 Task: Find an Airbnb in Sangod, India for 7 guests from 10th to 15th July, with a price range of ₹10,000 to ₹15,000, 4 bedrooms, 7 beds, 4 bathrooms, and amenities including Wifi, Free parking, TV, Gym, and Breakfast.
Action: Mouse moved to (444, 177)
Screenshot: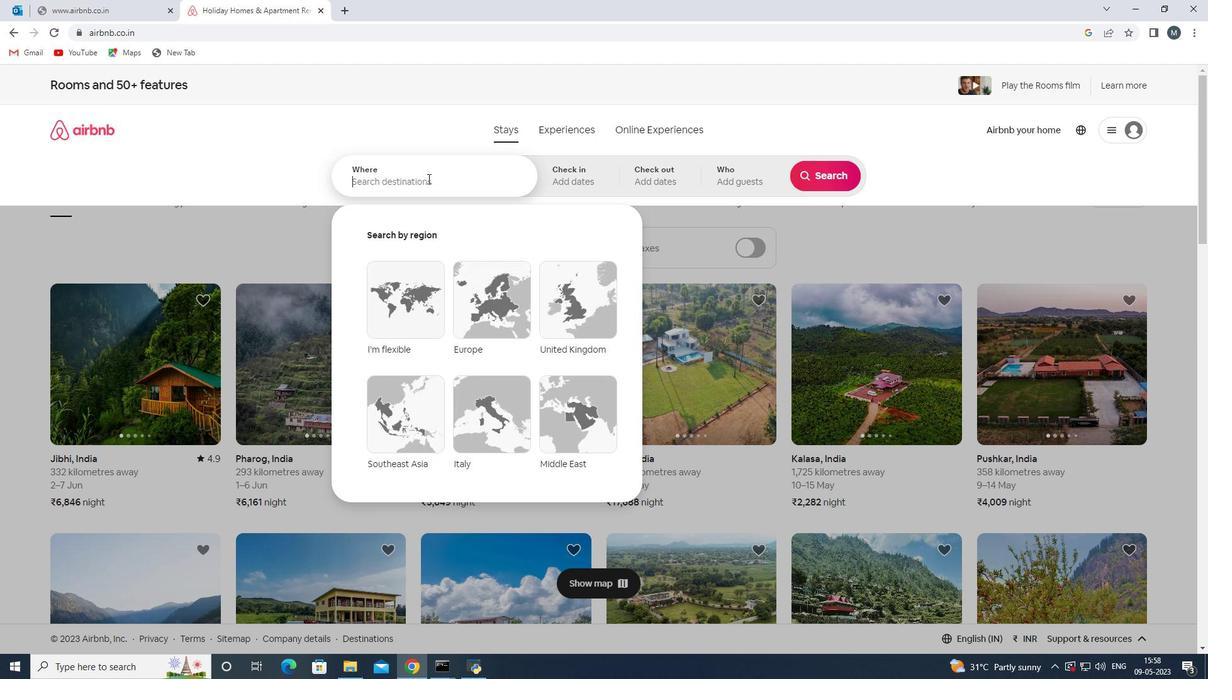 
Action: Mouse pressed left at (444, 177)
Screenshot: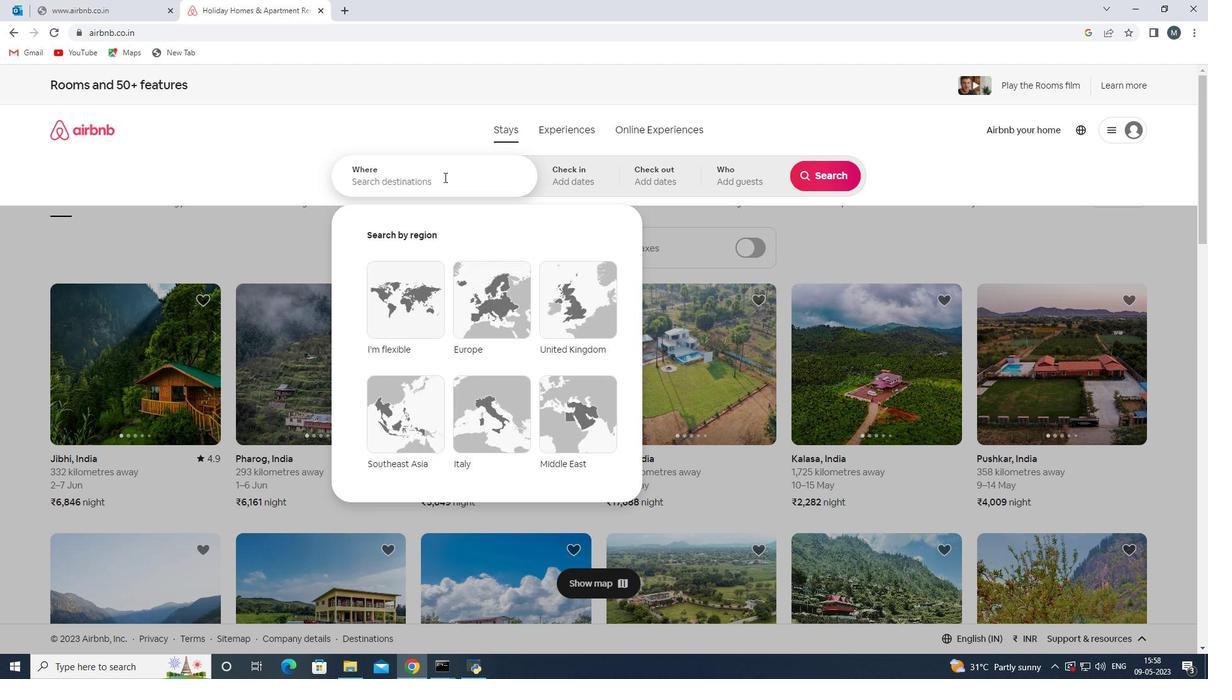 
Action: Key pressed <Key.shift>Sangod,<Key.space><Key.shift>India<Key.enter>
Screenshot: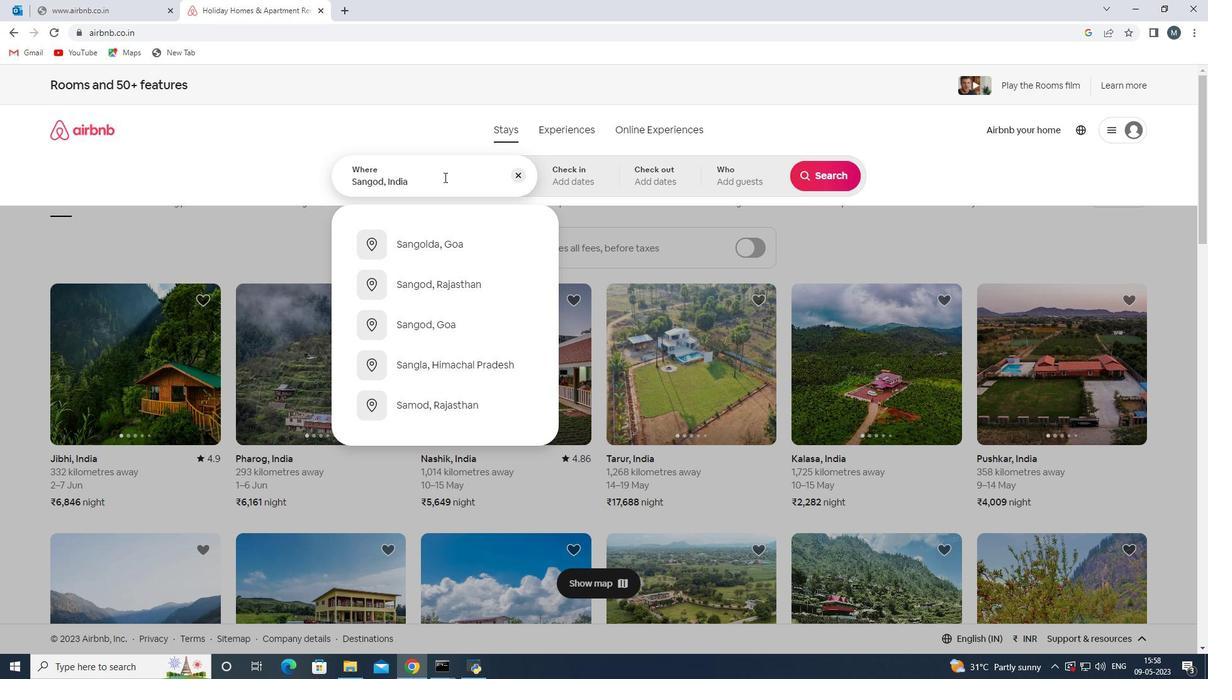 
Action: Mouse moved to (815, 278)
Screenshot: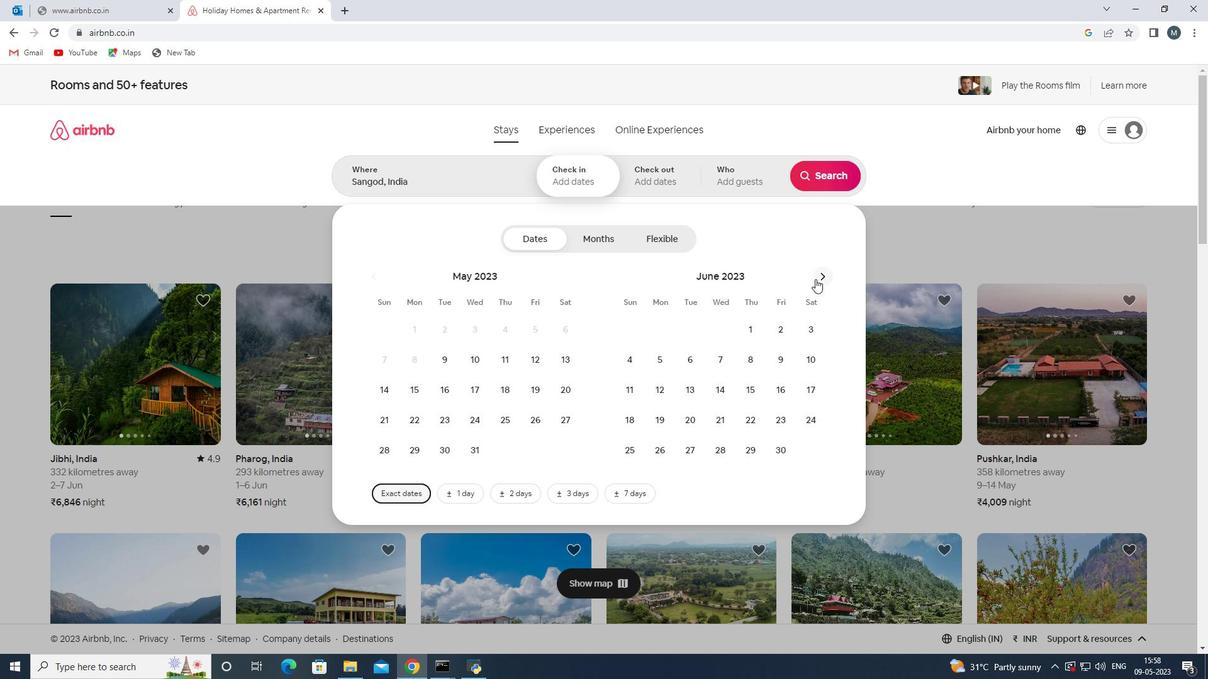 
Action: Mouse pressed left at (815, 278)
Screenshot: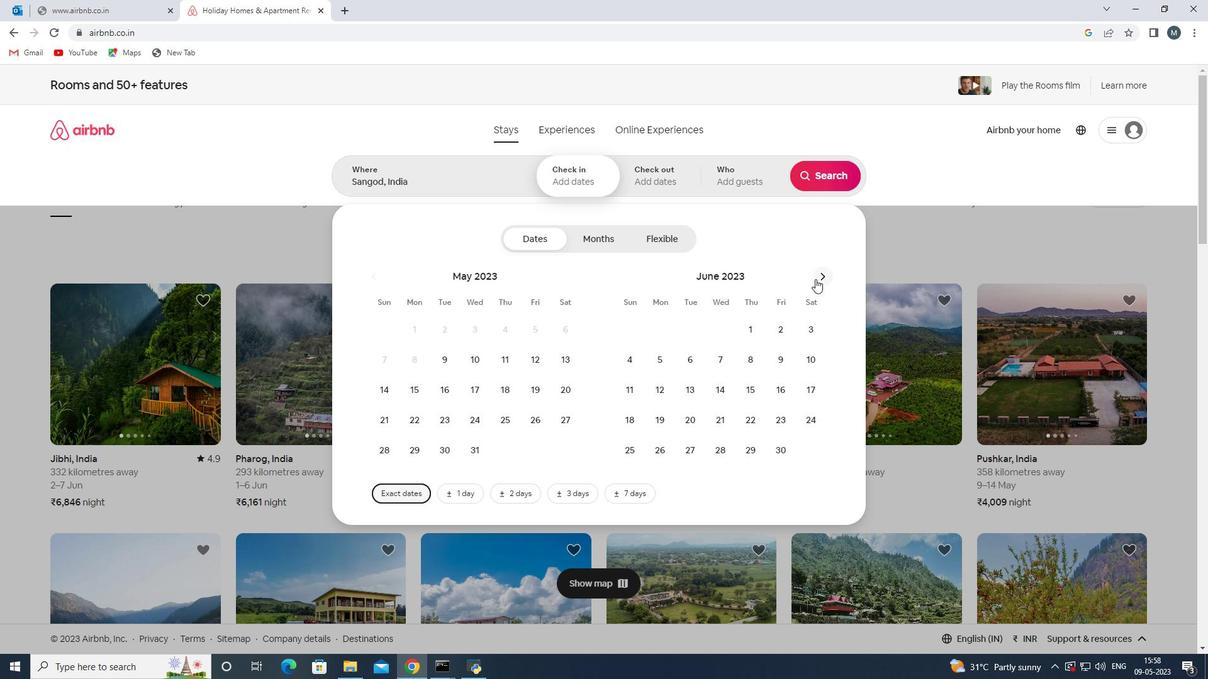 
Action: Mouse moved to (662, 390)
Screenshot: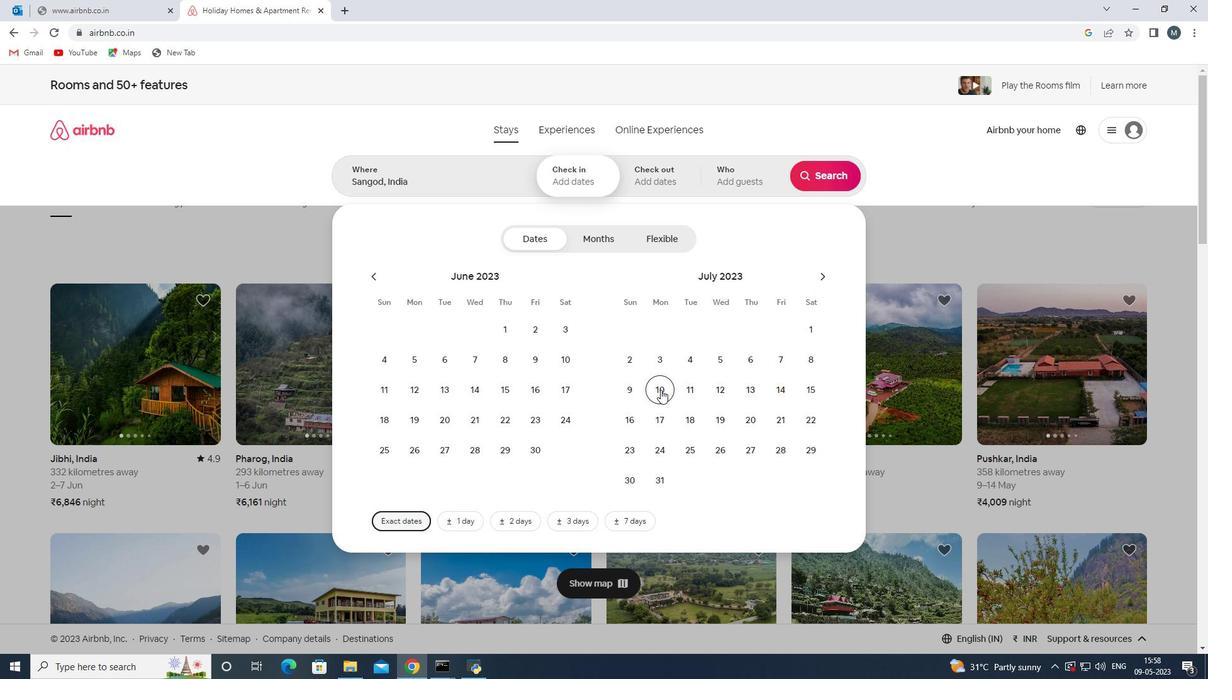 
Action: Mouse pressed left at (662, 390)
Screenshot: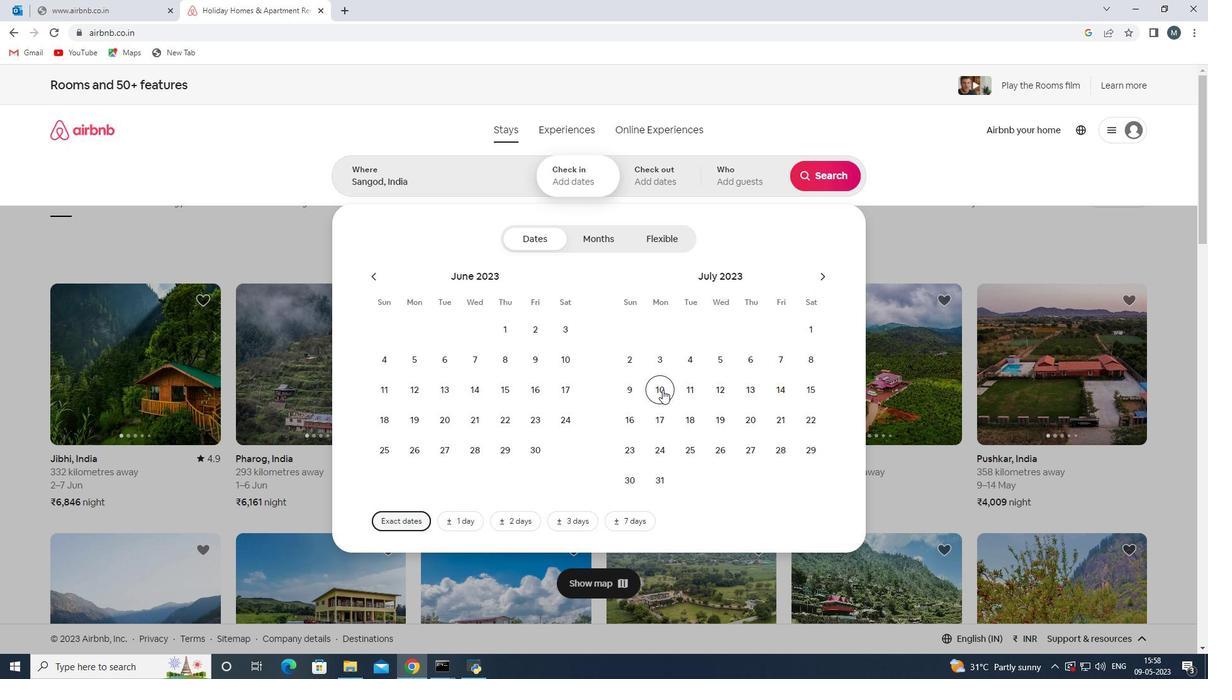 
Action: Mouse moved to (815, 399)
Screenshot: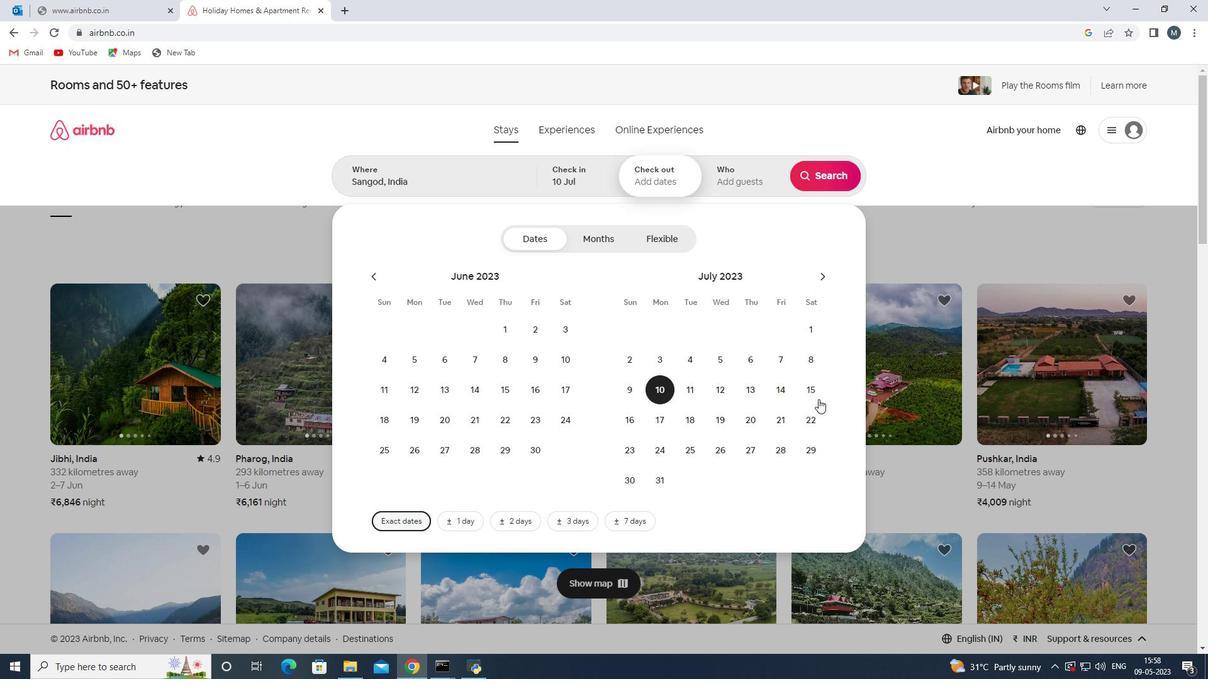 
Action: Mouse pressed left at (815, 399)
Screenshot: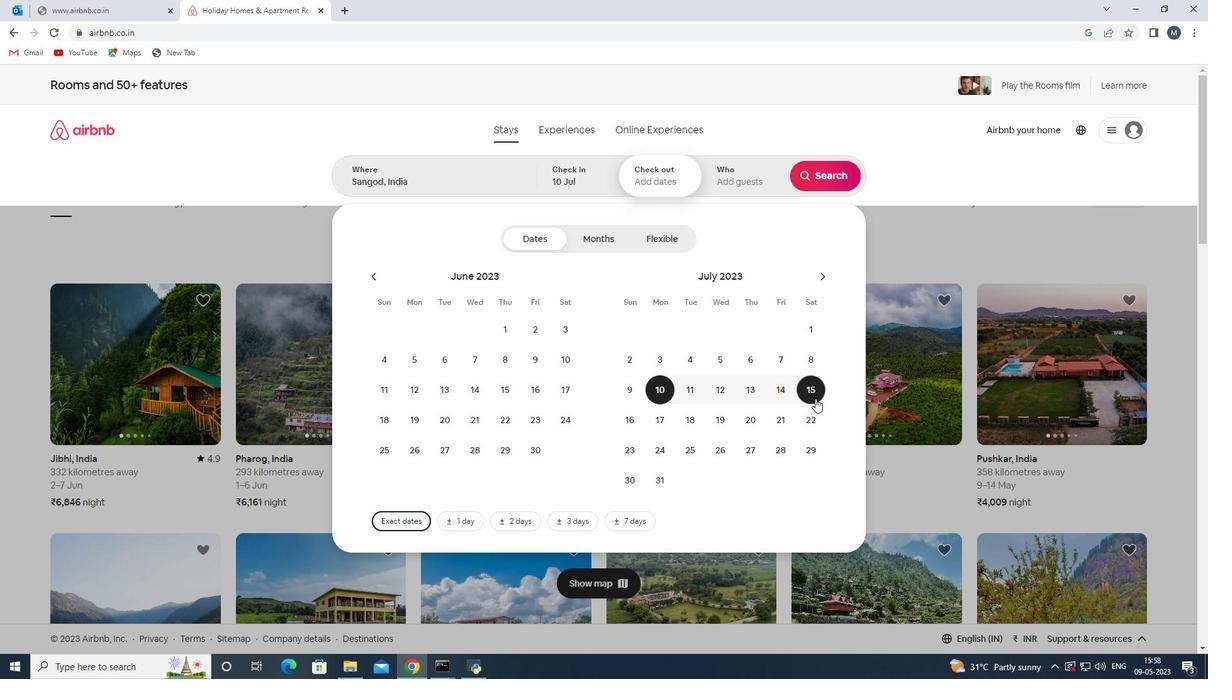 
Action: Mouse moved to (744, 183)
Screenshot: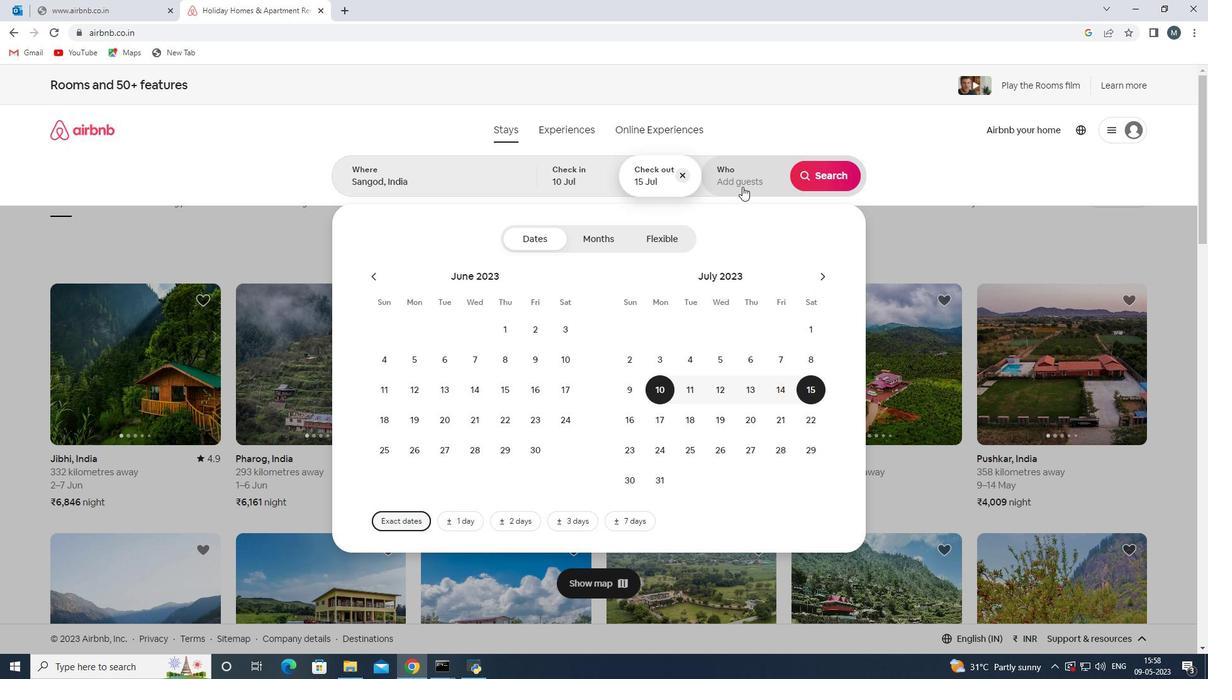 
Action: Mouse pressed left at (744, 183)
Screenshot: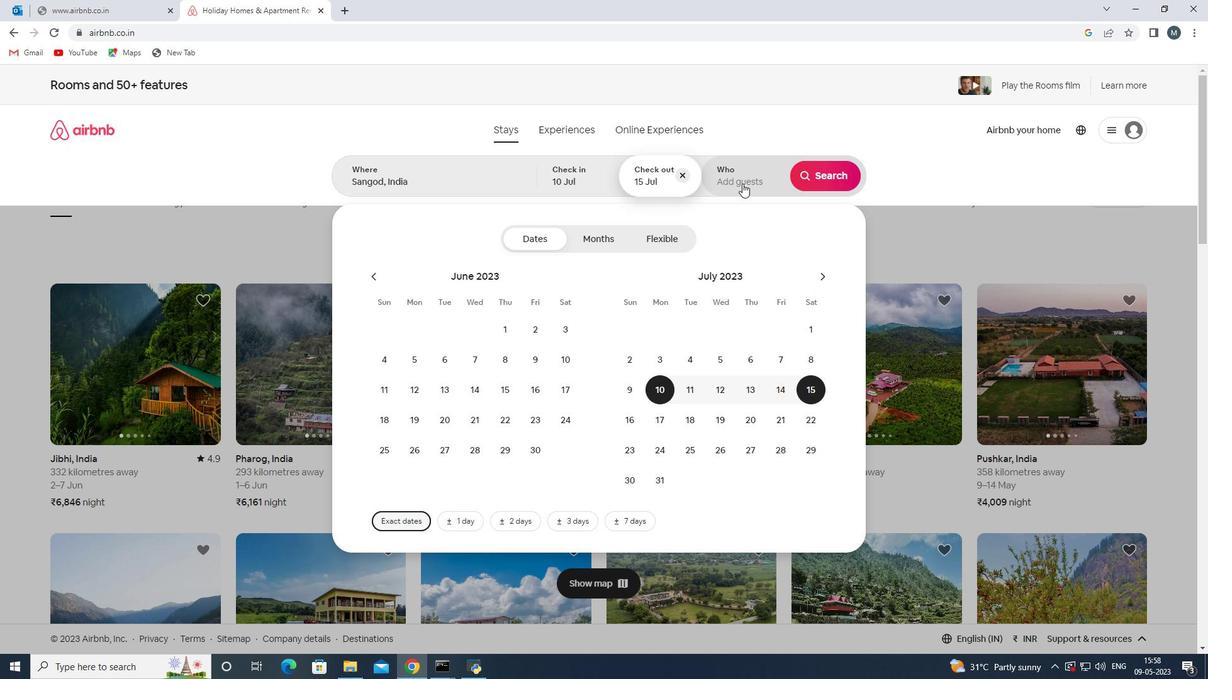 
Action: Mouse moved to (840, 242)
Screenshot: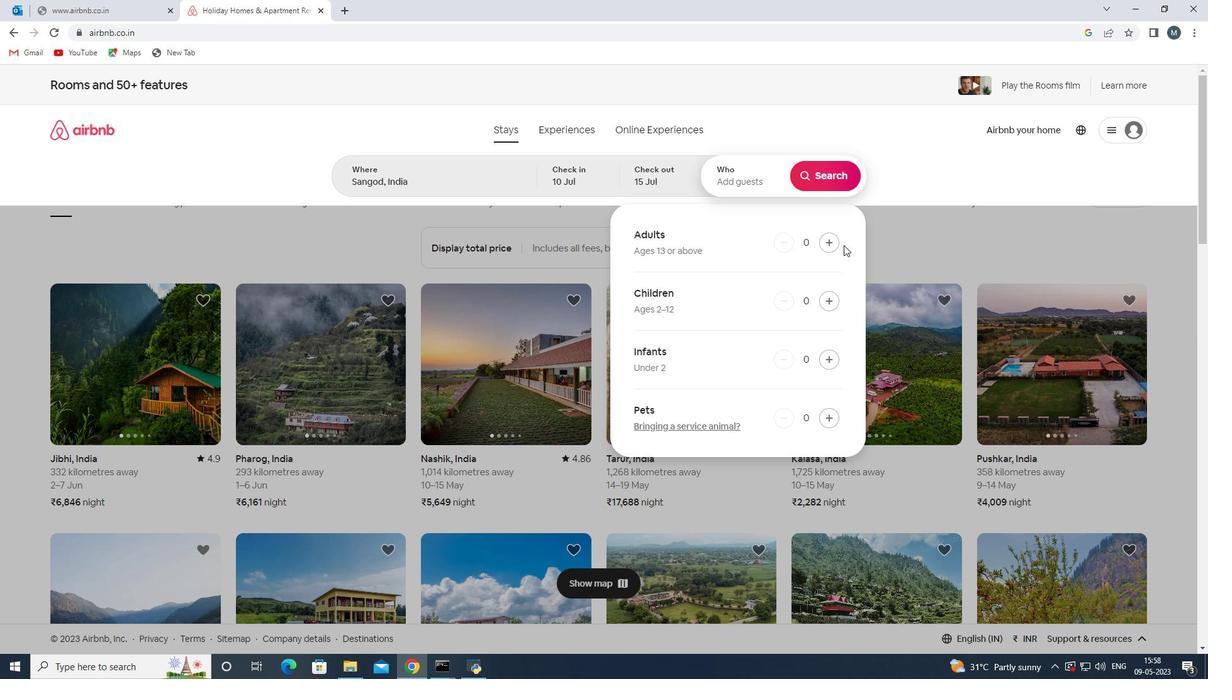 
Action: Mouse pressed left at (840, 242)
Screenshot: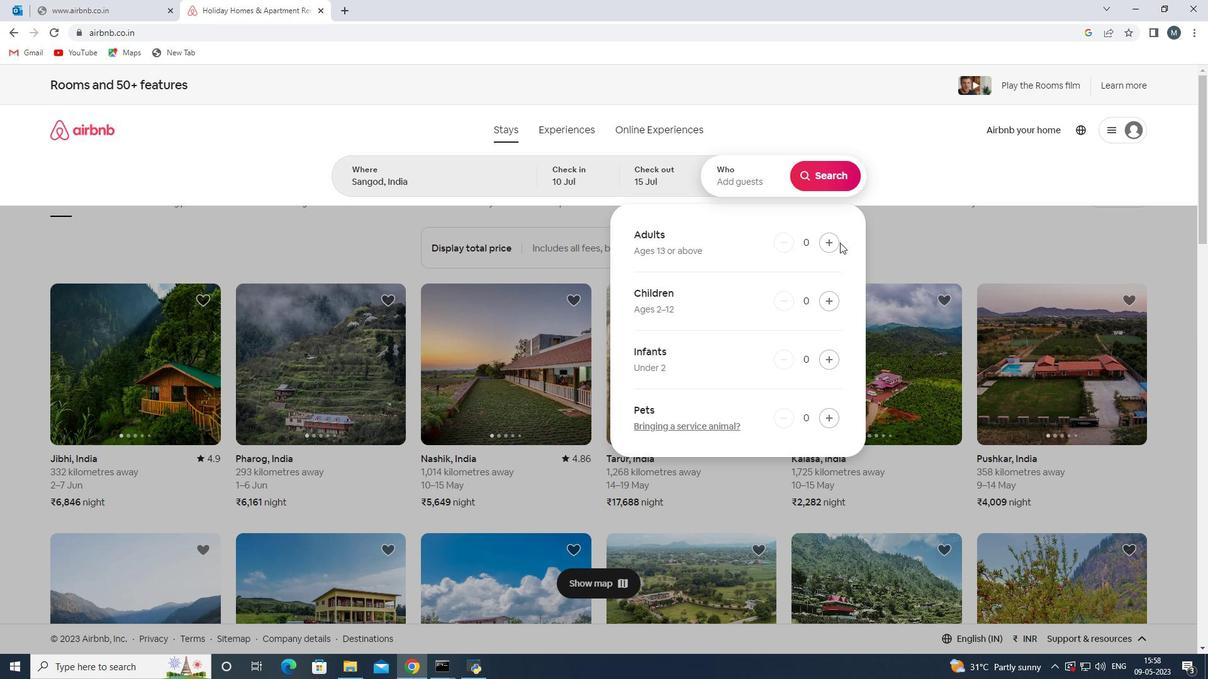 
Action: Mouse moved to (825, 245)
Screenshot: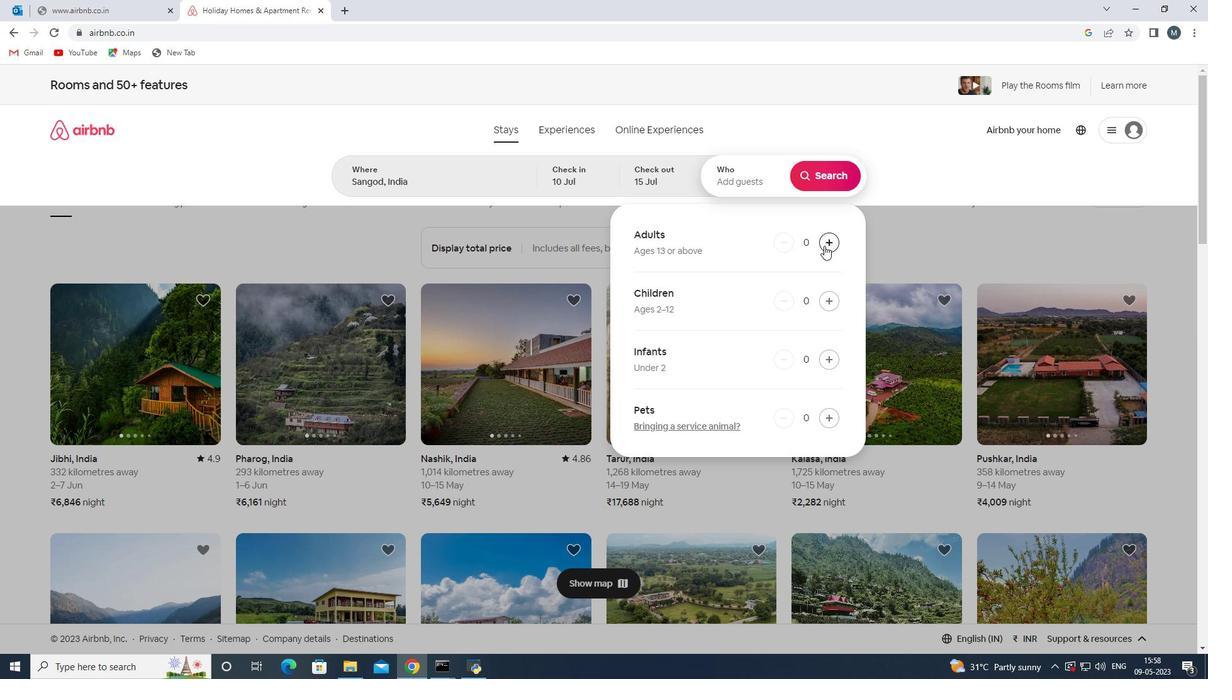 
Action: Mouse pressed left at (825, 245)
Screenshot: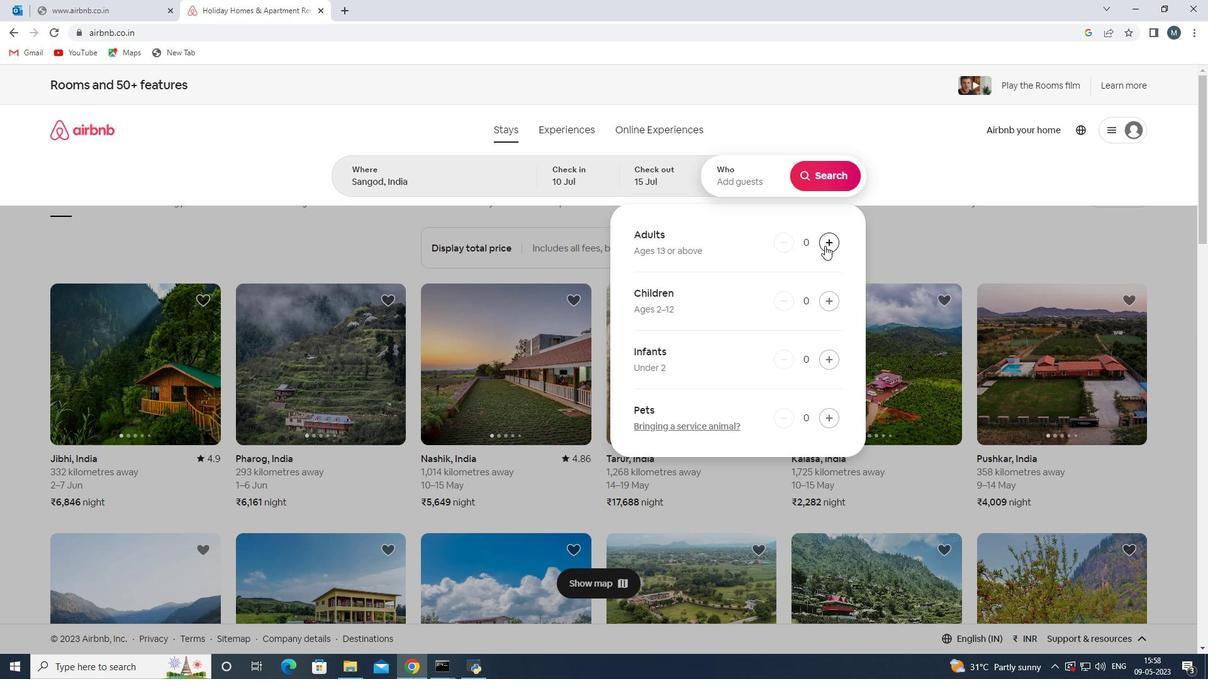 
Action: Mouse pressed left at (825, 245)
Screenshot: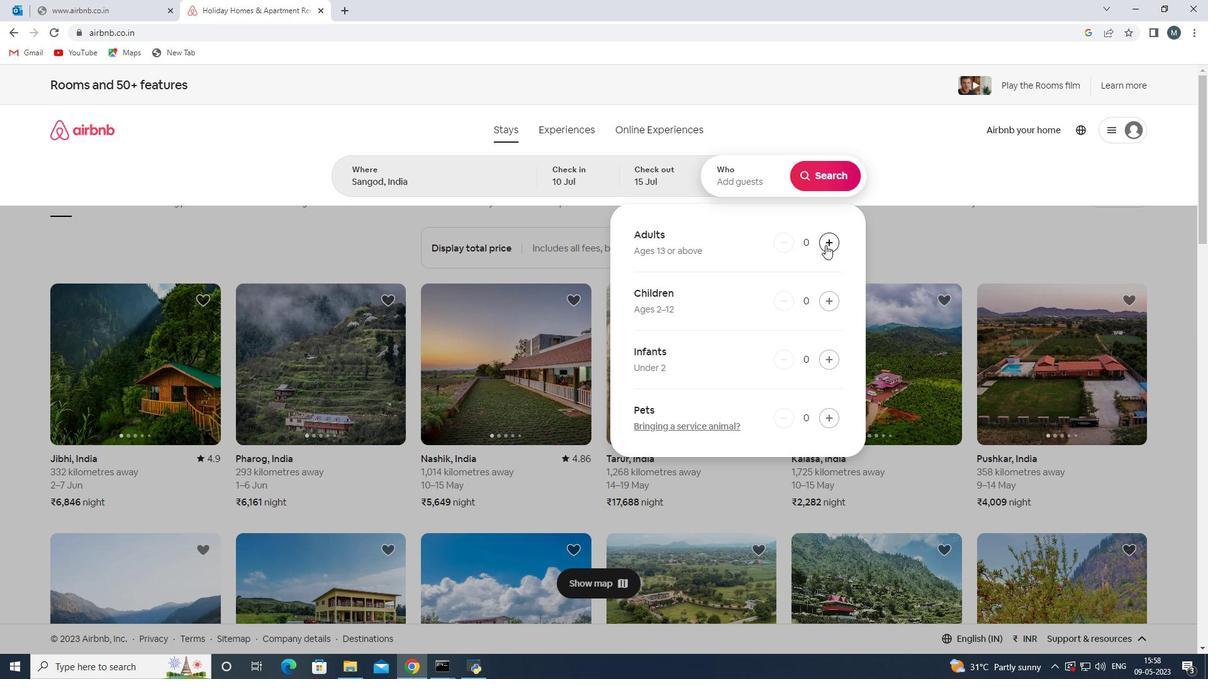 
Action: Mouse moved to (825, 244)
Screenshot: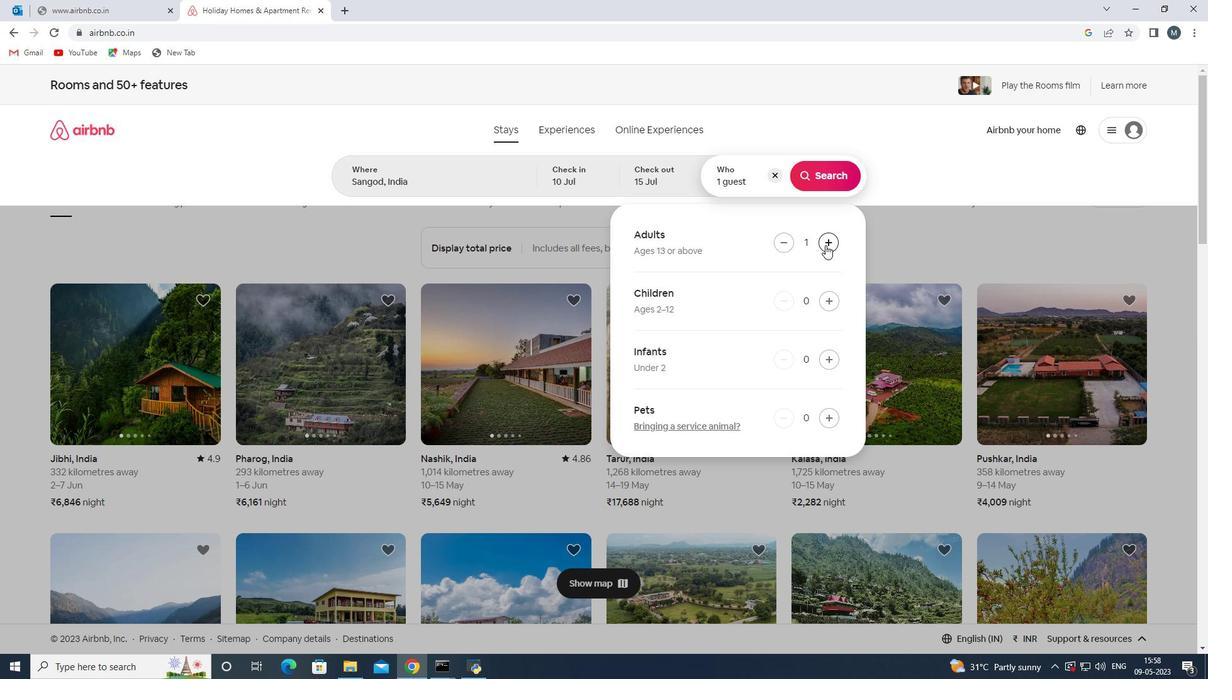 
Action: Mouse pressed left at (825, 244)
Screenshot: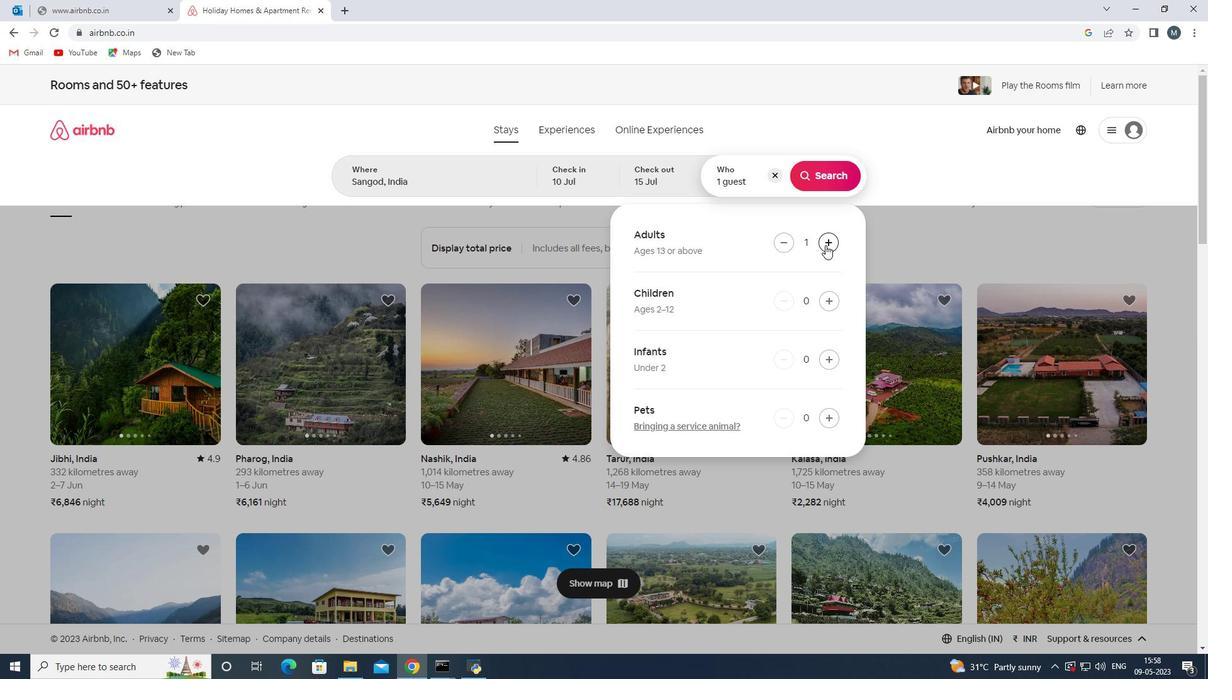 
Action: Mouse pressed left at (825, 244)
Screenshot: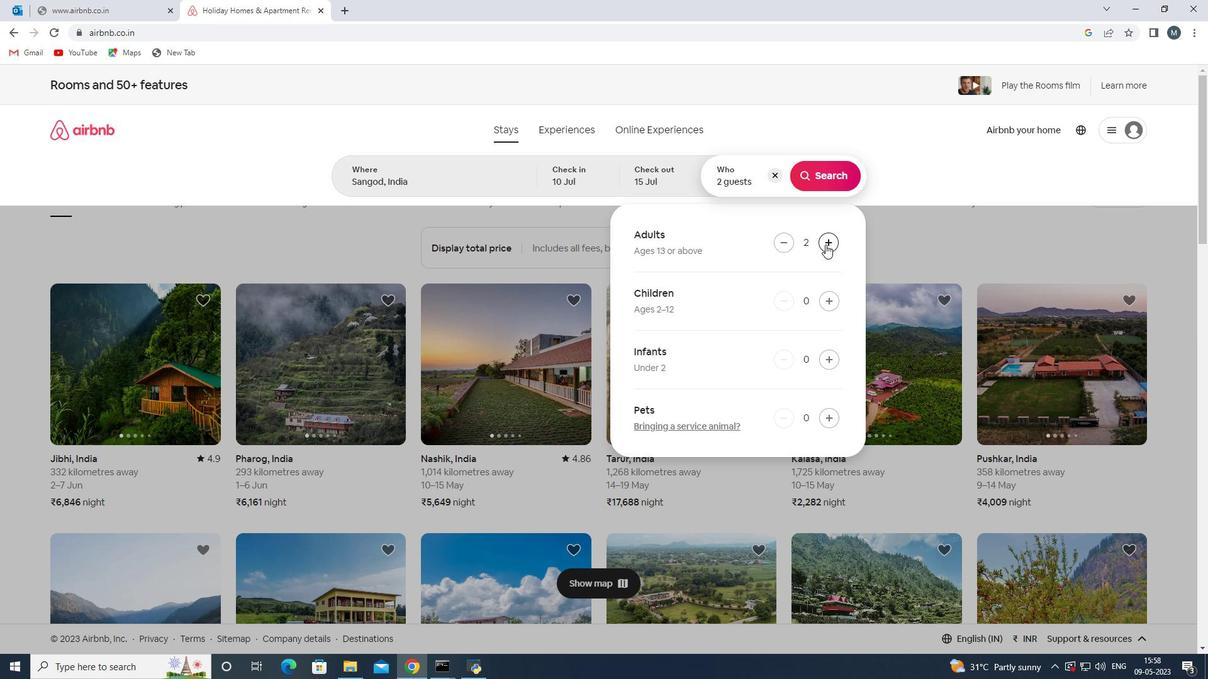 
Action: Mouse moved to (826, 244)
Screenshot: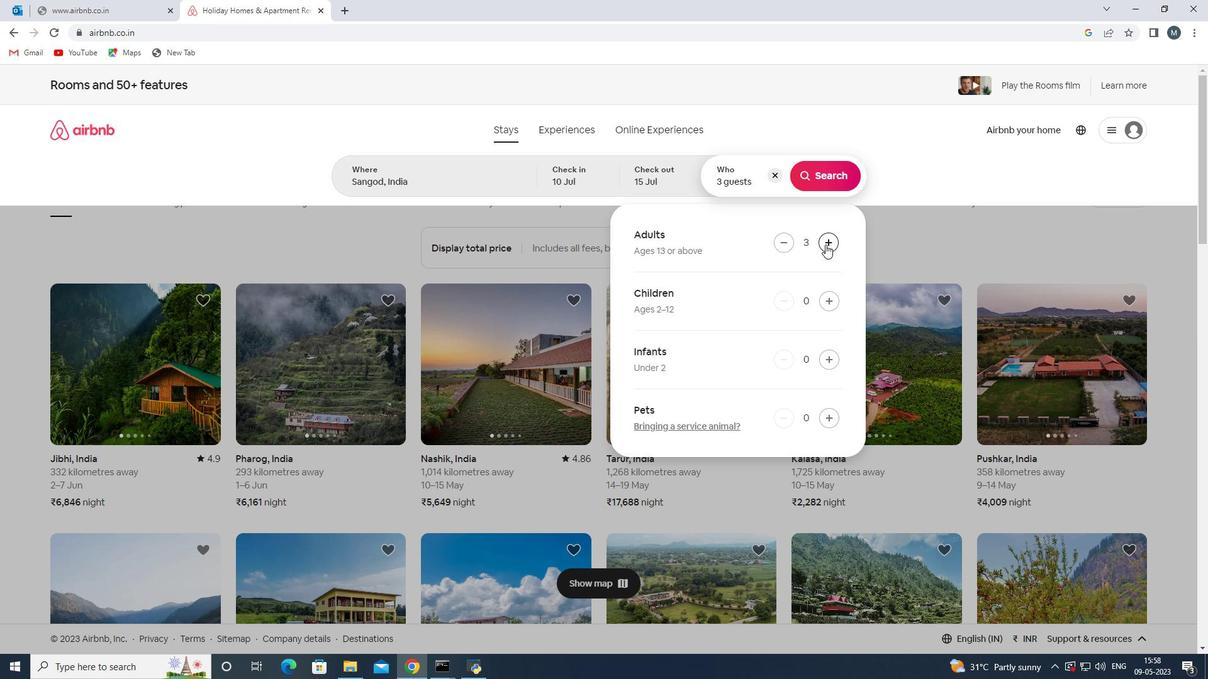 
Action: Mouse pressed left at (826, 244)
Screenshot: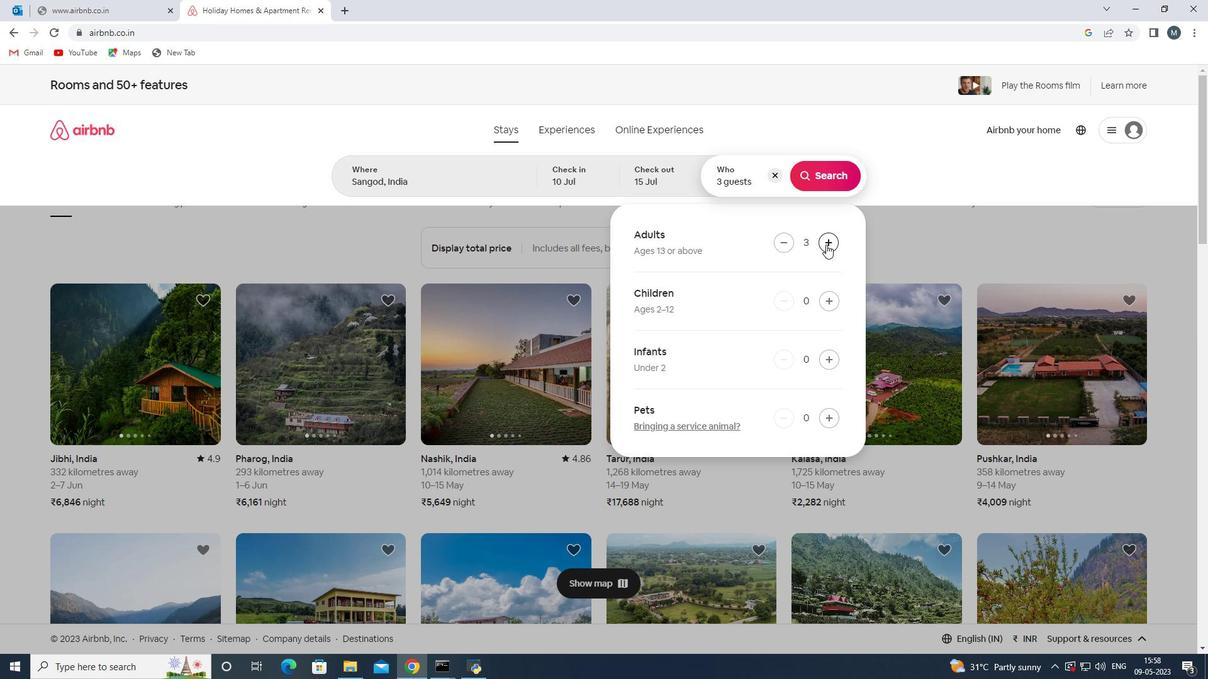 
Action: Mouse pressed left at (826, 244)
Screenshot: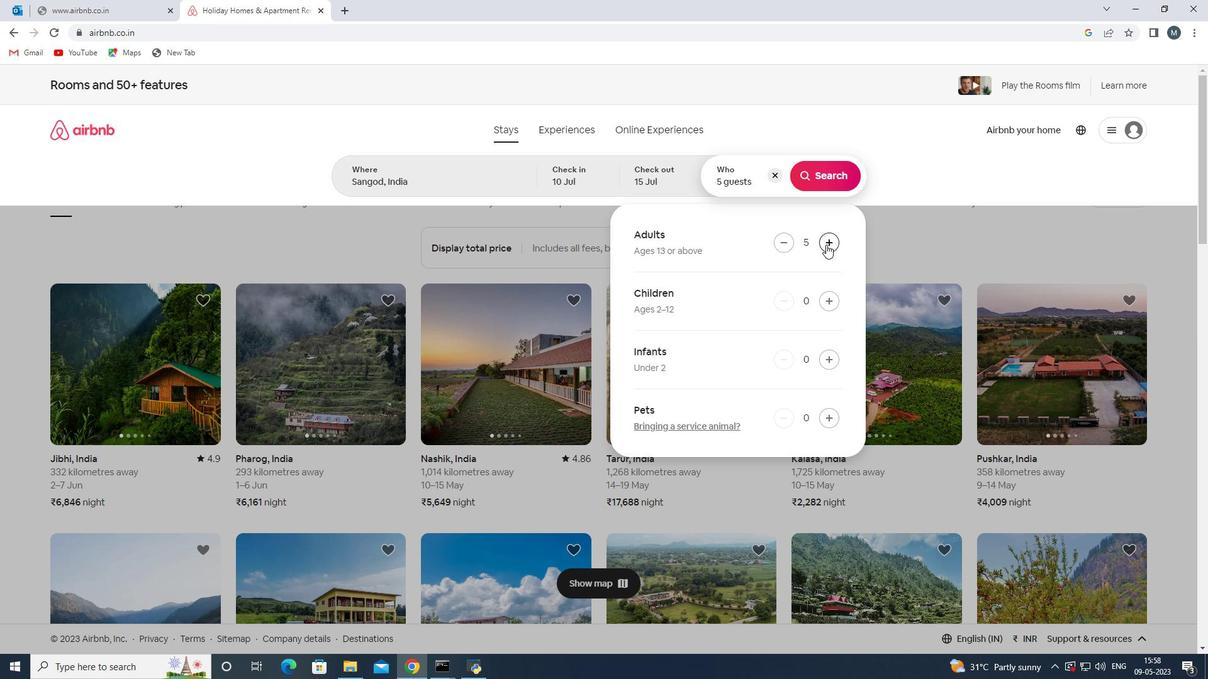 
Action: Mouse pressed left at (826, 244)
Screenshot: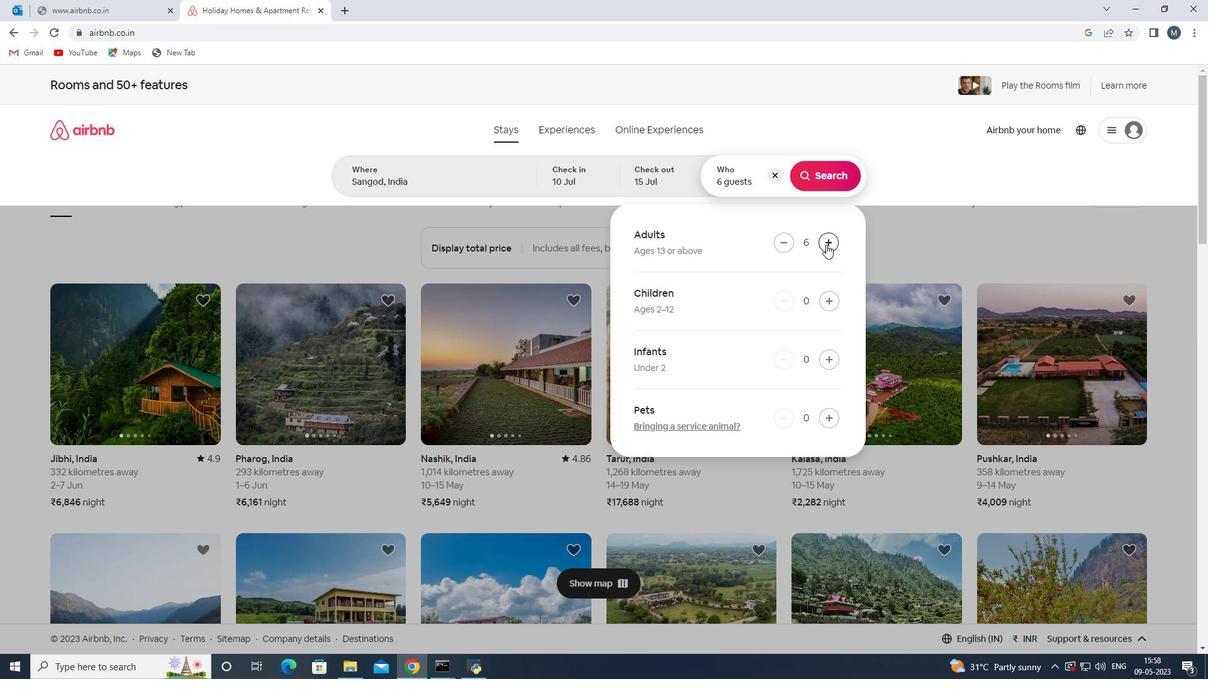
Action: Mouse moved to (829, 178)
Screenshot: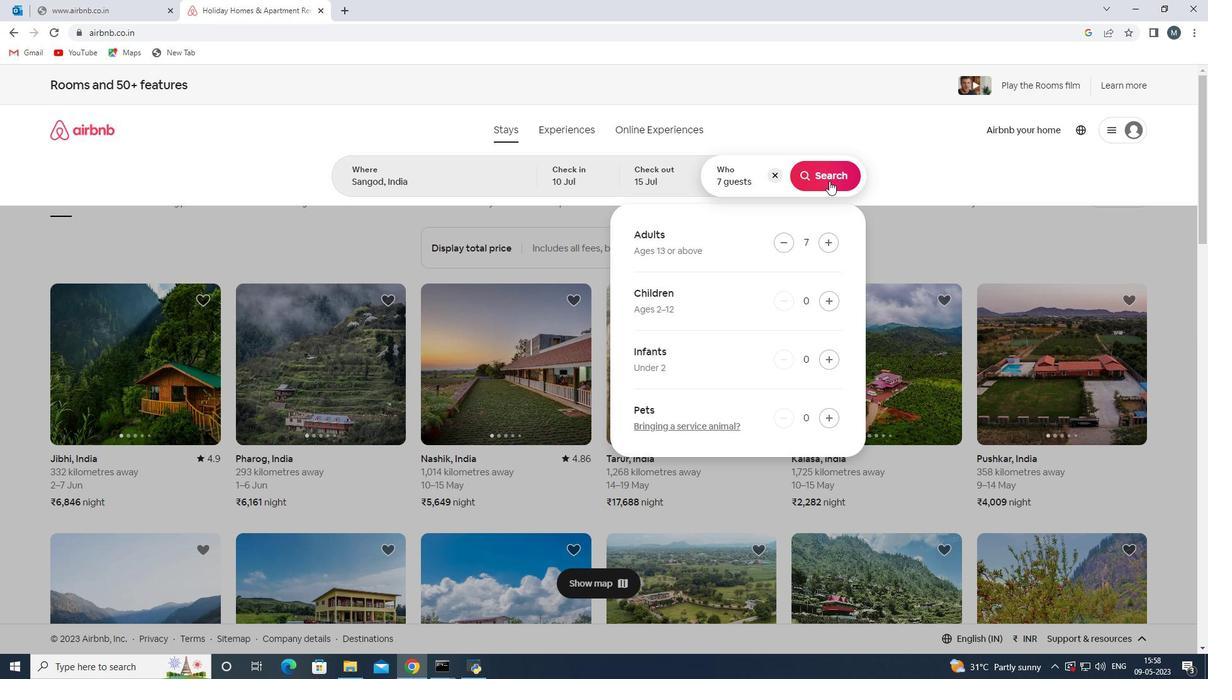 
Action: Mouse pressed left at (829, 178)
Screenshot: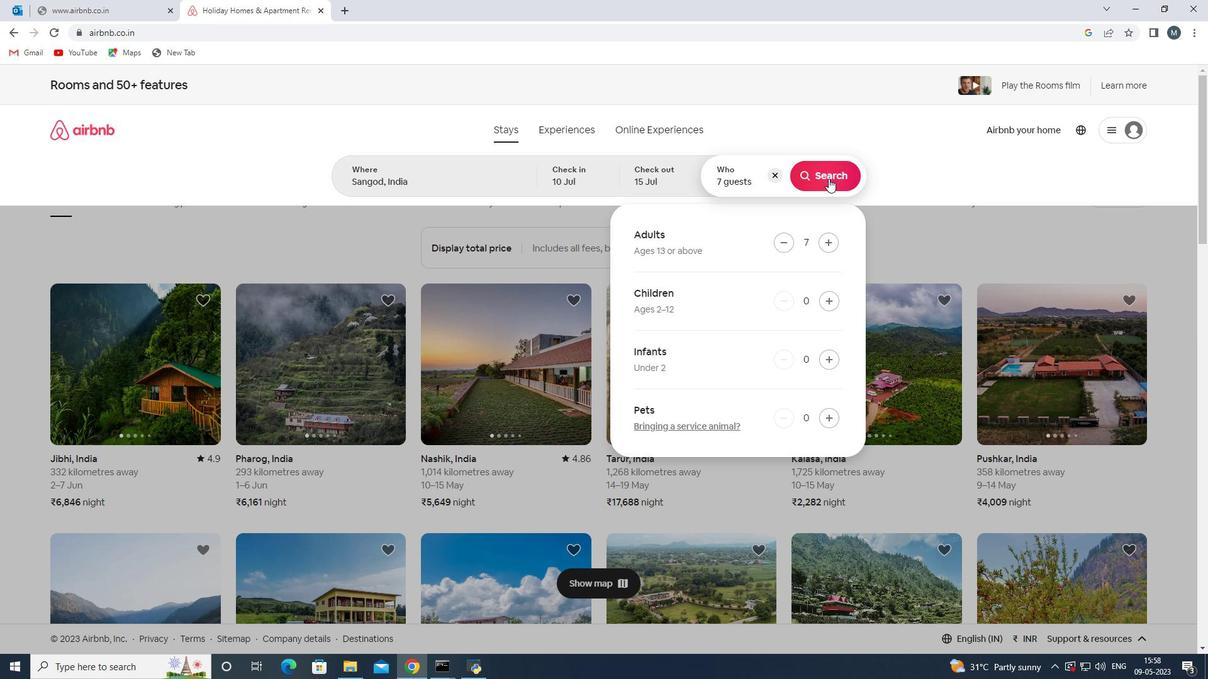 
Action: Mouse moved to (1124, 136)
Screenshot: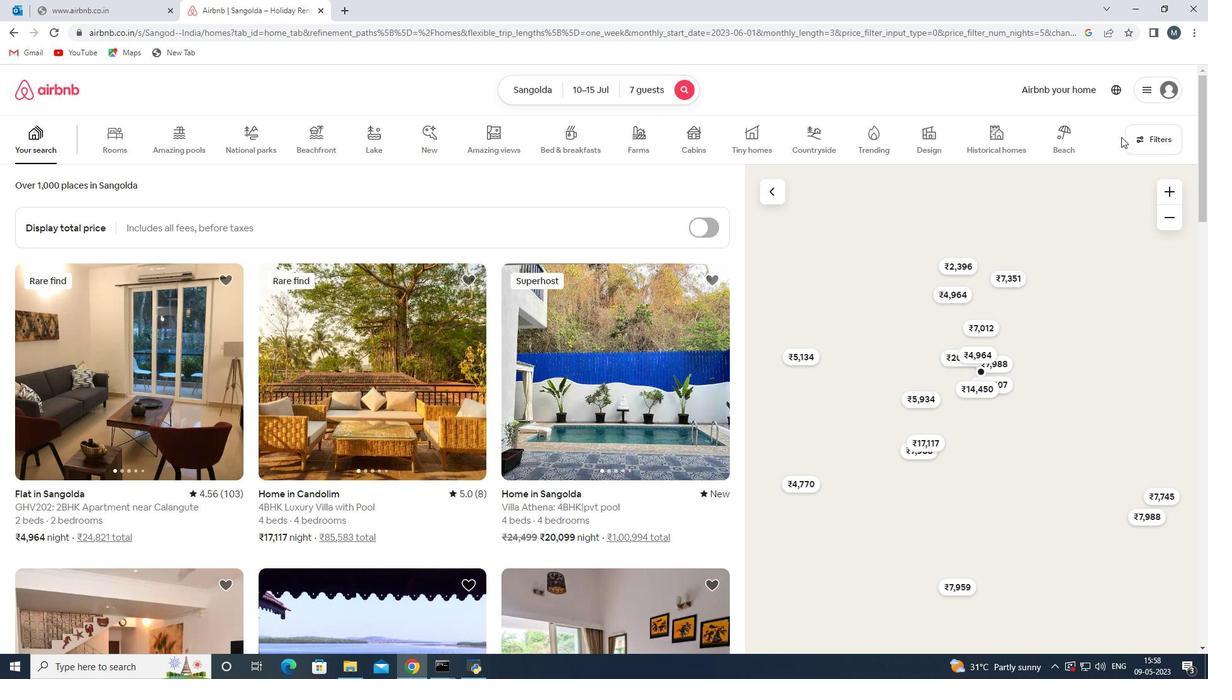 
Action: Mouse pressed left at (1124, 136)
Screenshot: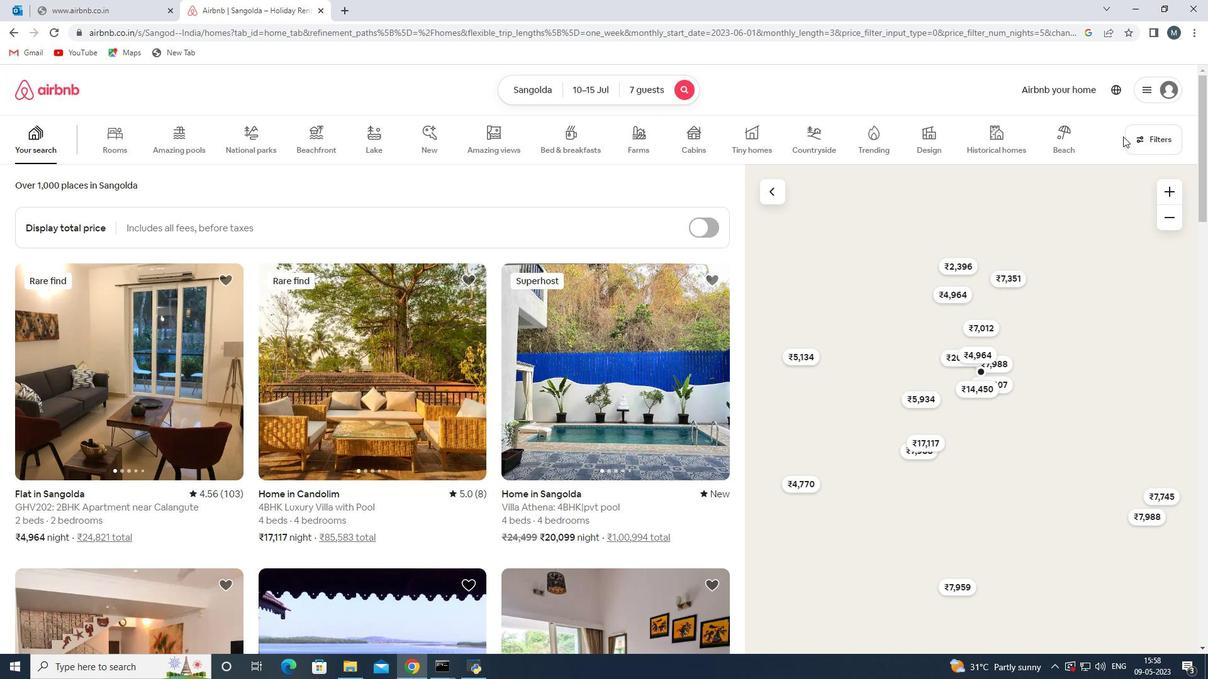 
Action: Mouse moved to (1140, 137)
Screenshot: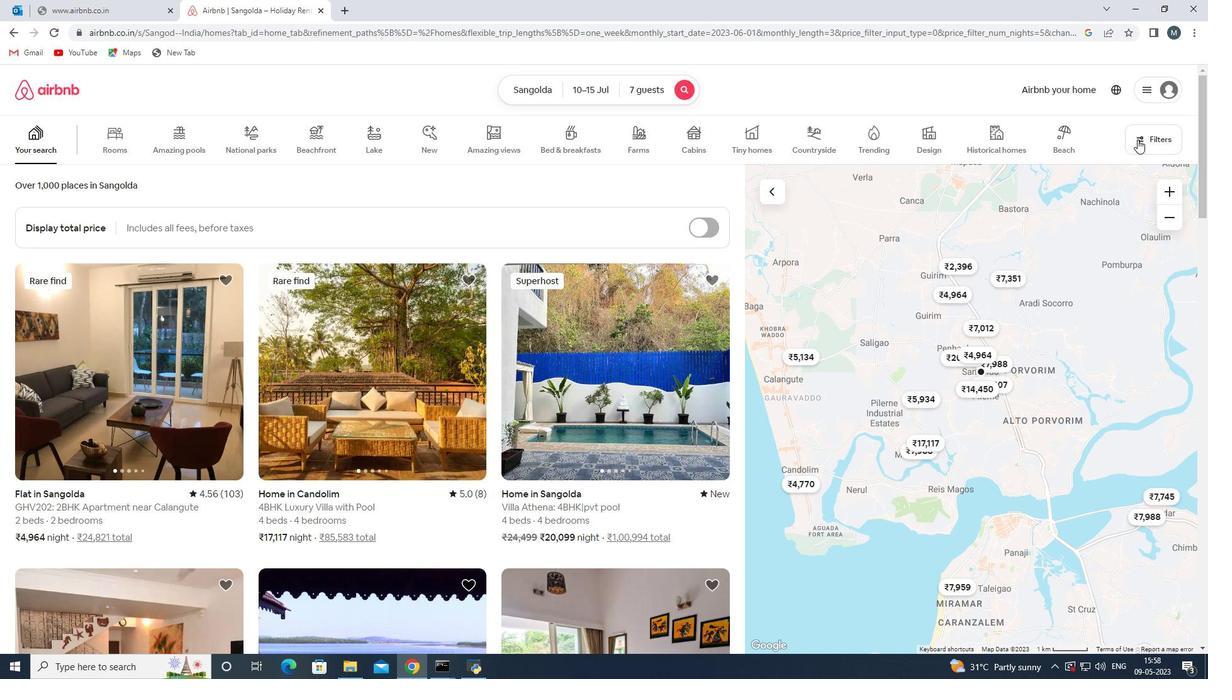
Action: Mouse pressed left at (1140, 137)
Screenshot: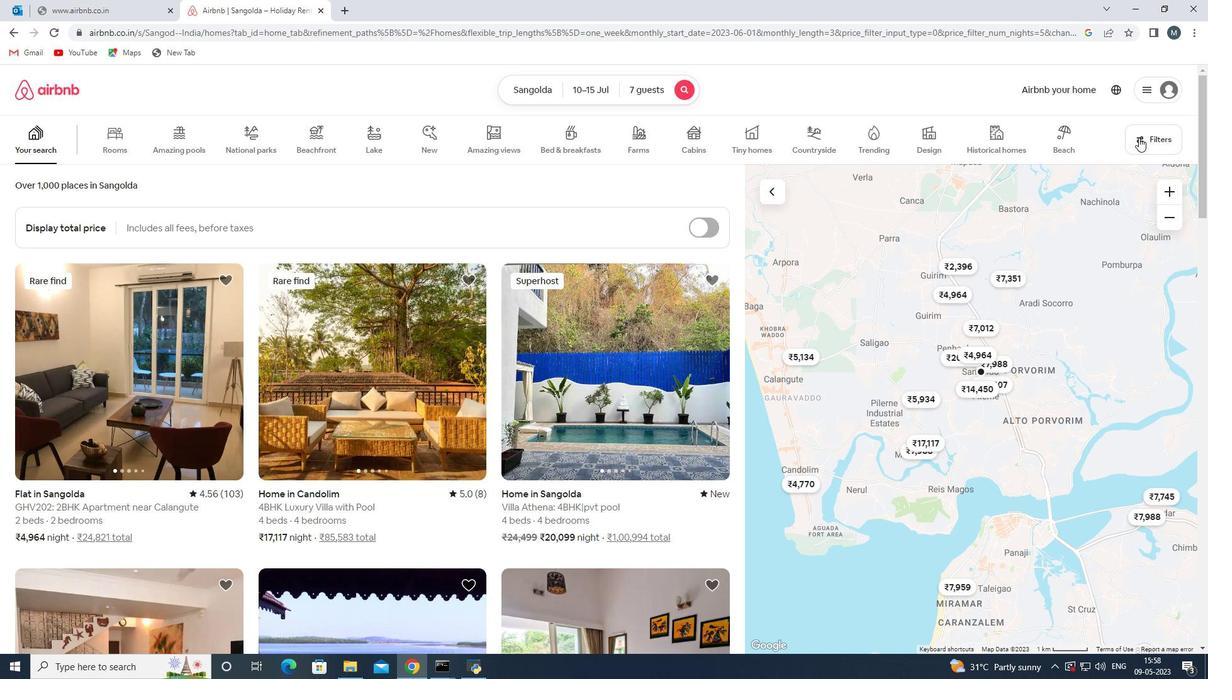 
Action: Mouse moved to (464, 446)
Screenshot: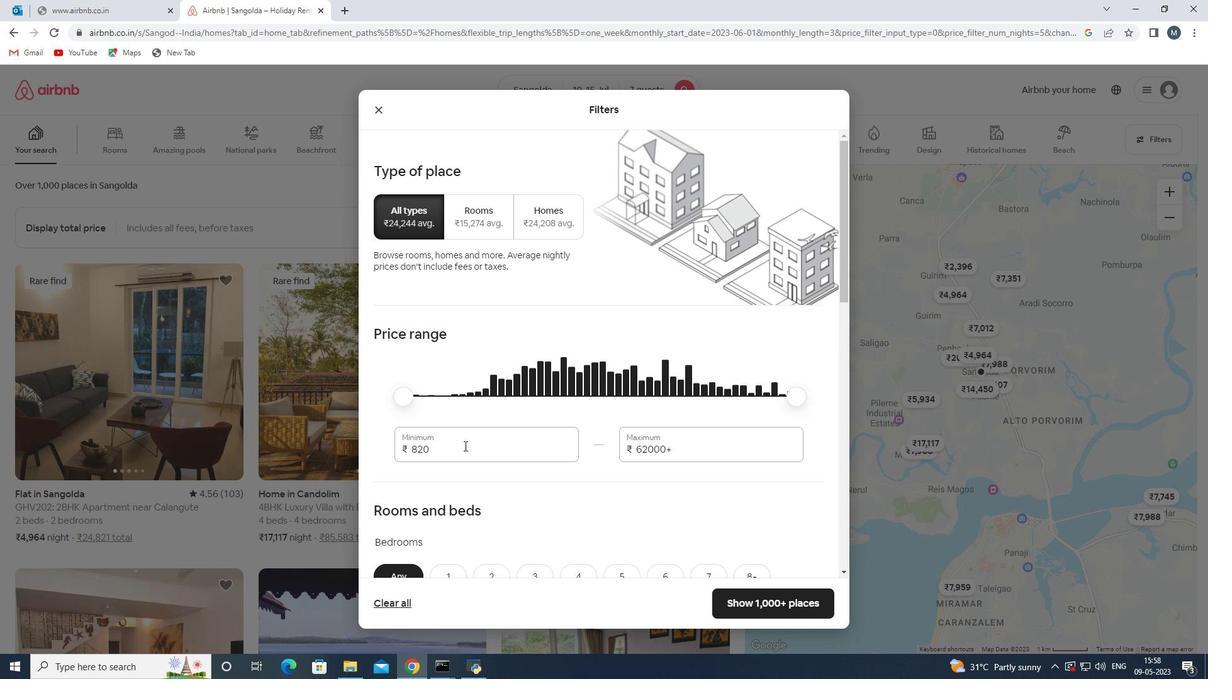 
Action: Mouse pressed left at (464, 446)
Screenshot: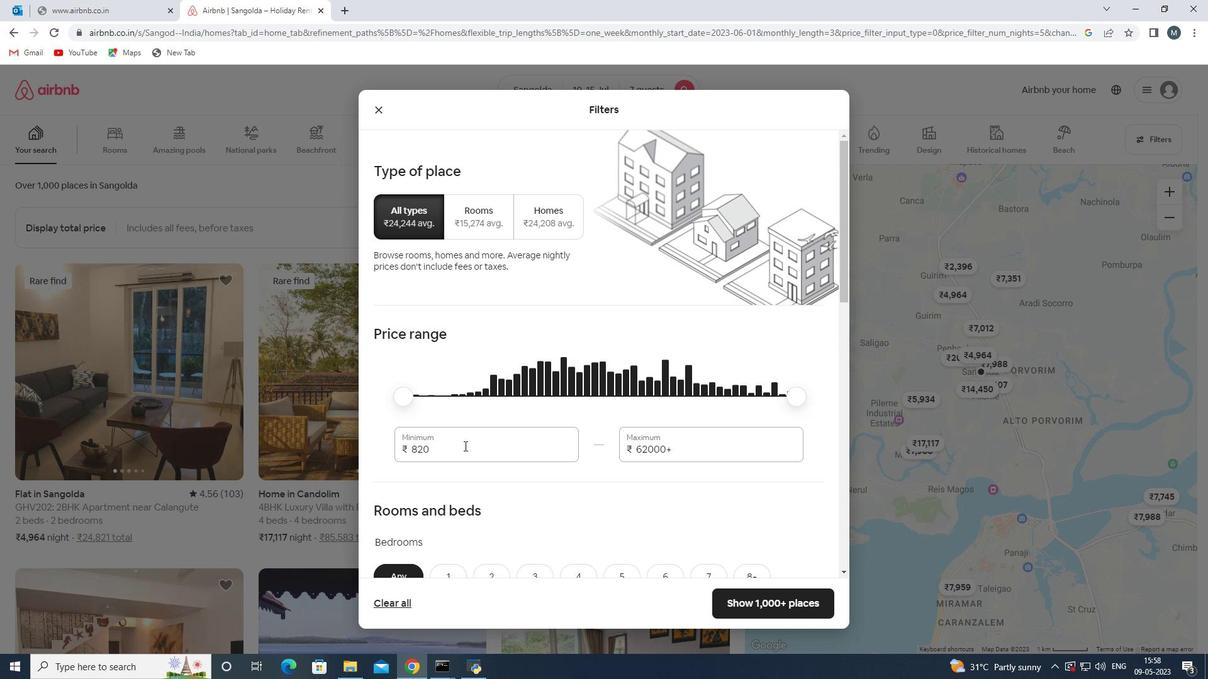 
Action: Mouse moved to (380, 445)
Screenshot: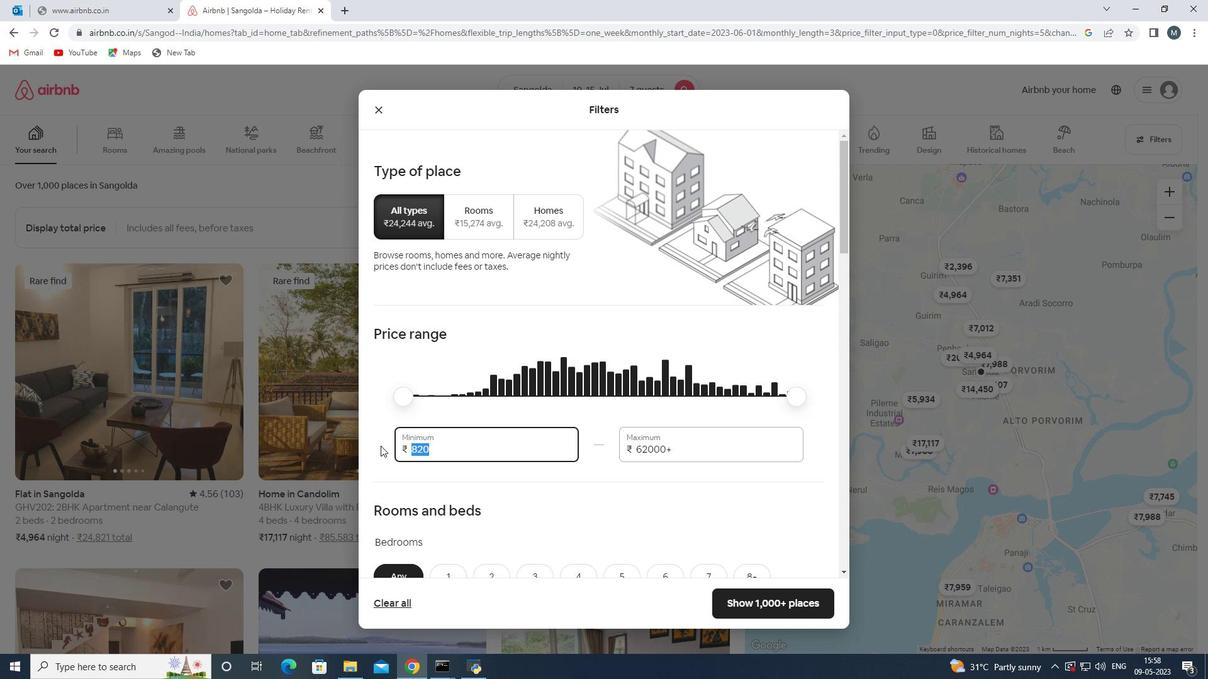 
Action: Key pressed 10000
Screenshot: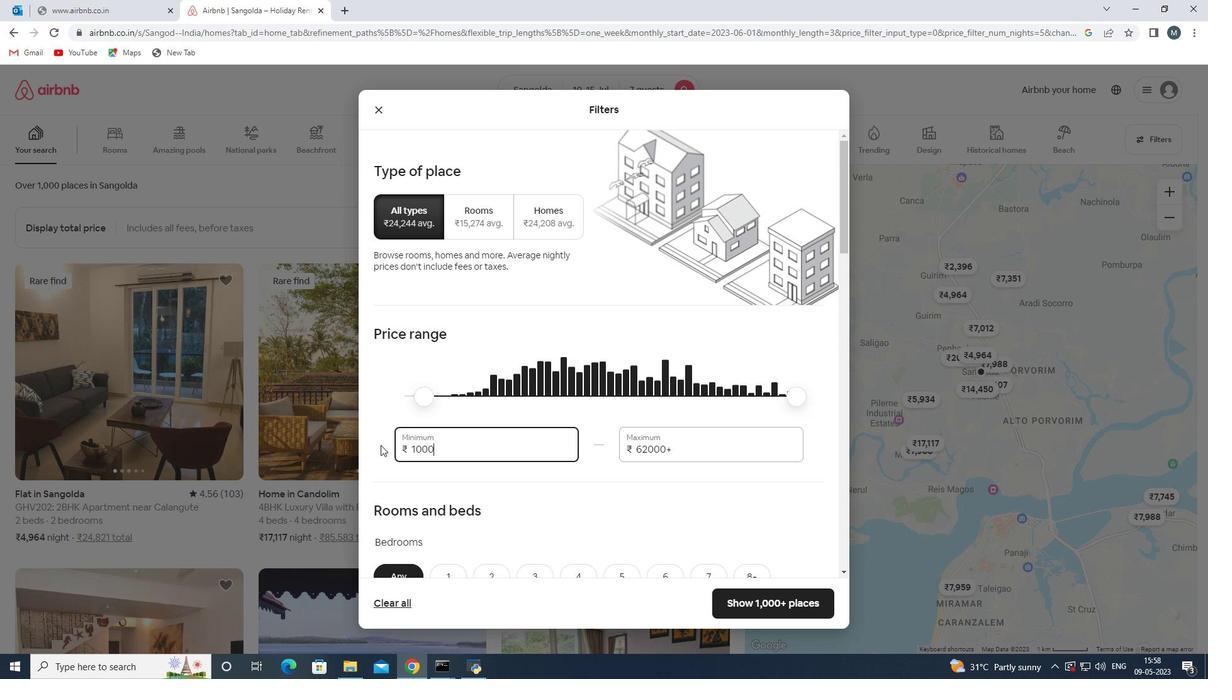 
Action: Mouse moved to (674, 448)
Screenshot: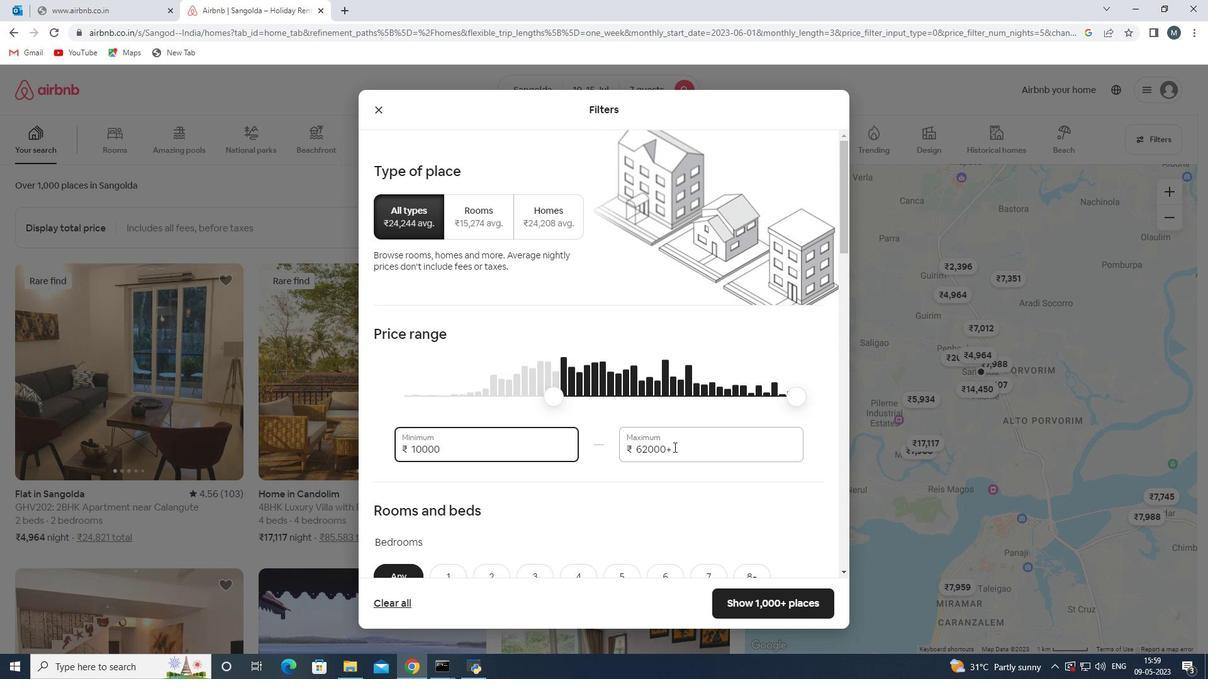 
Action: Mouse pressed left at (674, 448)
Screenshot: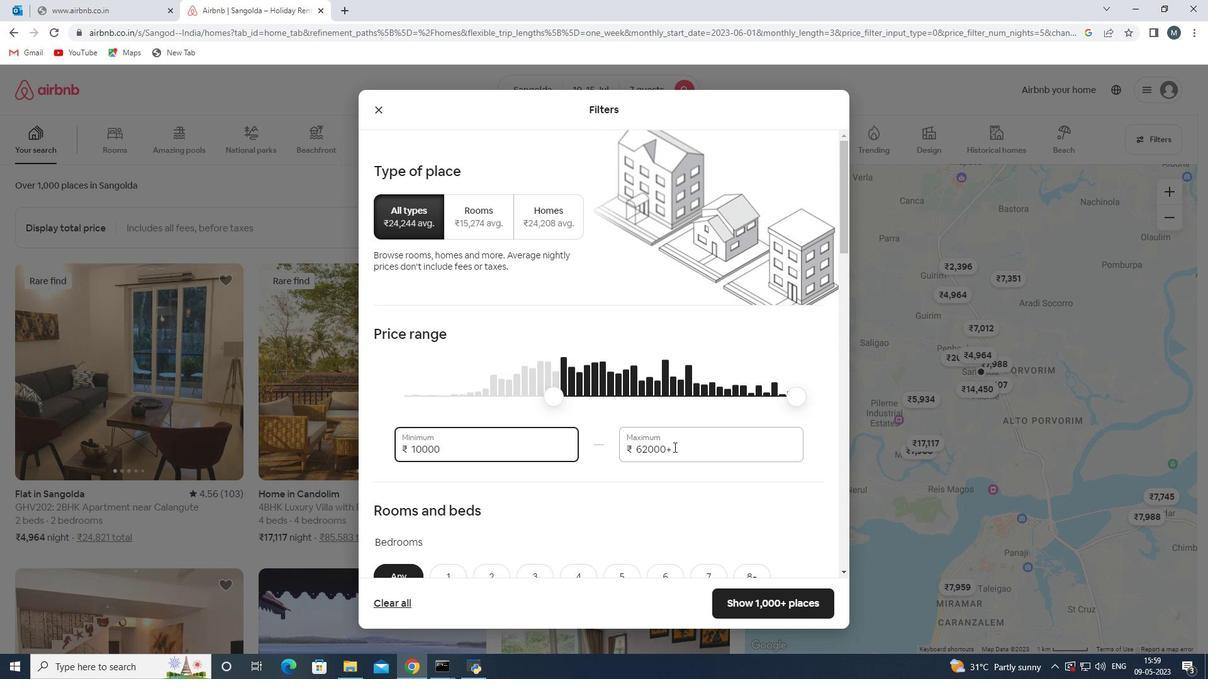 
Action: Mouse moved to (611, 462)
Screenshot: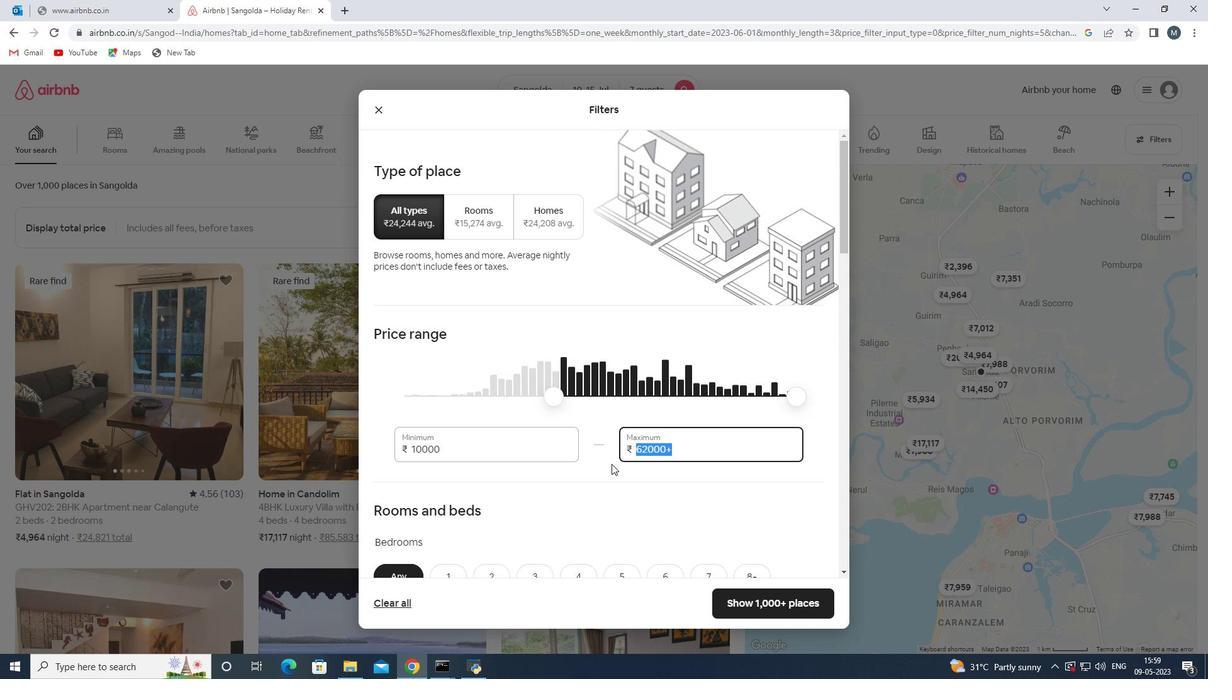 
Action: Key pressed 1
Screenshot: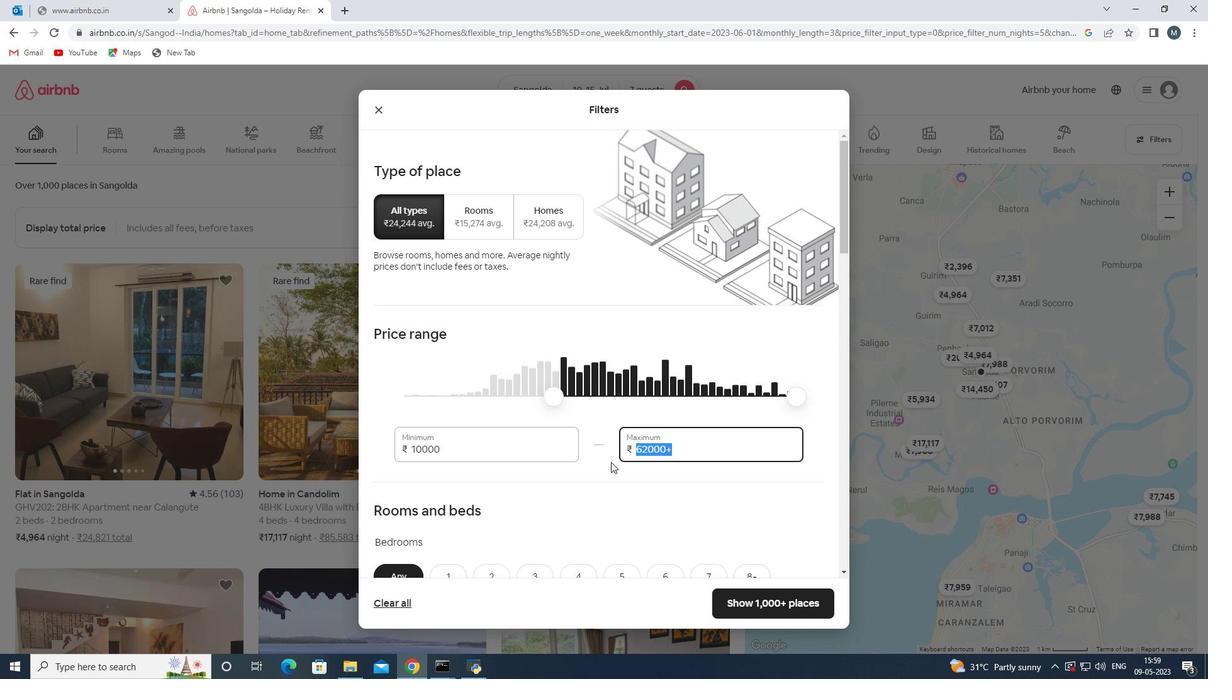 
Action: Mouse moved to (610, 462)
Screenshot: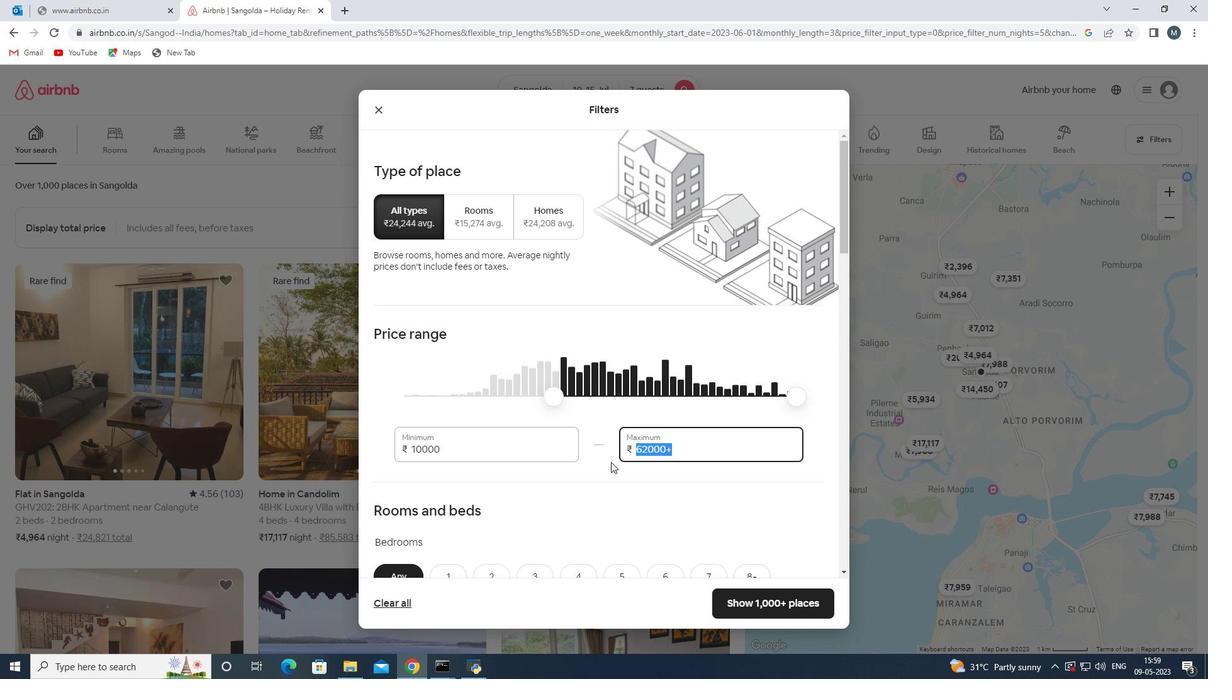 
Action: Key pressed 5000
Screenshot: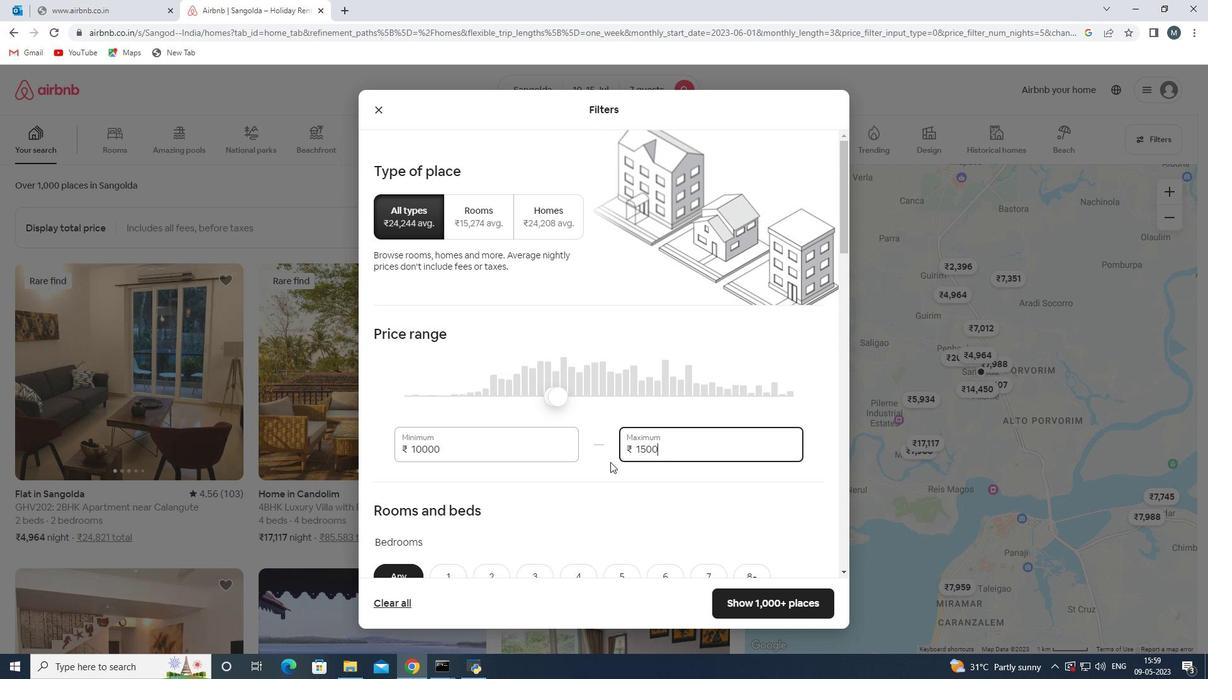
Action: Mouse moved to (591, 404)
Screenshot: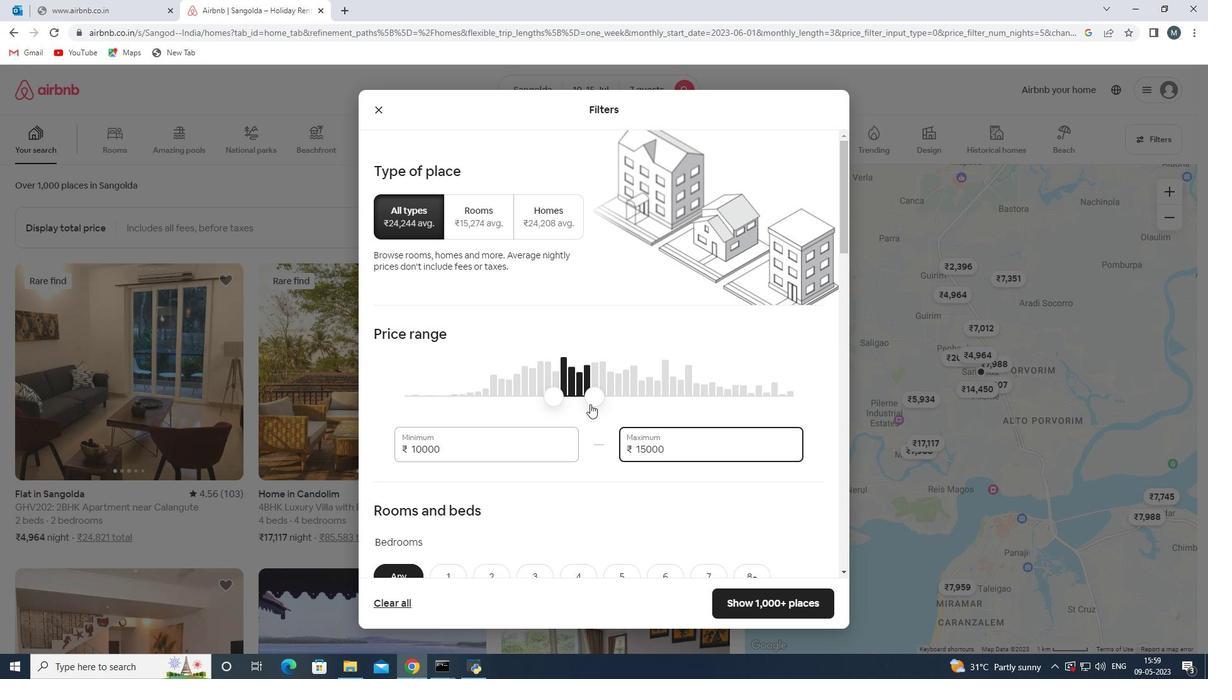
Action: Mouse scrolled (591, 404) with delta (0, 0)
Screenshot: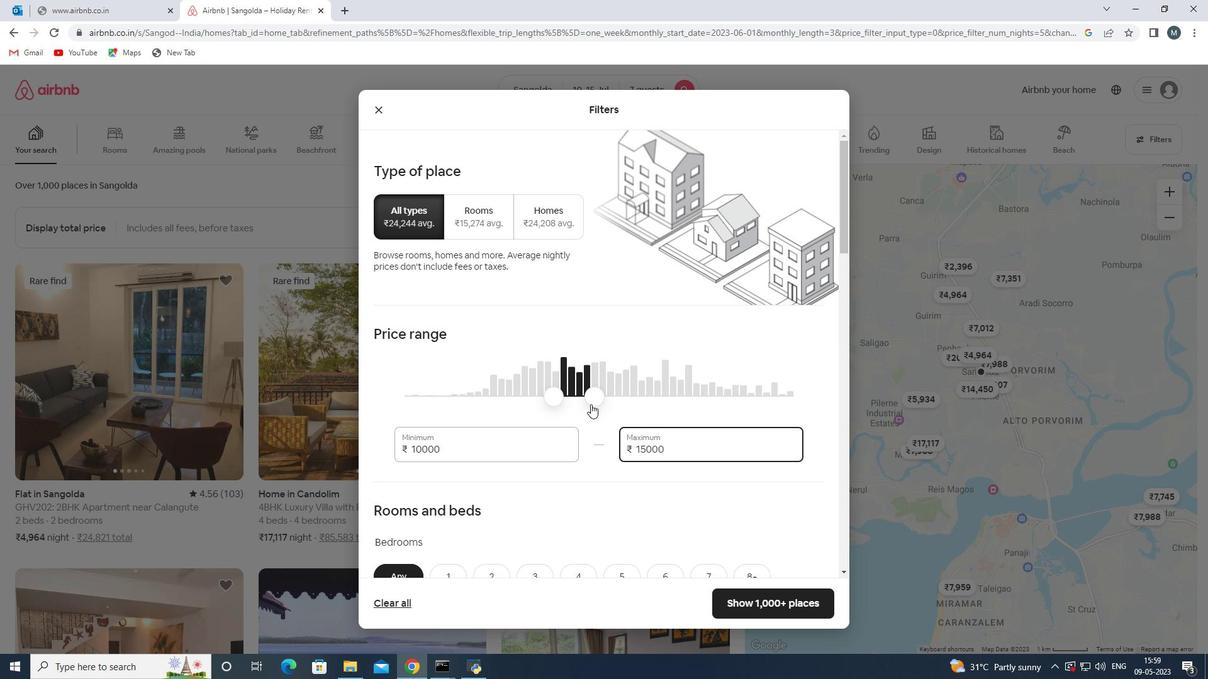 
Action: Mouse moved to (587, 388)
Screenshot: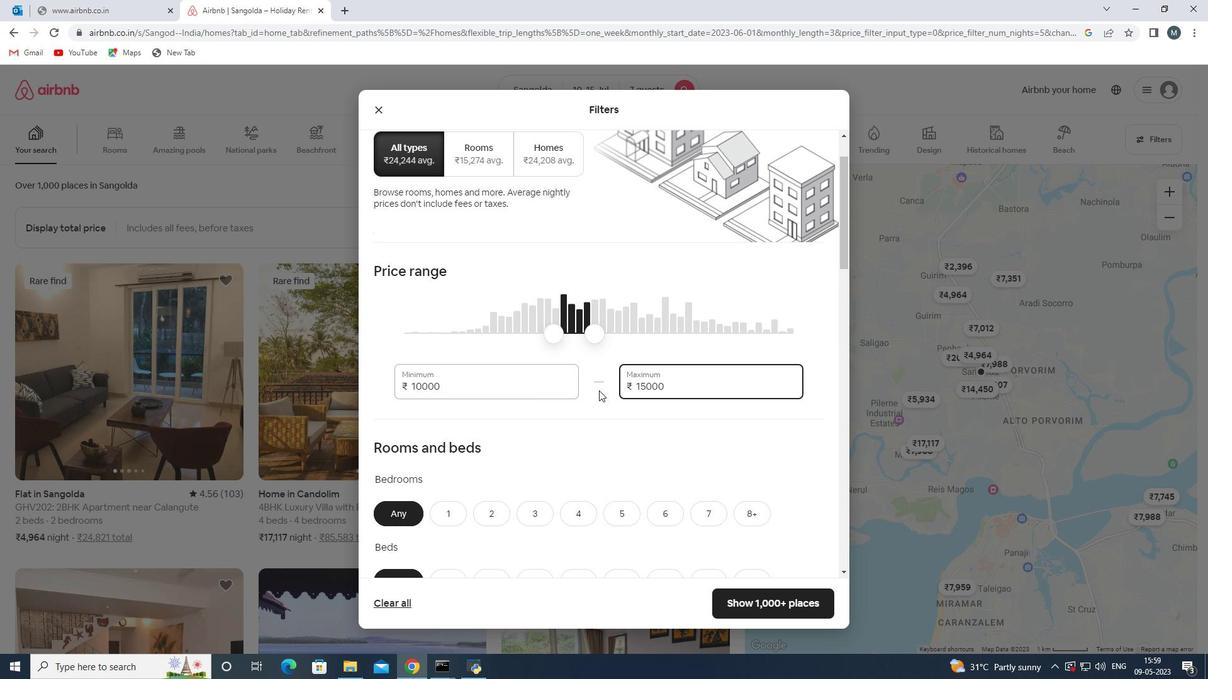 
Action: Mouse scrolled (587, 387) with delta (0, 0)
Screenshot: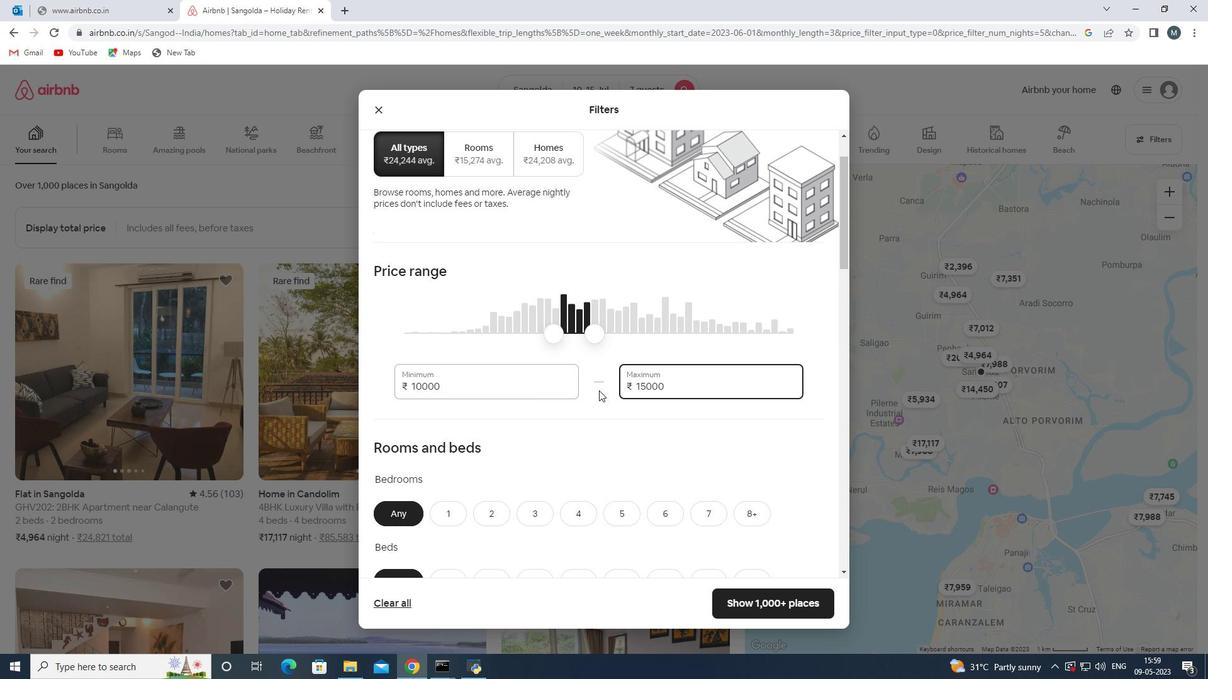 
Action: Mouse moved to (577, 450)
Screenshot: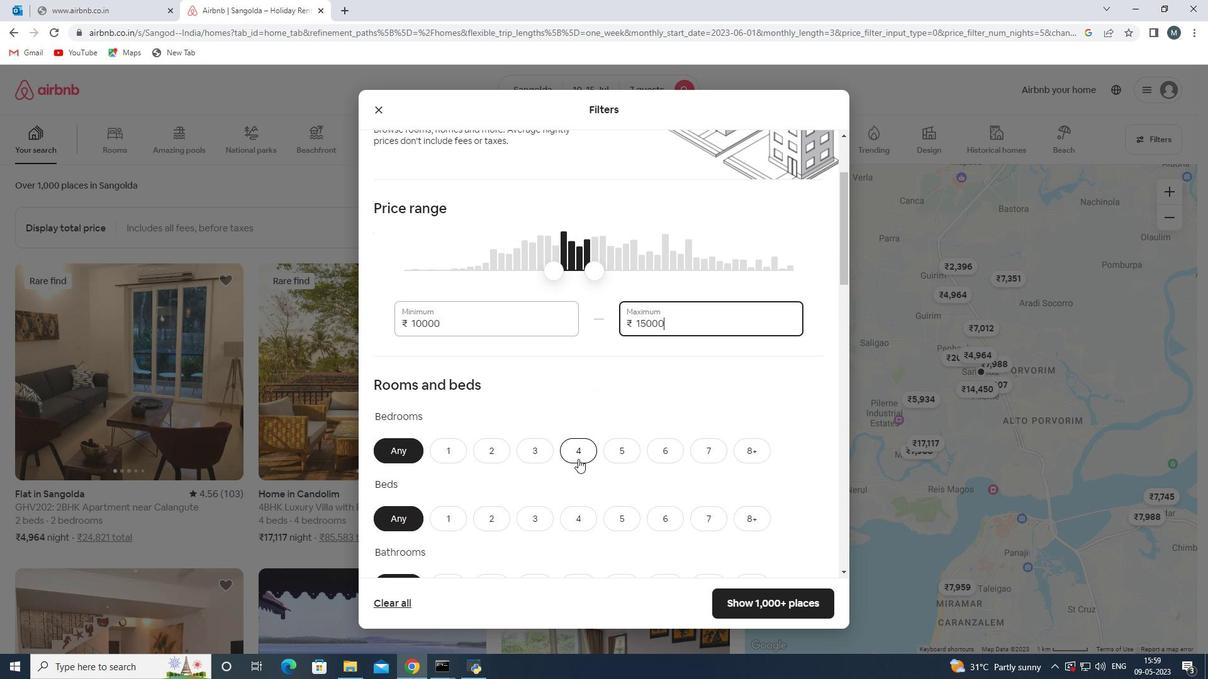 
Action: Mouse pressed left at (577, 450)
Screenshot: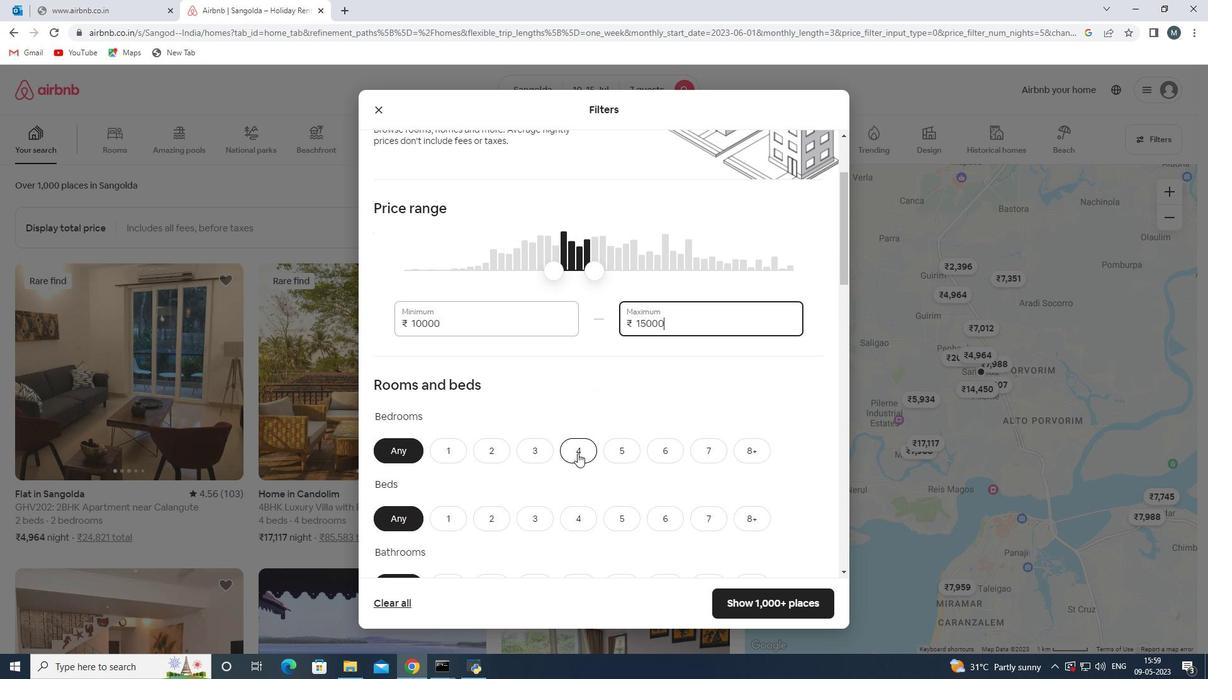 
Action: Mouse moved to (701, 517)
Screenshot: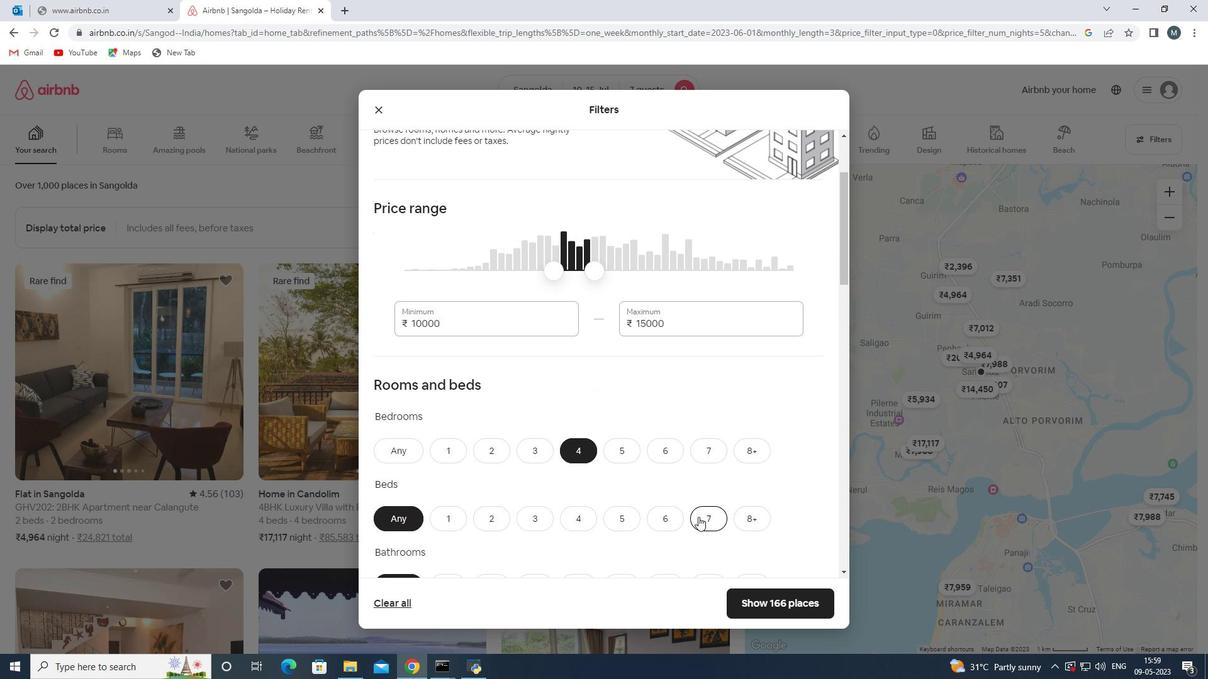 
Action: Mouse pressed left at (701, 517)
Screenshot: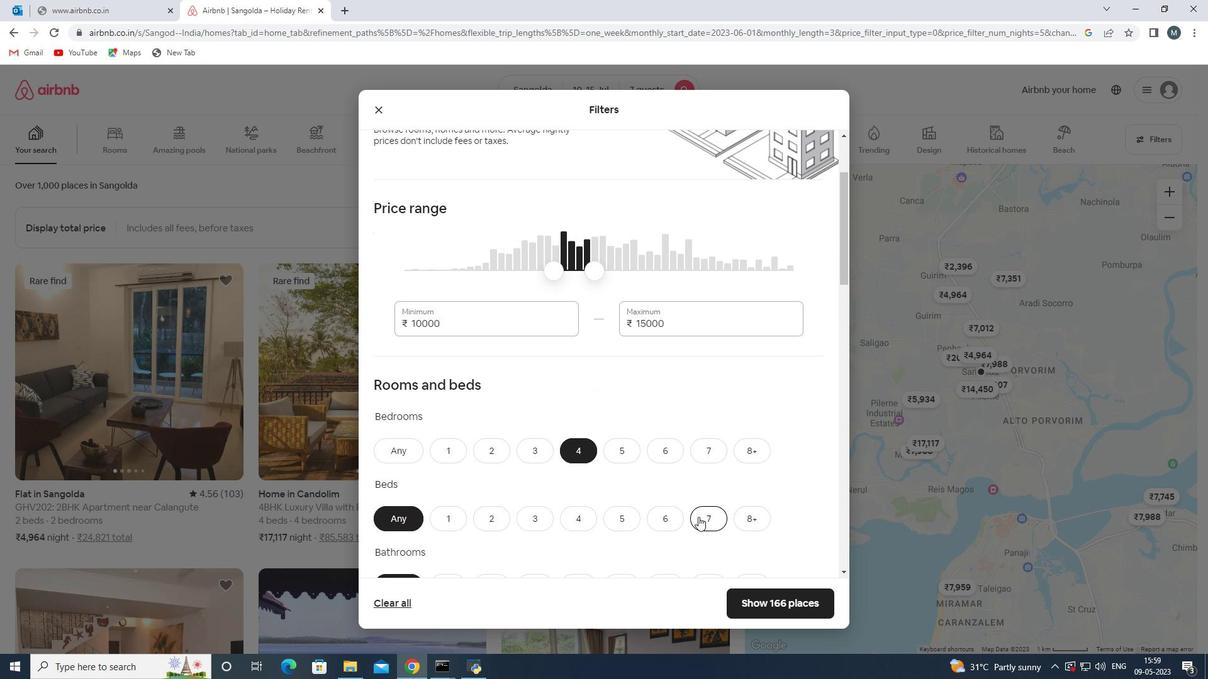 
Action: Mouse moved to (592, 473)
Screenshot: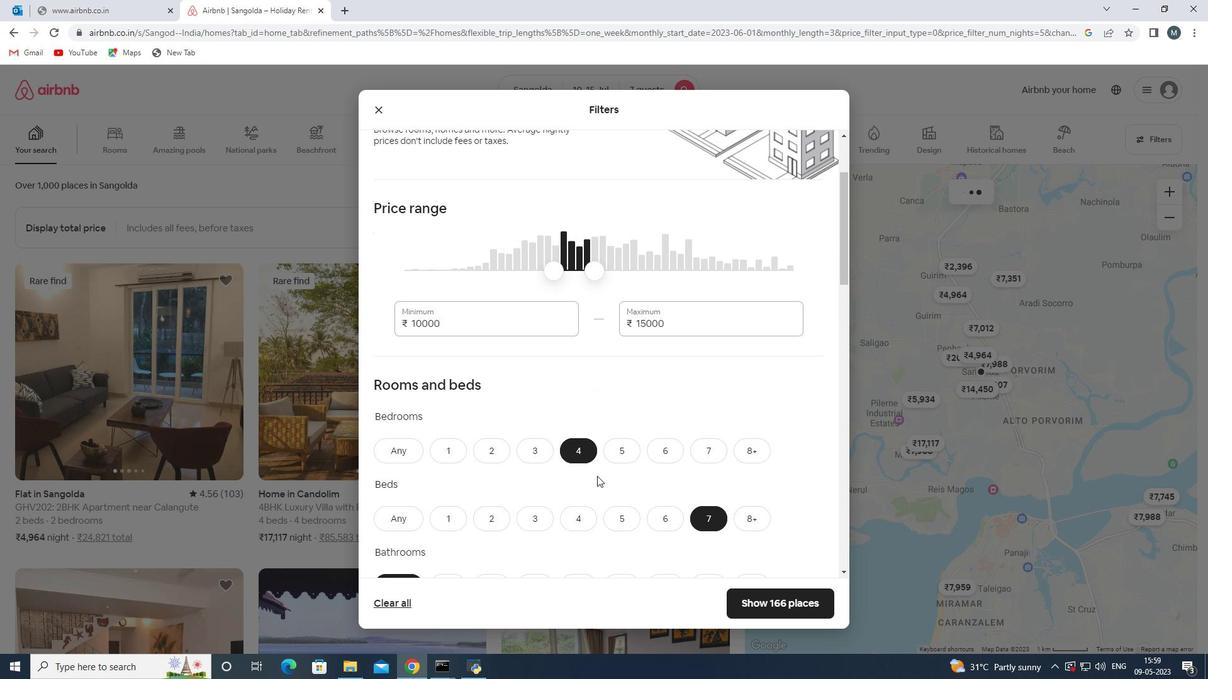 
Action: Mouse scrolled (592, 472) with delta (0, 0)
Screenshot: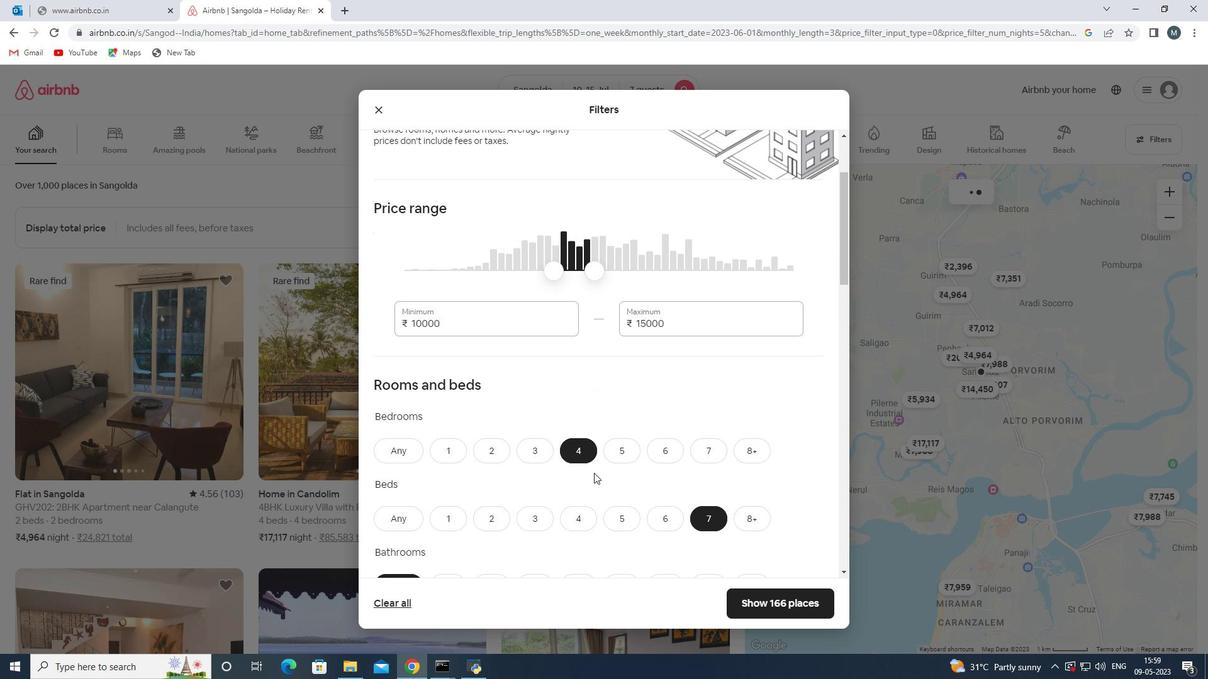
Action: Mouse moved to (569, 523)
Screenshot: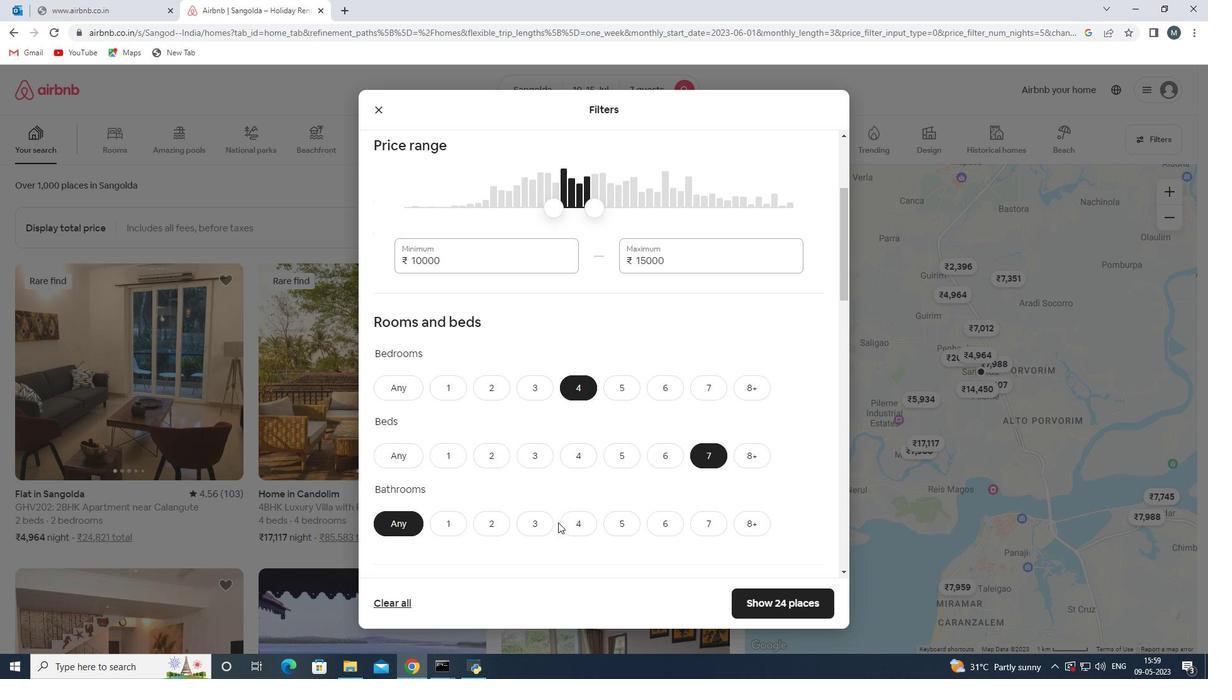 
Action: Mouse pressed left at (569, 523)
Screenshot: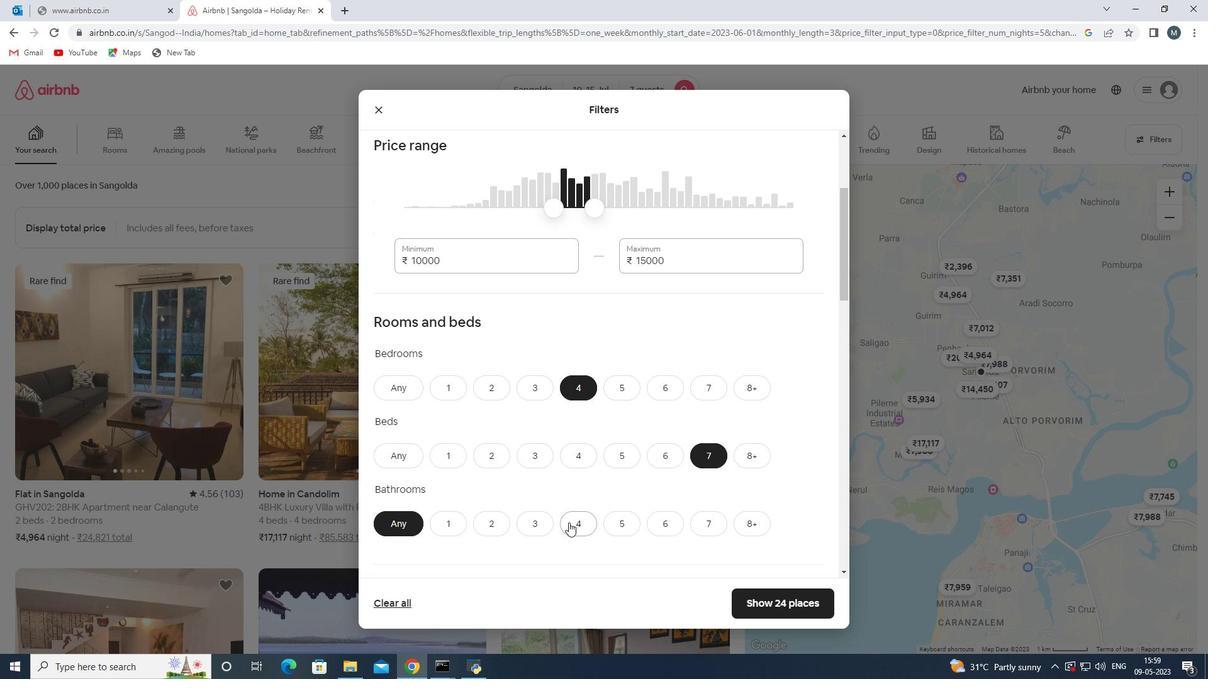 
Action: Mouse moved to (564, 449)
Screenshot: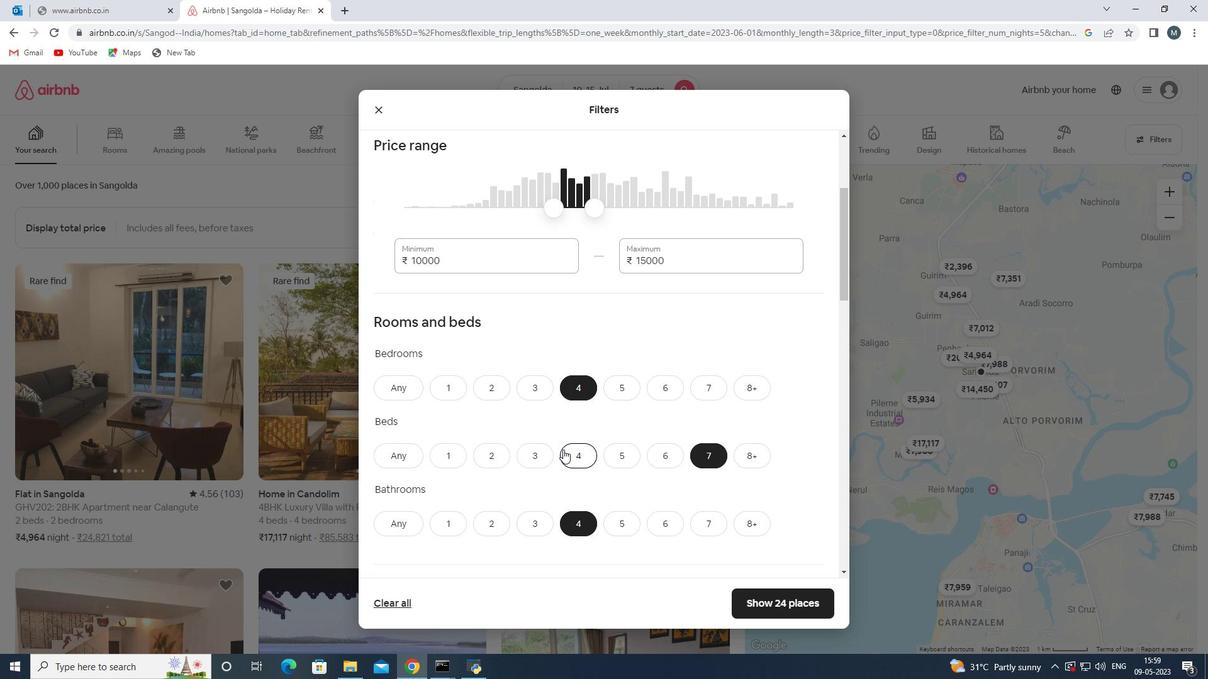 
Action: Mouse scrolled (564, 448) with delta (0, 0)
Screenshot: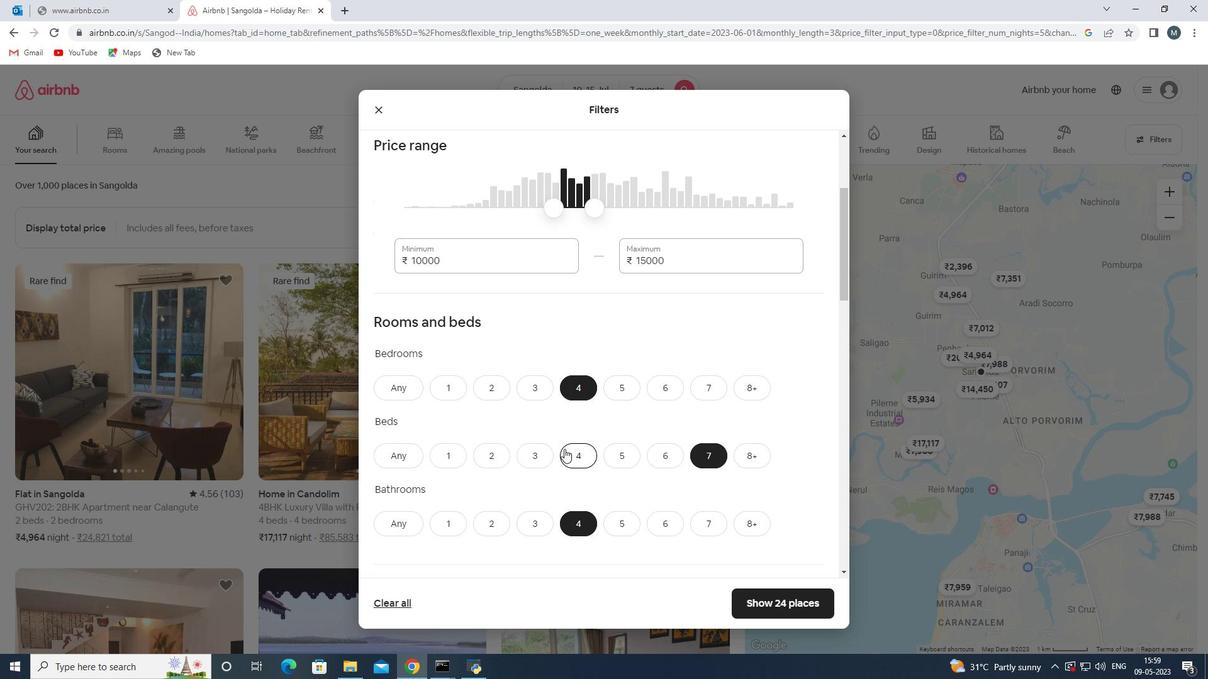 
Action: Mouse moved to (537, 445)
Screenshot: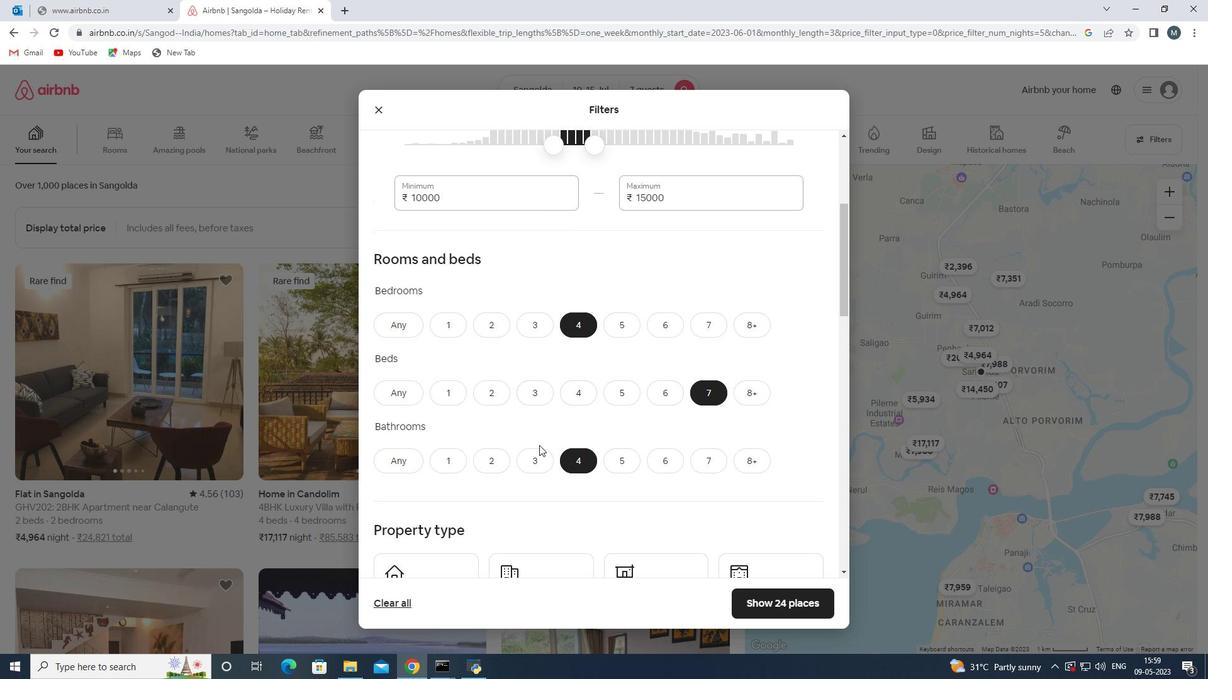 
Action: Mouse scrolled (537, 445) with delta (0, 0)
Screenshot: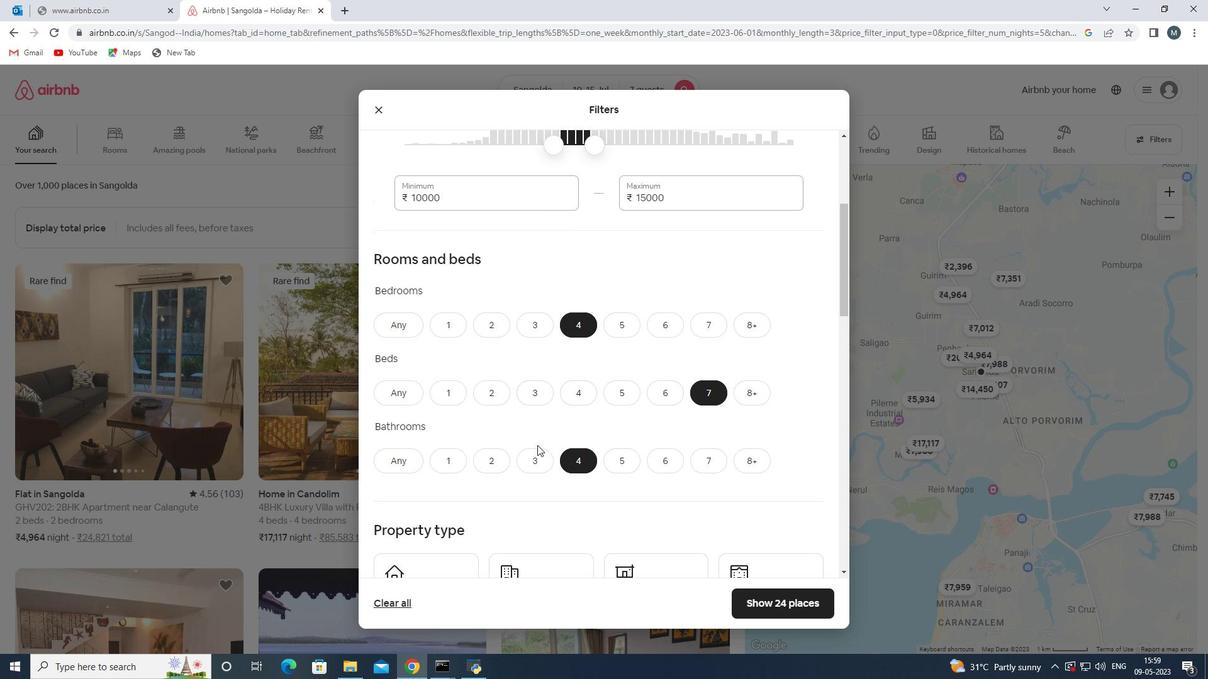 
Action: Mouse moved to (536, 445)
Screenshot: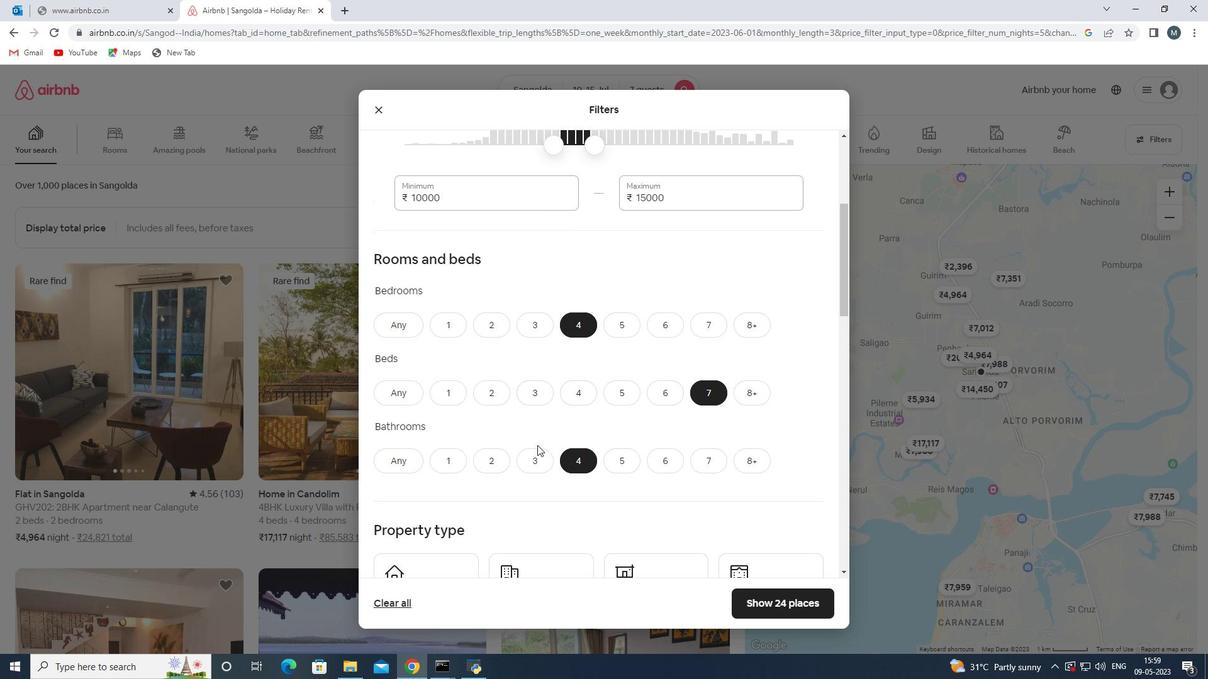 
Action: Mouse scrolled (536, 444) with delta (0, 0)
Screenshot: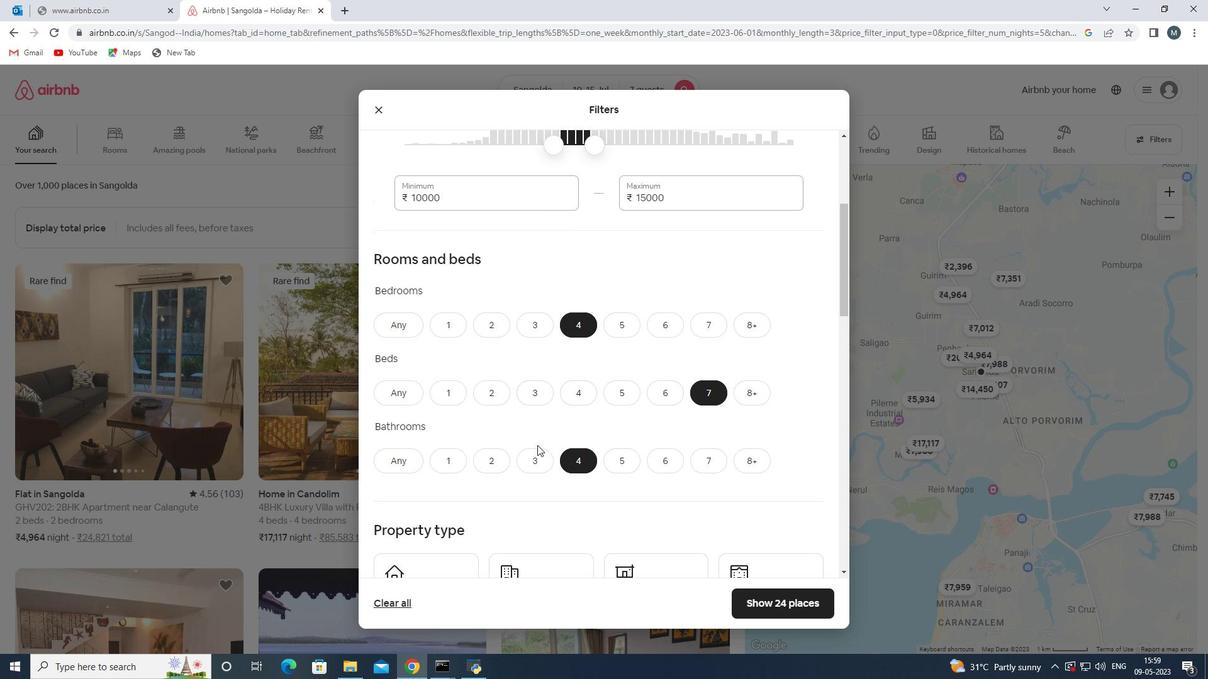 
Action: Mouse moved to (446, 482)
Screenshot: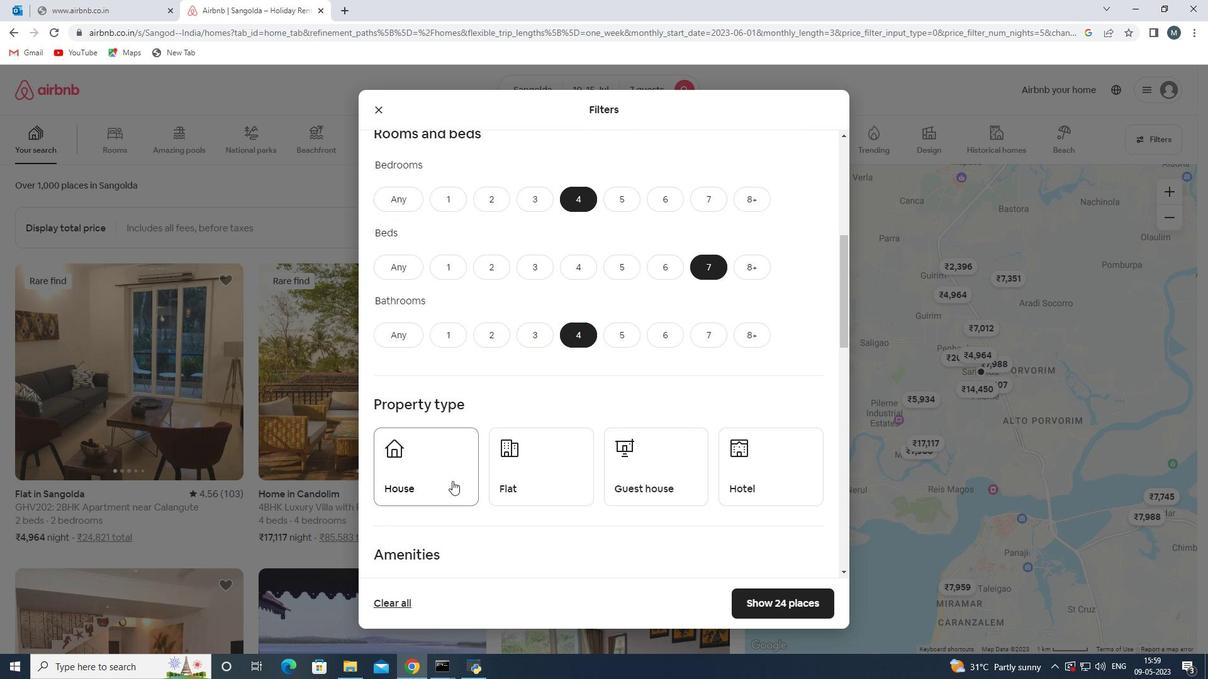 
Action: Mouse pressed left at (446, 482)
Screenshot: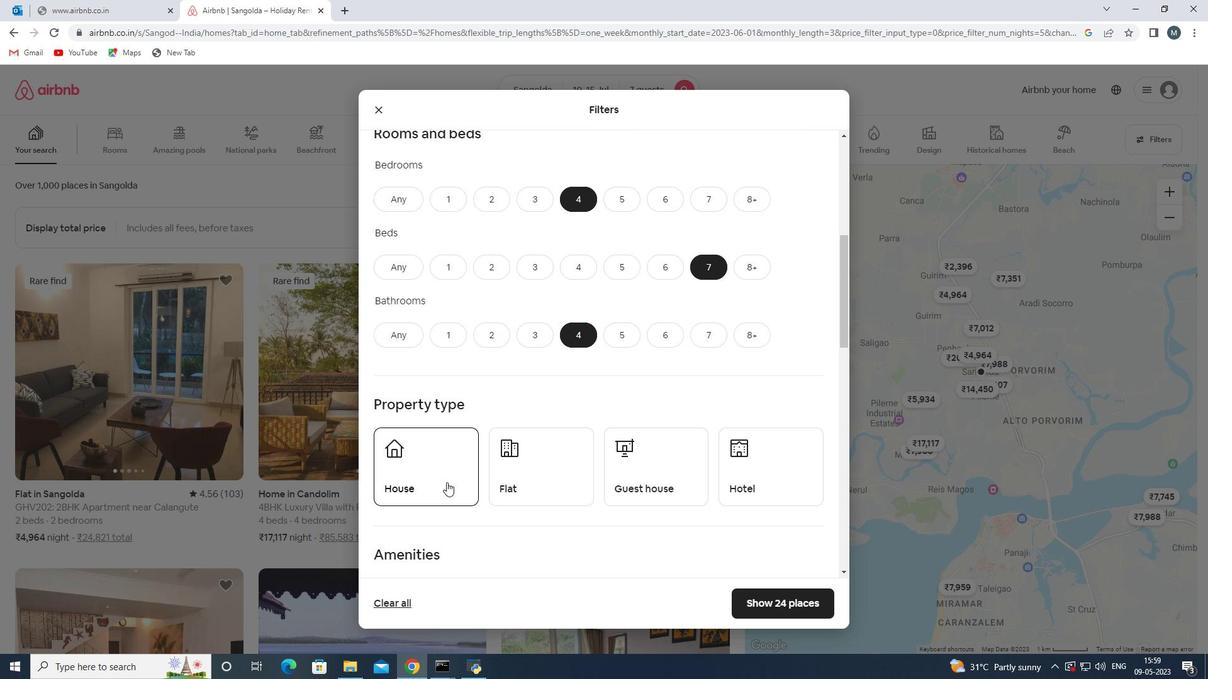 
Action: Mouse moved to (541, 468)
Screenshot: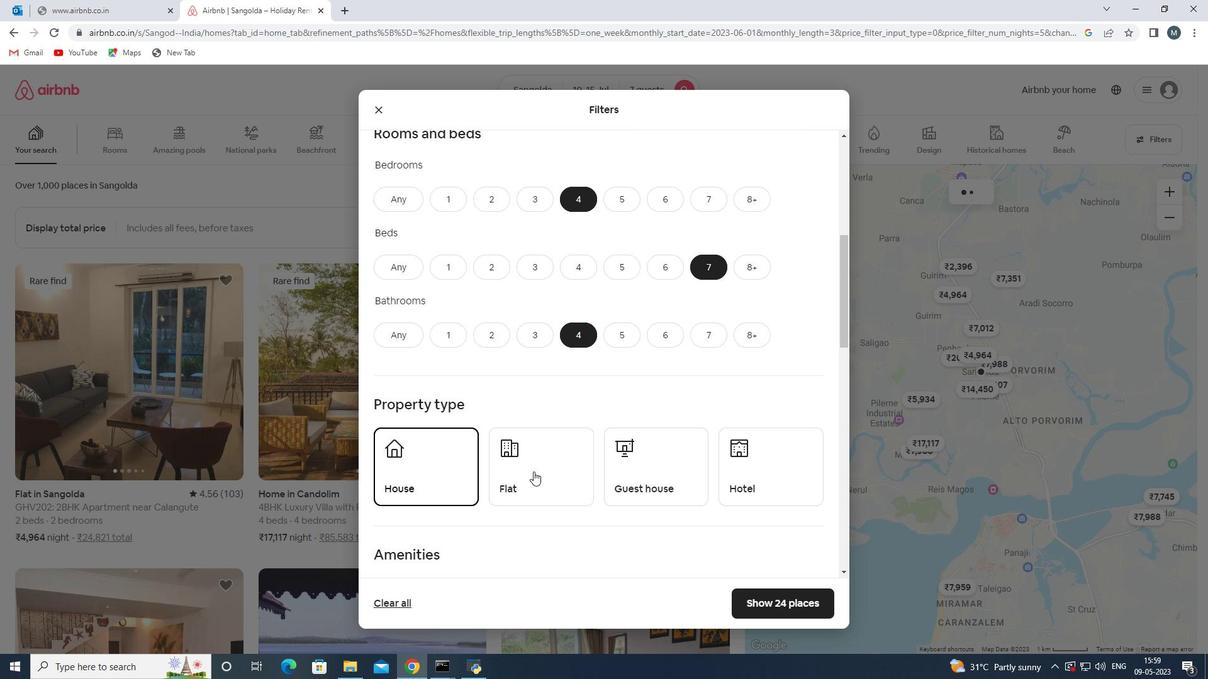 
Action: Mouse pressed left at (541, 468)
Screenshot: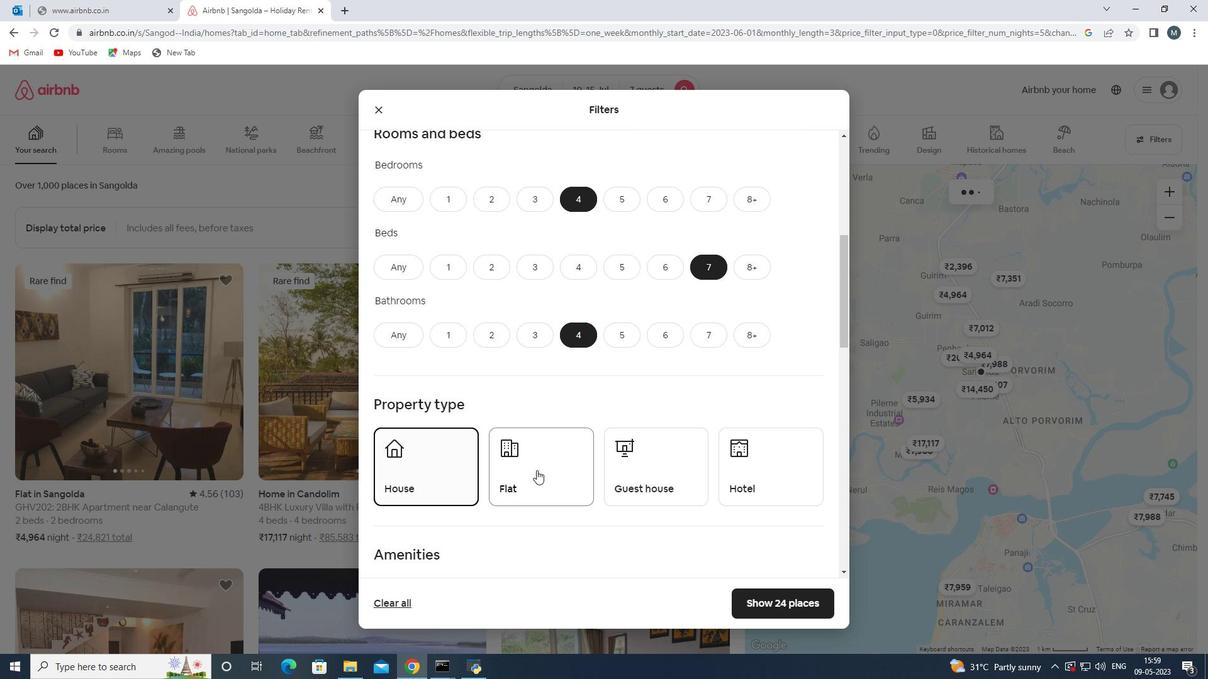 
Action: Mouse moved to (636, 463)
Screenshot: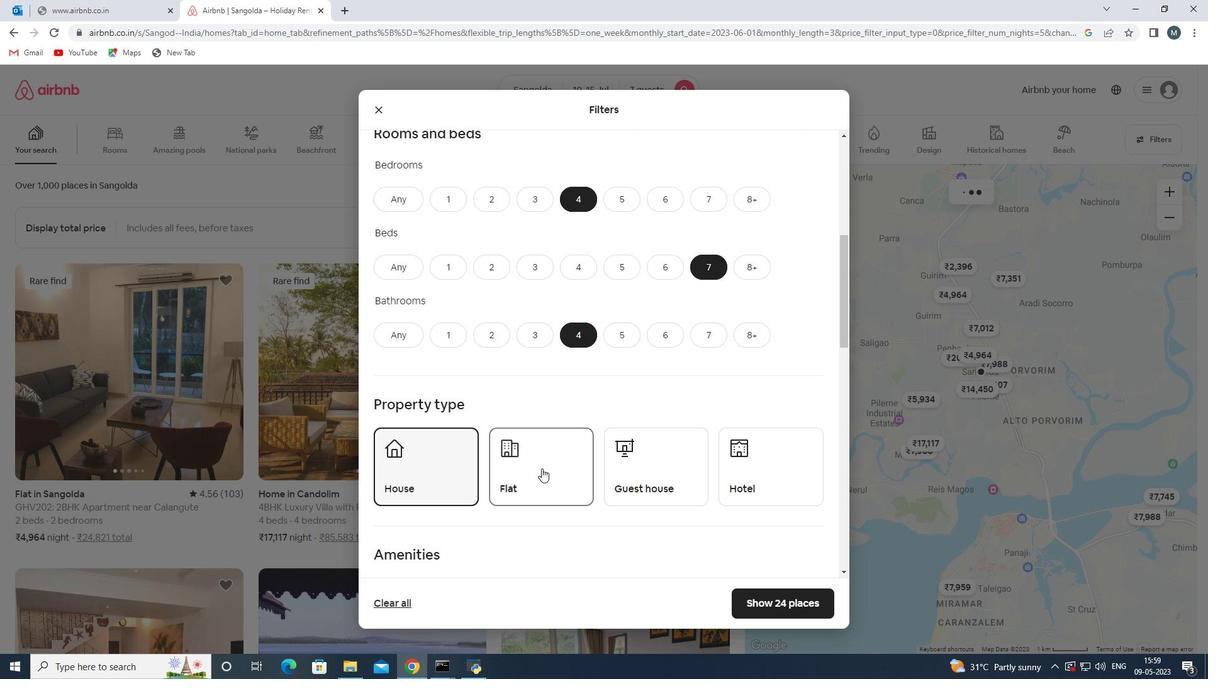 
Action: Mouse pressed left at (636, 463)
Screenshot: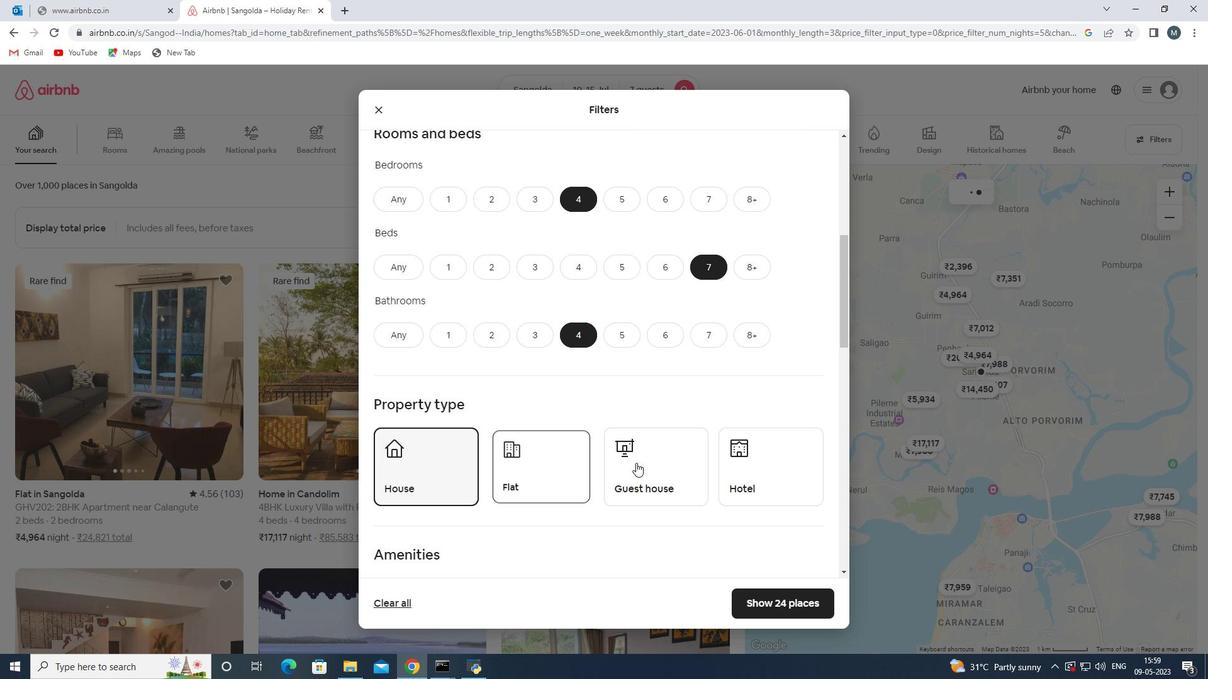 
Action: Mouse moved to (571, 456)
Screenshot: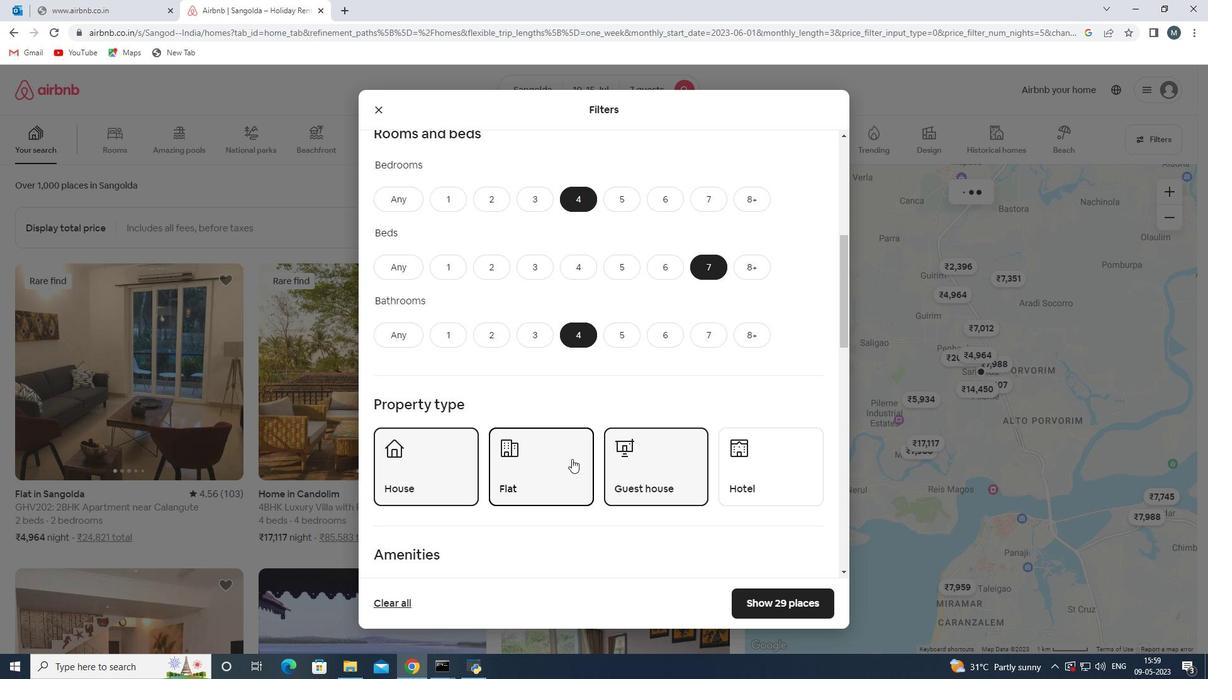 
Action: Mouse scrolled (571, 455) with delta (0, 0)
Screenshot: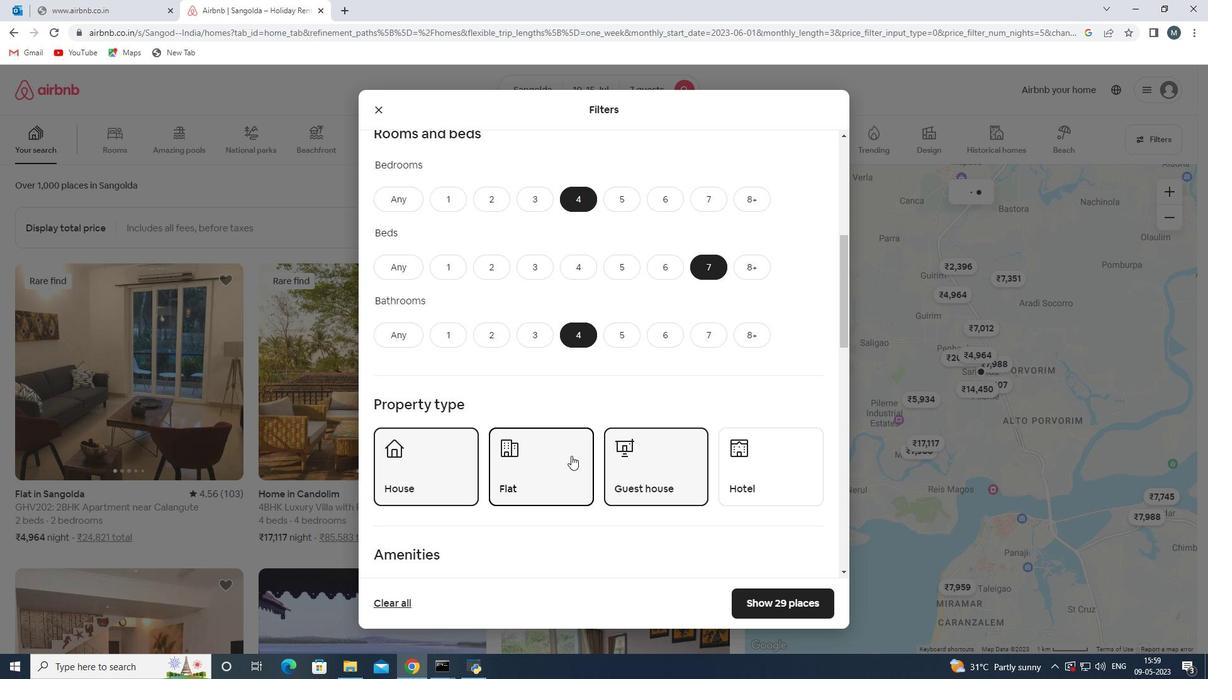 
Action: Mouse moved to (553, 440)
Screenshot: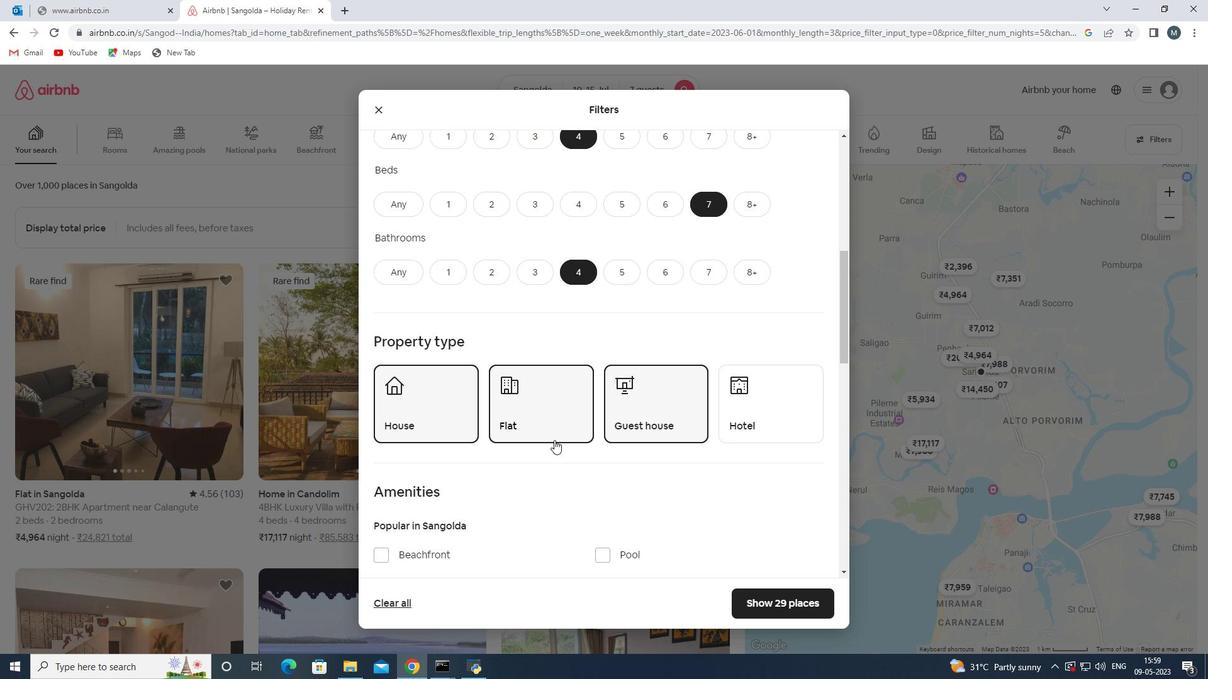 
Action: Mouse scrolled (553, 439) with delta (0, 0)
Screenshot: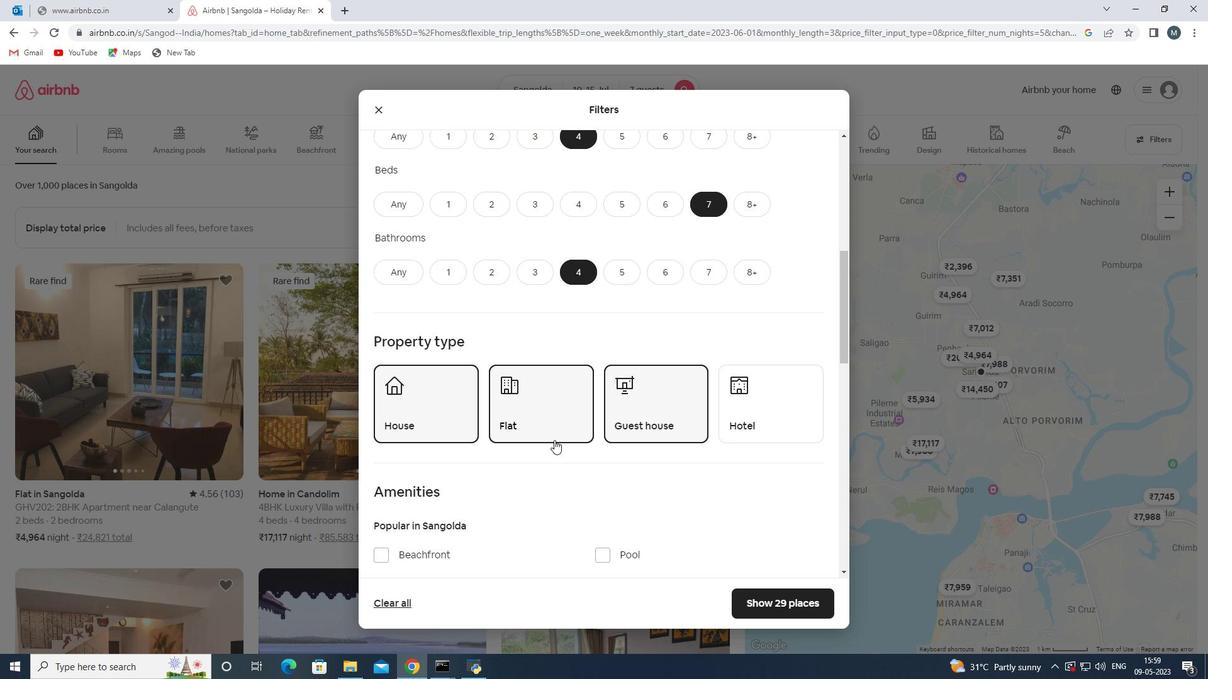 
Action: Mouse moved to (513, 445)
Screenshot: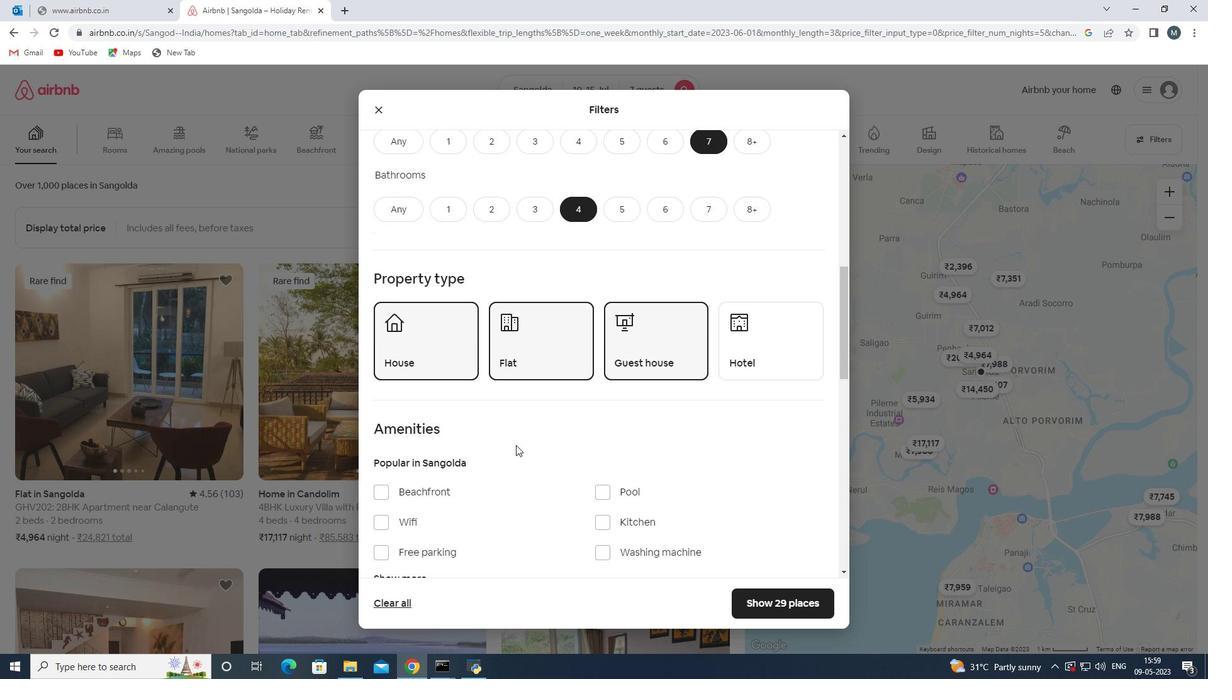 
Action: Mouse scrolled (513, 445) with delta (0, 0)
Screenshot: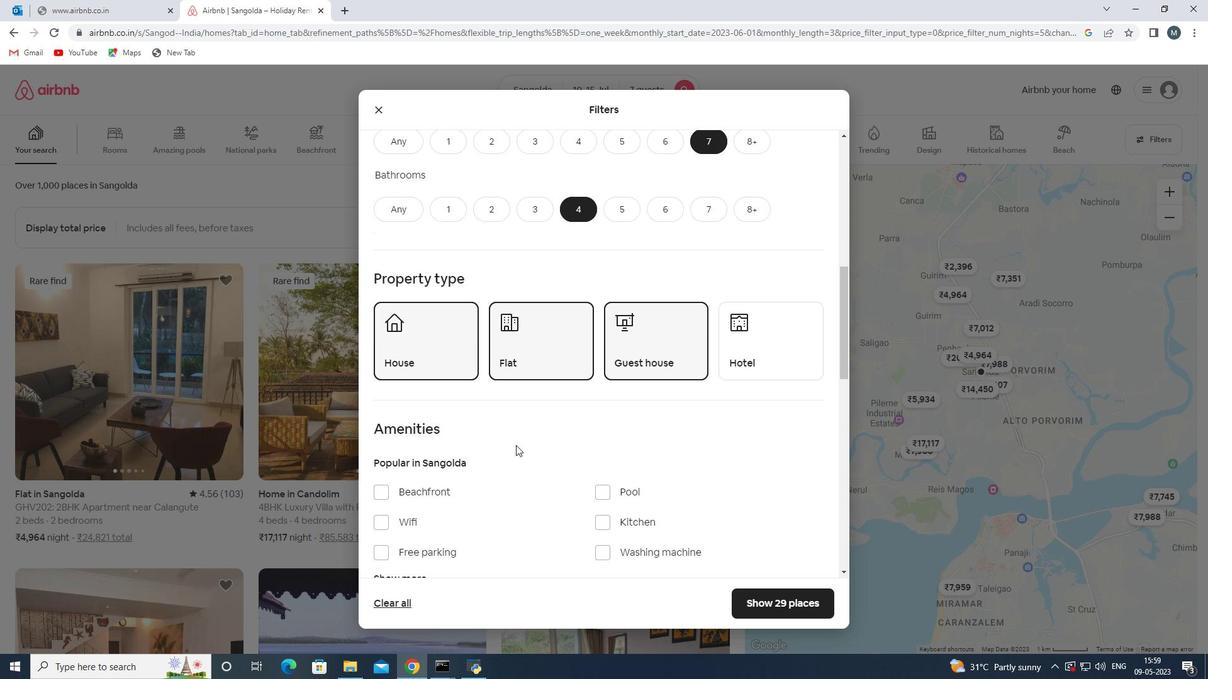 
Action: Mouse moved to (414, 458)
Screenshot: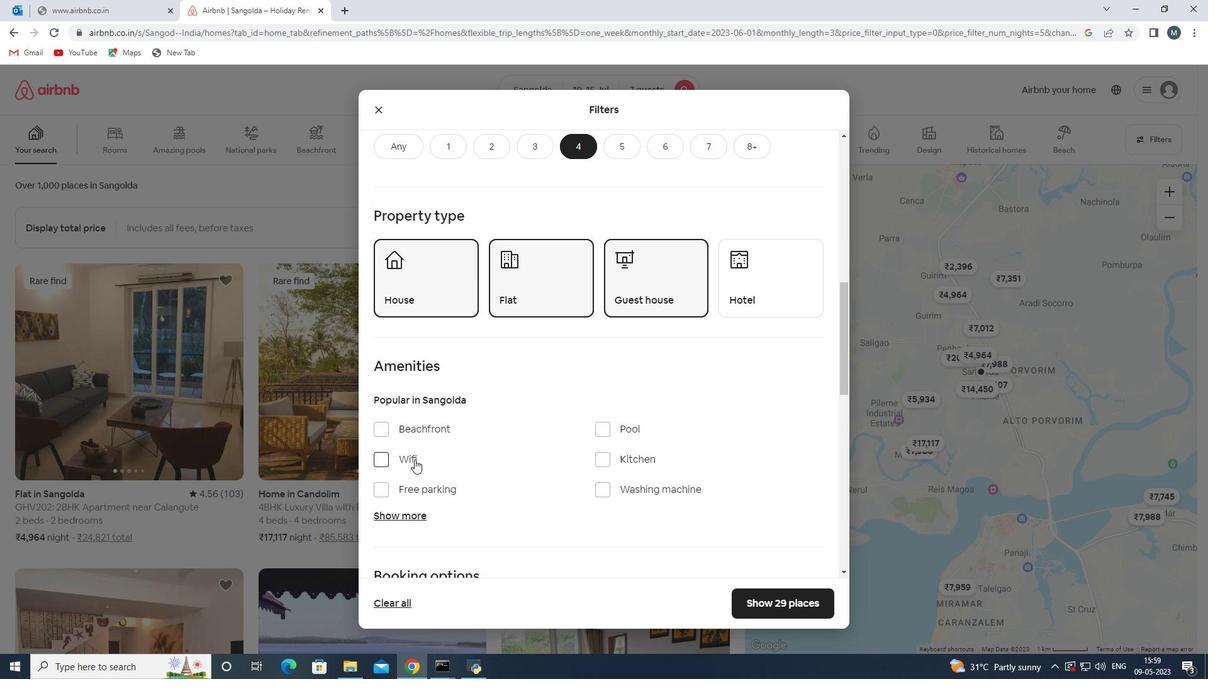 
Action: Mouse pressed left at (414, 458)
Screenshot: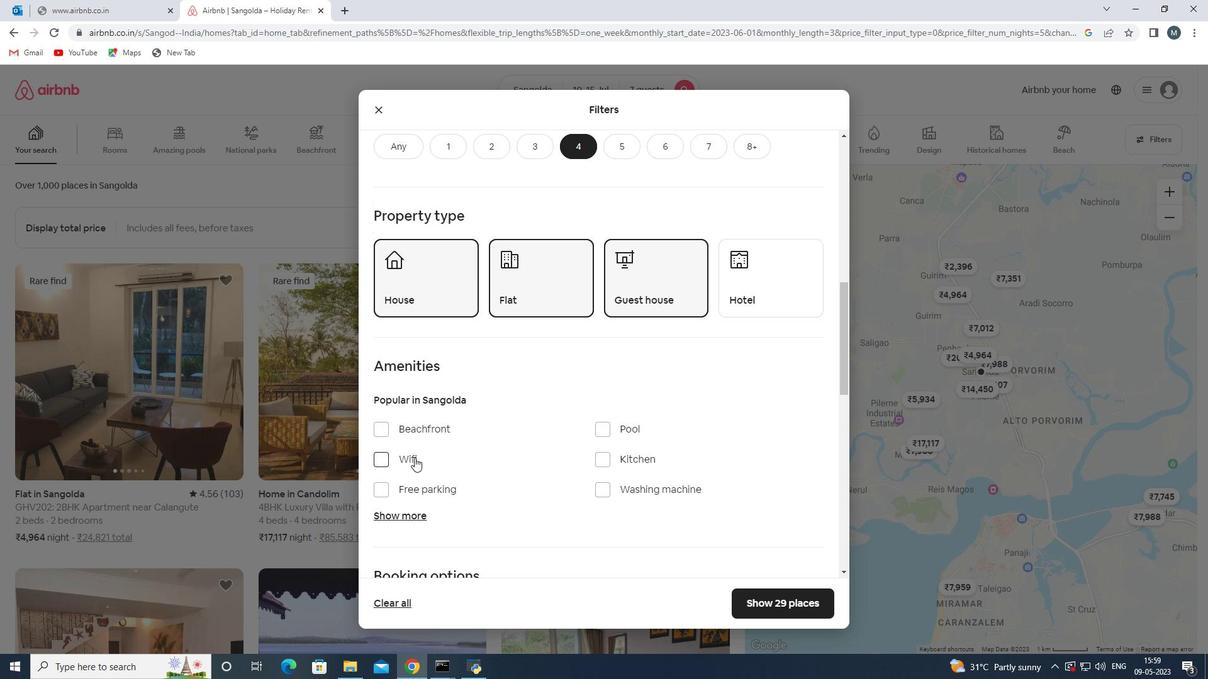 
Action: Mouse moved to (468, 479)
Screenshot: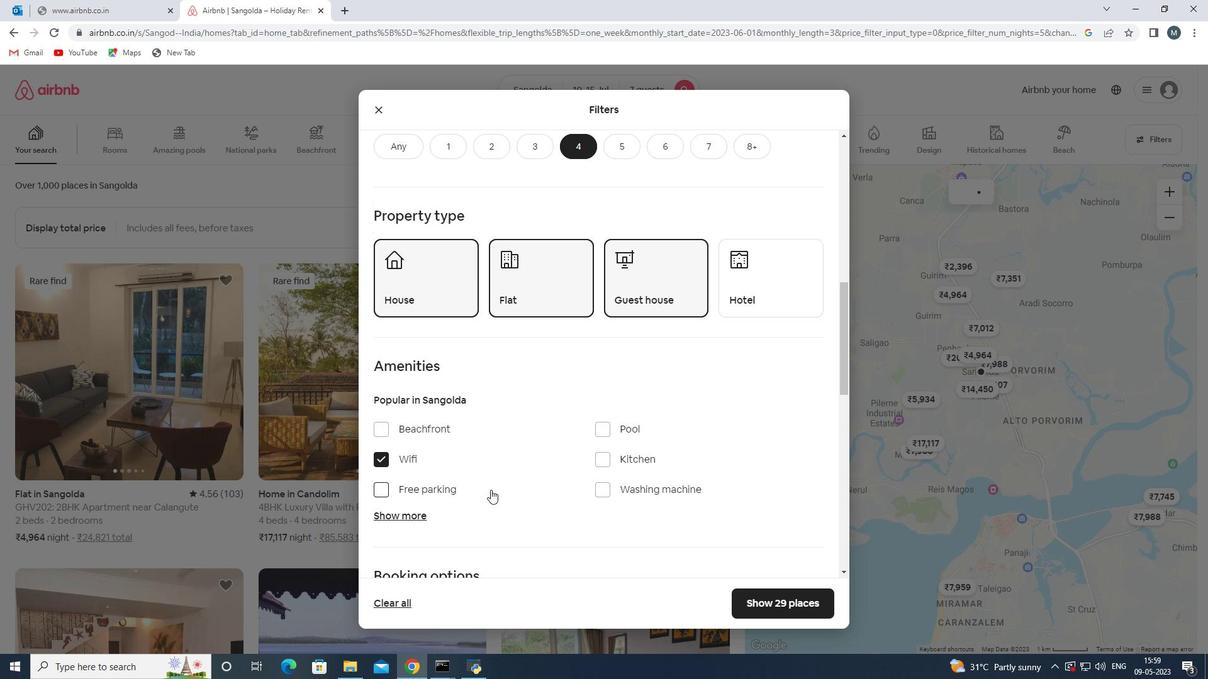 
Action: Mouse scrolled (468, 479) with delta (0, 0)
Screenshot: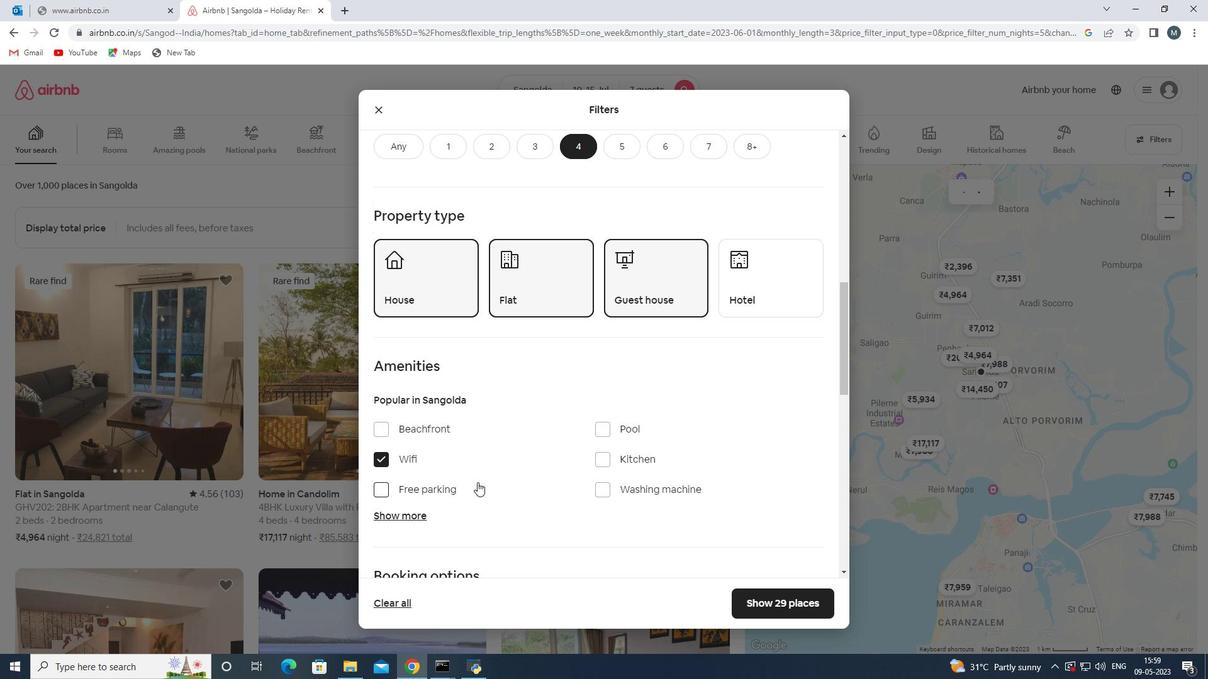 
Action: Mouse moved to (405, 453)
Screenshot: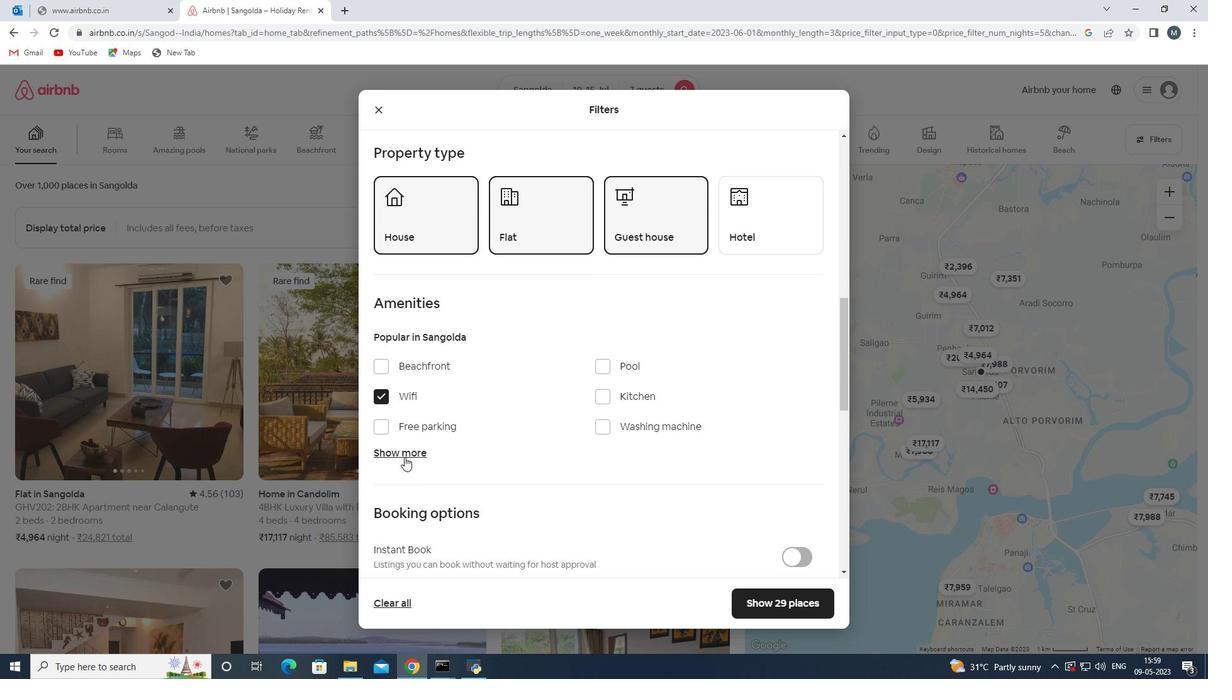 
Action: Mouse pressed left at (405, 453)
Screenshot: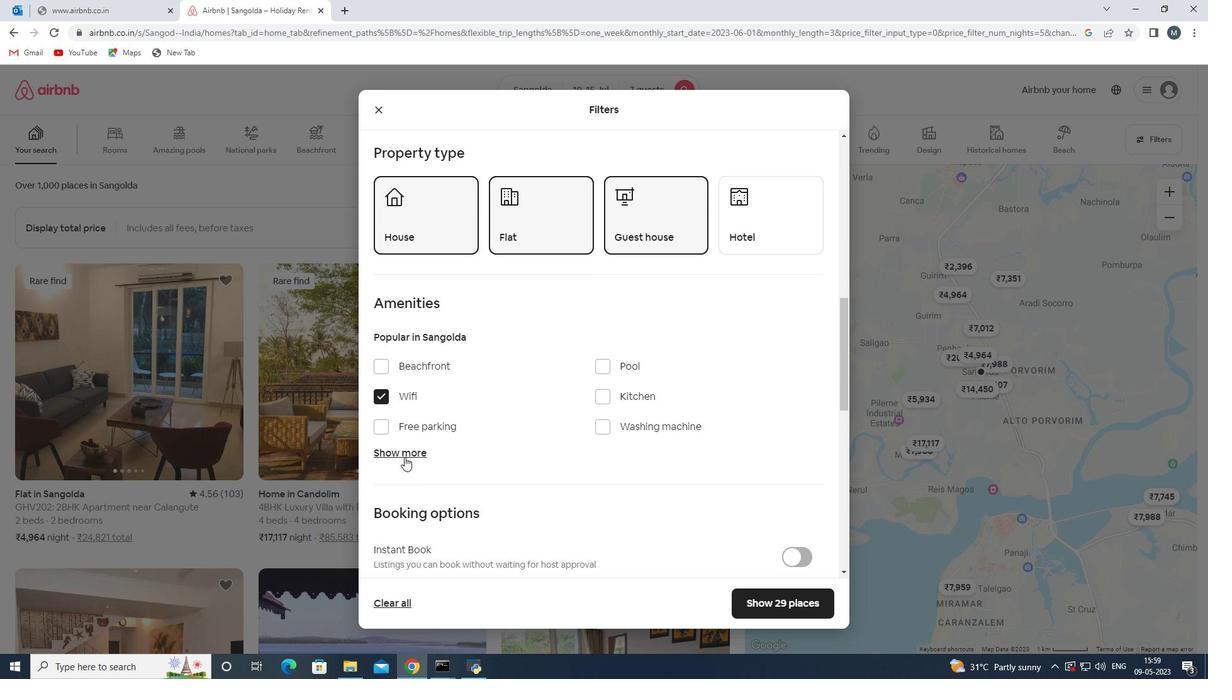 
Action: Mouse moved to (478, 446)
Screenshot: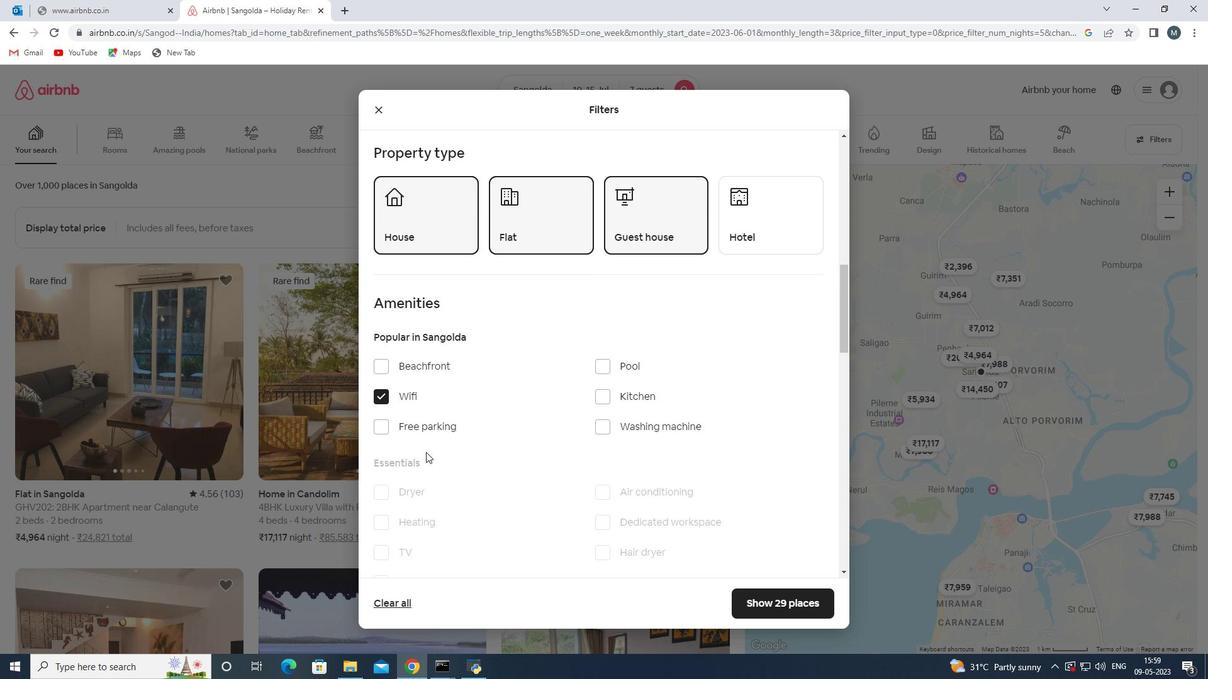 
Action: Mouse scrolled (478, 446) with delta (0, 0)
Screenshot: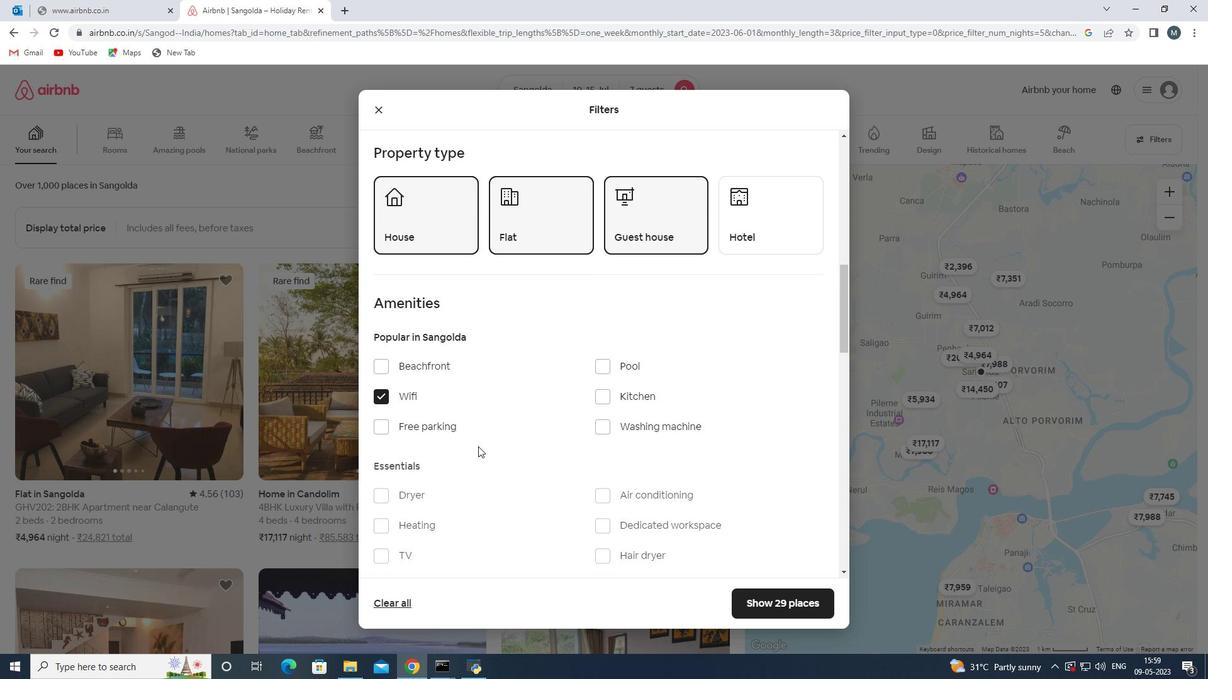 
Action: Mouse moved to (391, 490)
Screenshot: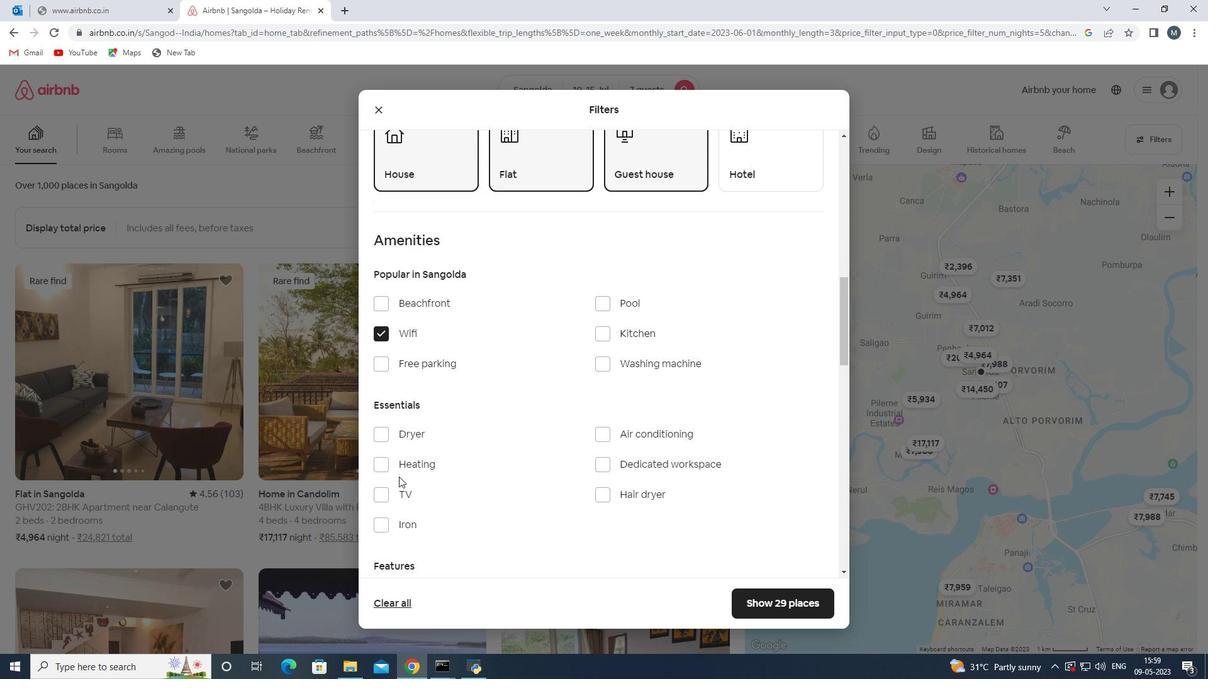 
Action: Mouse pressed left at (391, 490)
Screenshot: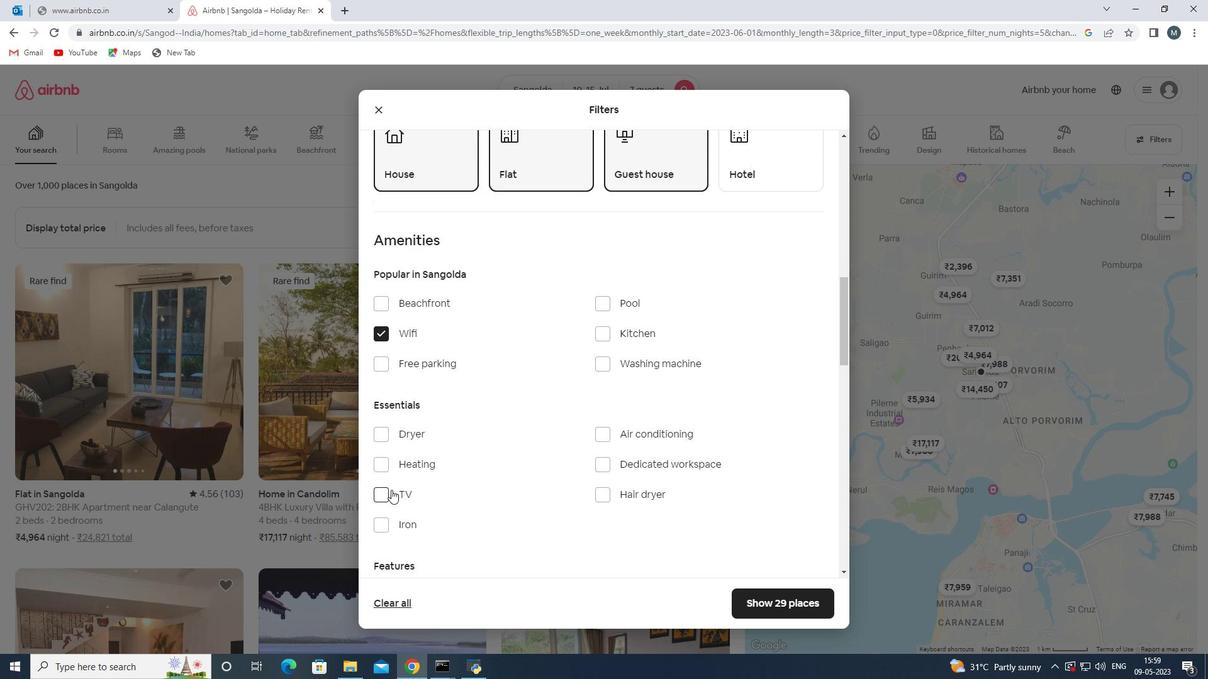 
Action: Mouse moved to (522, 465)
Screenshot: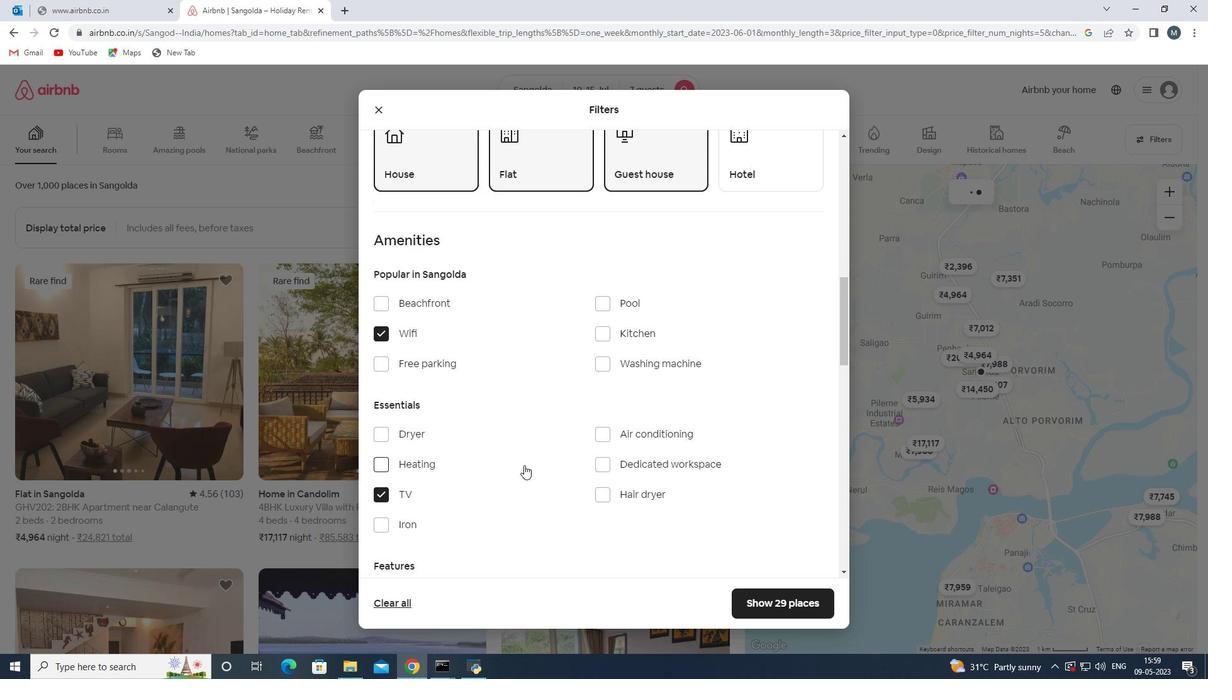 
Action: Mouse scrolled (522, 464) with delta (0, 0)
Screenshot: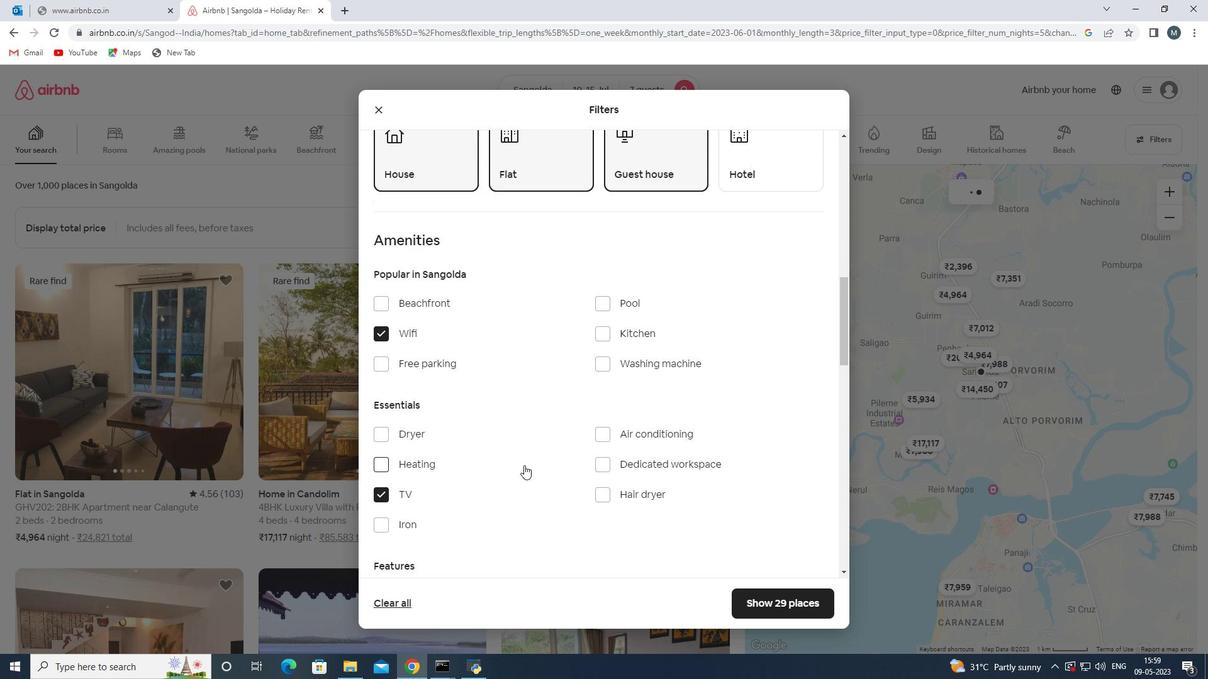 
Action: Mouse moved to (440, 300)
Screenshot: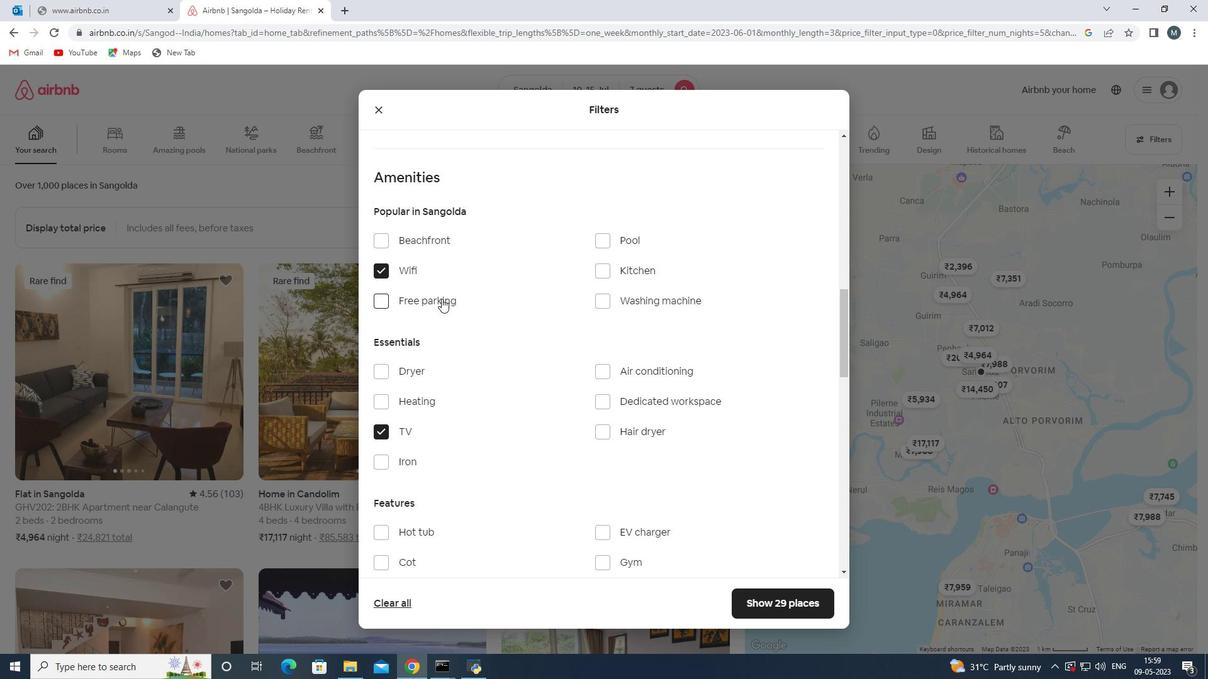 
Action: Mouse pressed left at (440, 300)
Screenshot: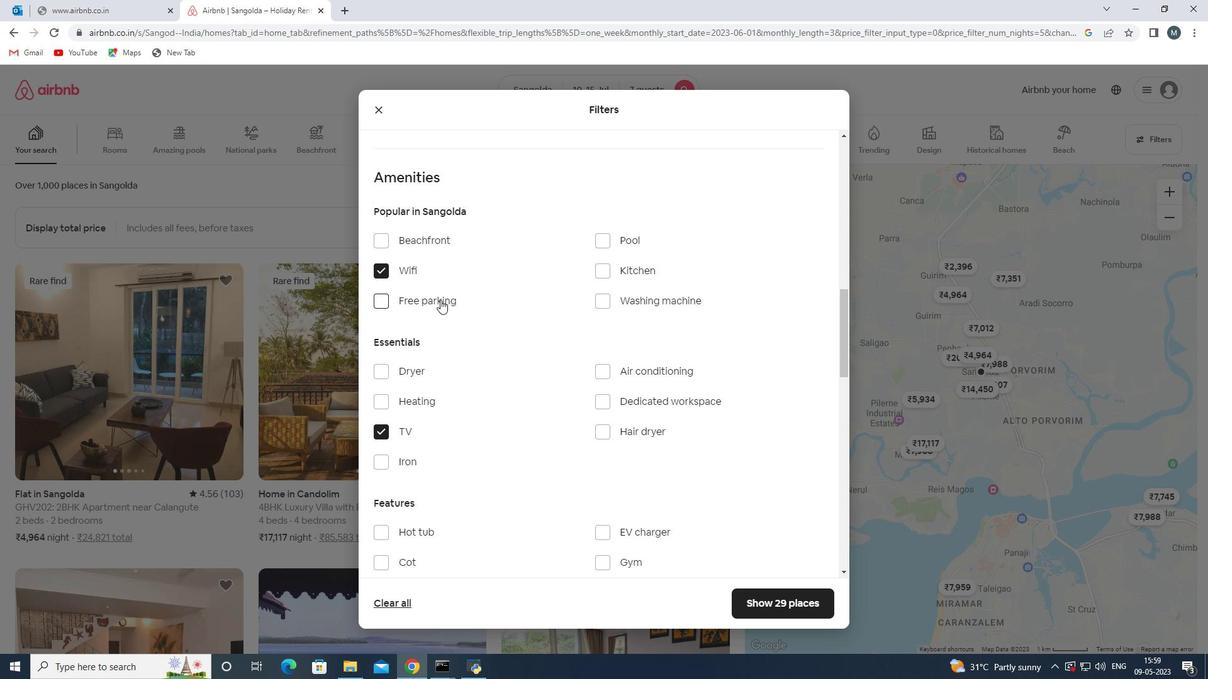 
Action: Mouse moved to (501, 348)
Screenshot: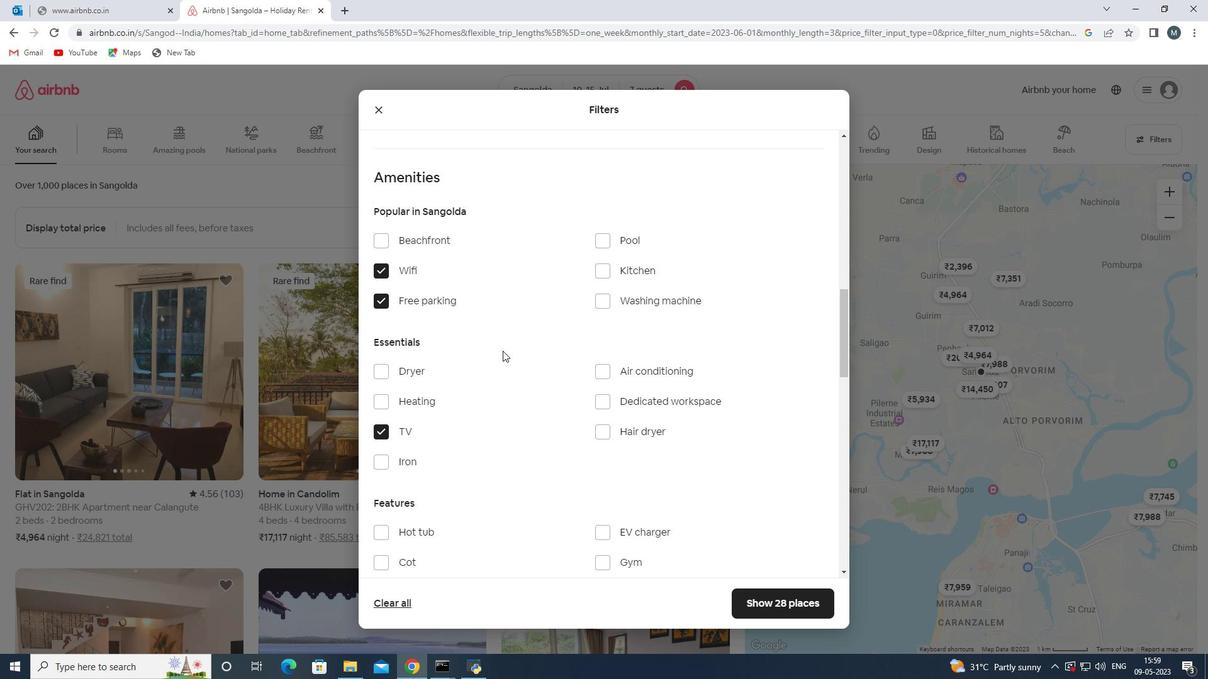 
Action: Mouse scrolled (501, 347) with delta (0, 0)
Screenshot: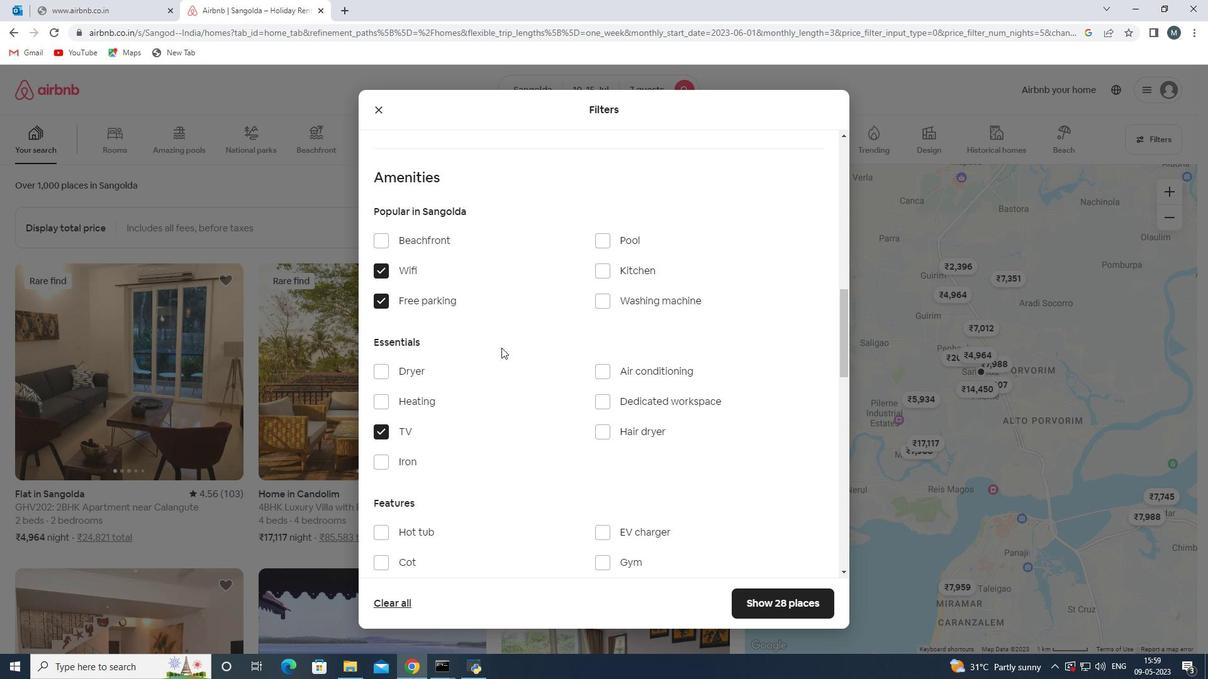 
Action: Mouse moved to (523, 384)
Screenshot: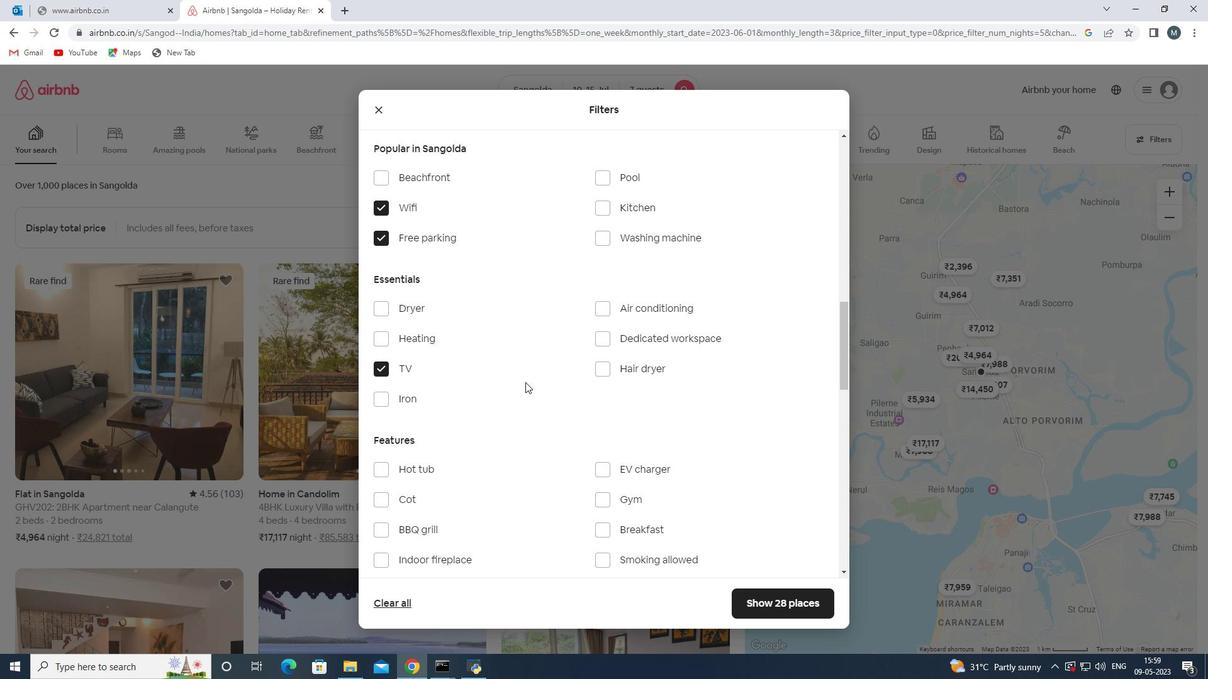 
Action: Mouse scrolled (523, 383) with delta (0, 0)
Screenshot: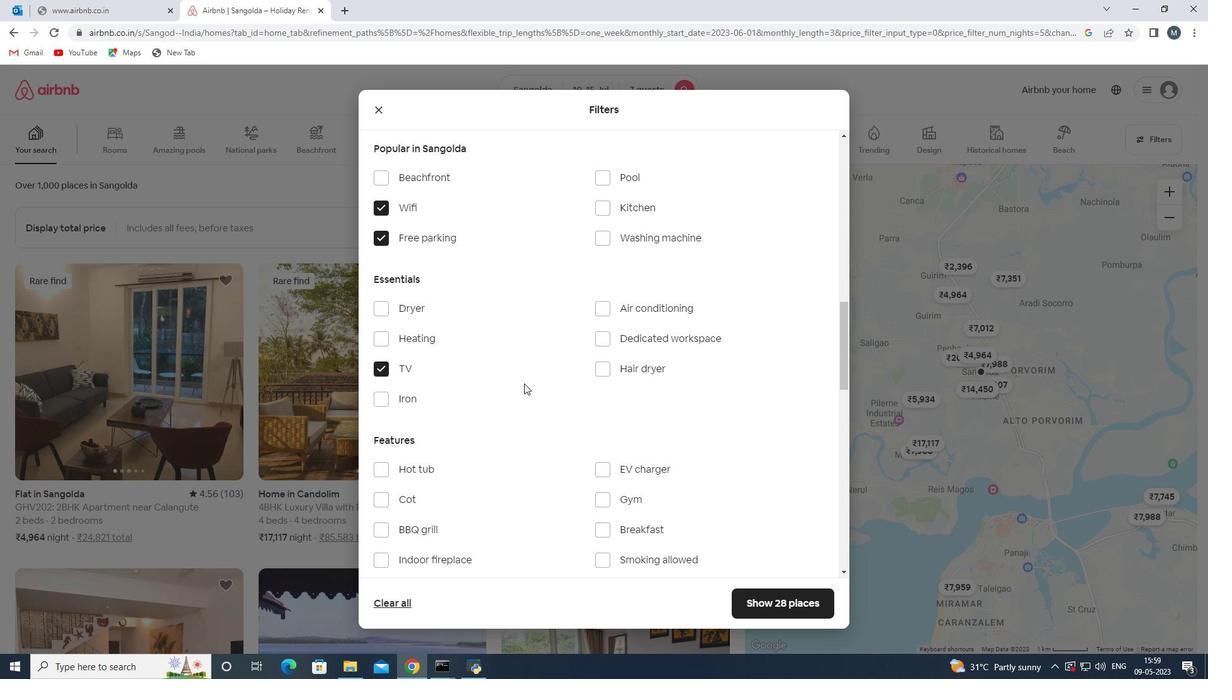 
Action: Mouse moved to (613, 439)
Screenshot: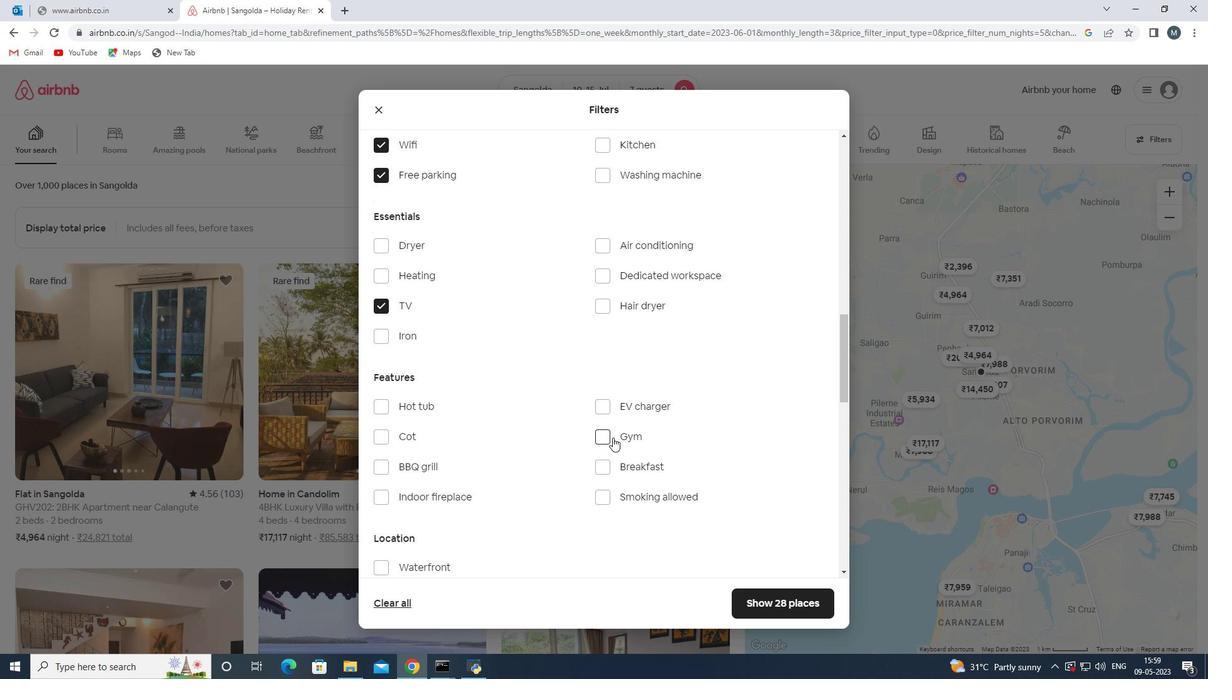 
Action: Mouse pressed left at (613, 439)
Screenshot: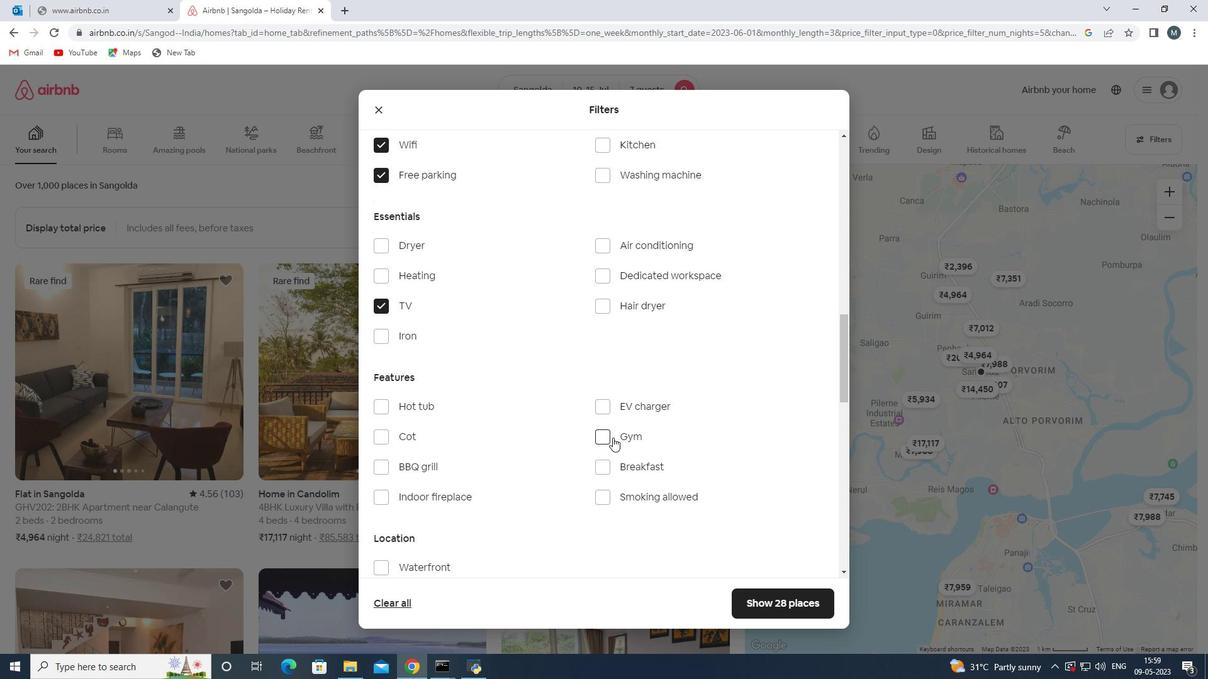 
Action: Mouse moved to (614, 463)
Screenshot: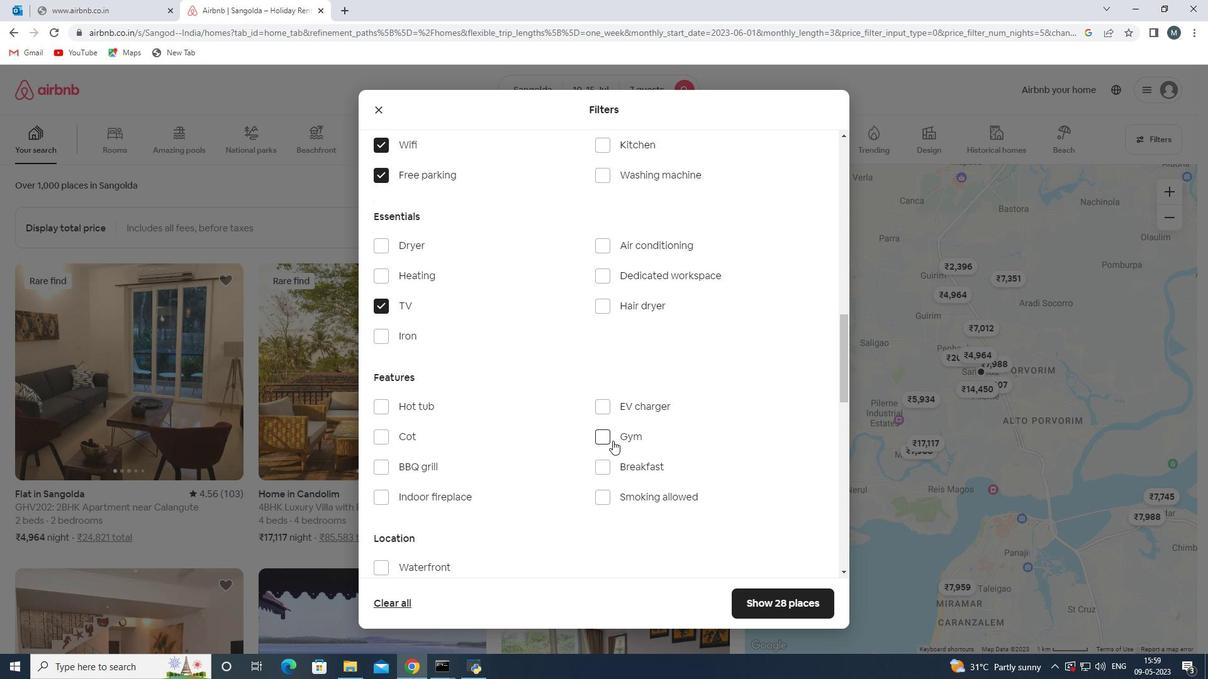 
Action: Mouse pressed left at (614, 463)
Screenshot: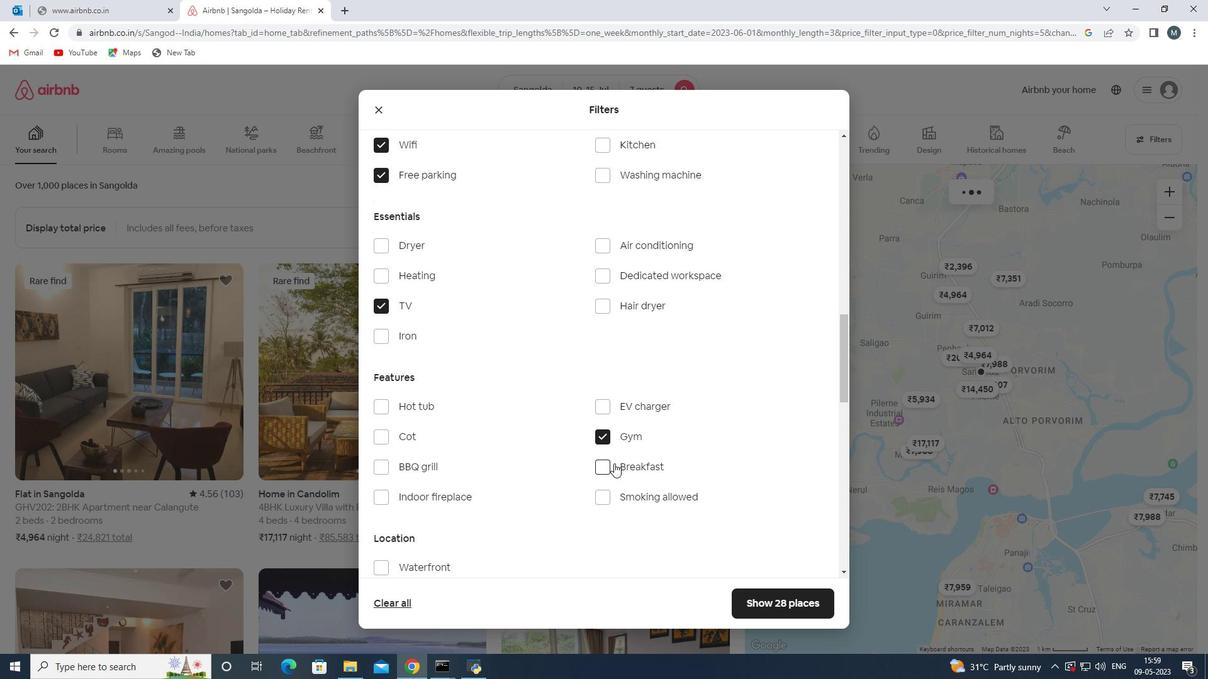 
Action: Mouse moved to (554, 430)
Screenshot: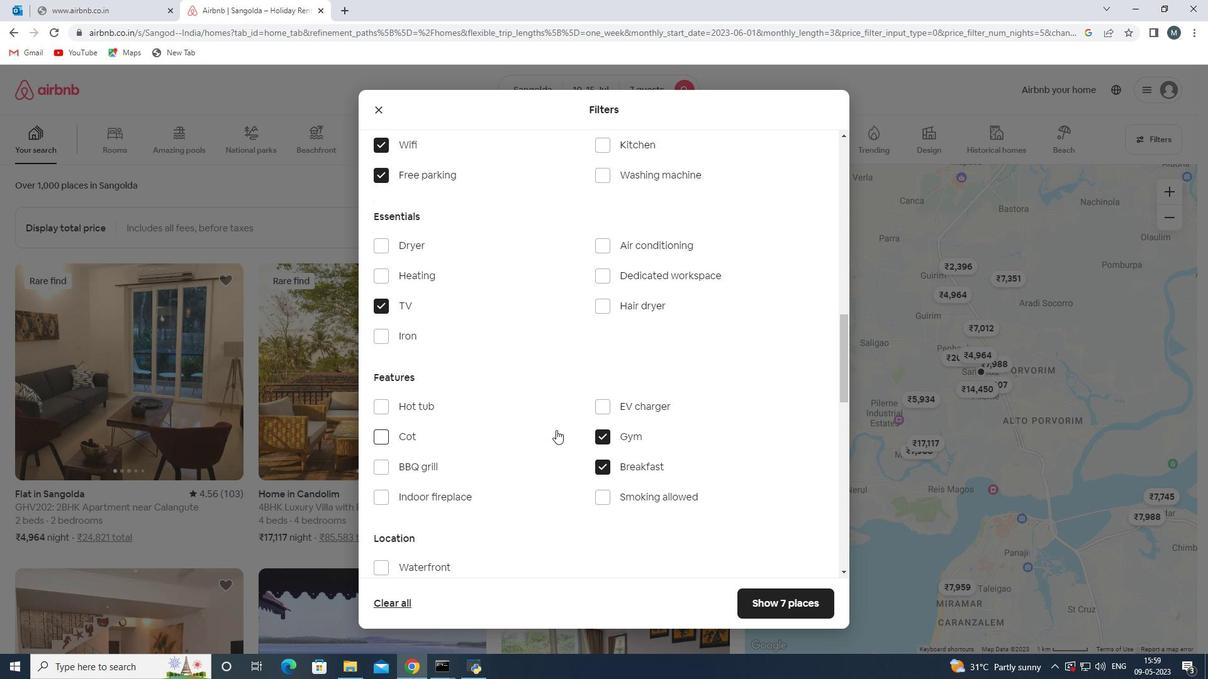 
Action: Mouse scrolled (554, 429) with delta (0, 0)
Screenshot: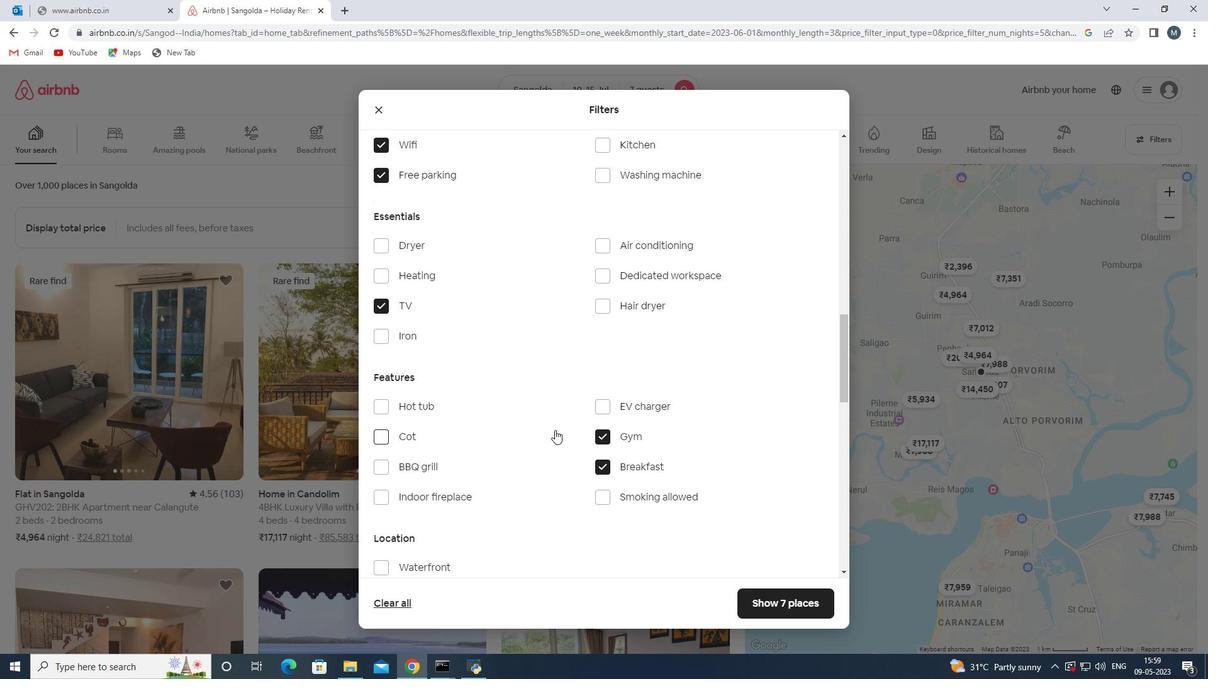 
Action: Mouse moved to (549, 428)
Screenshot: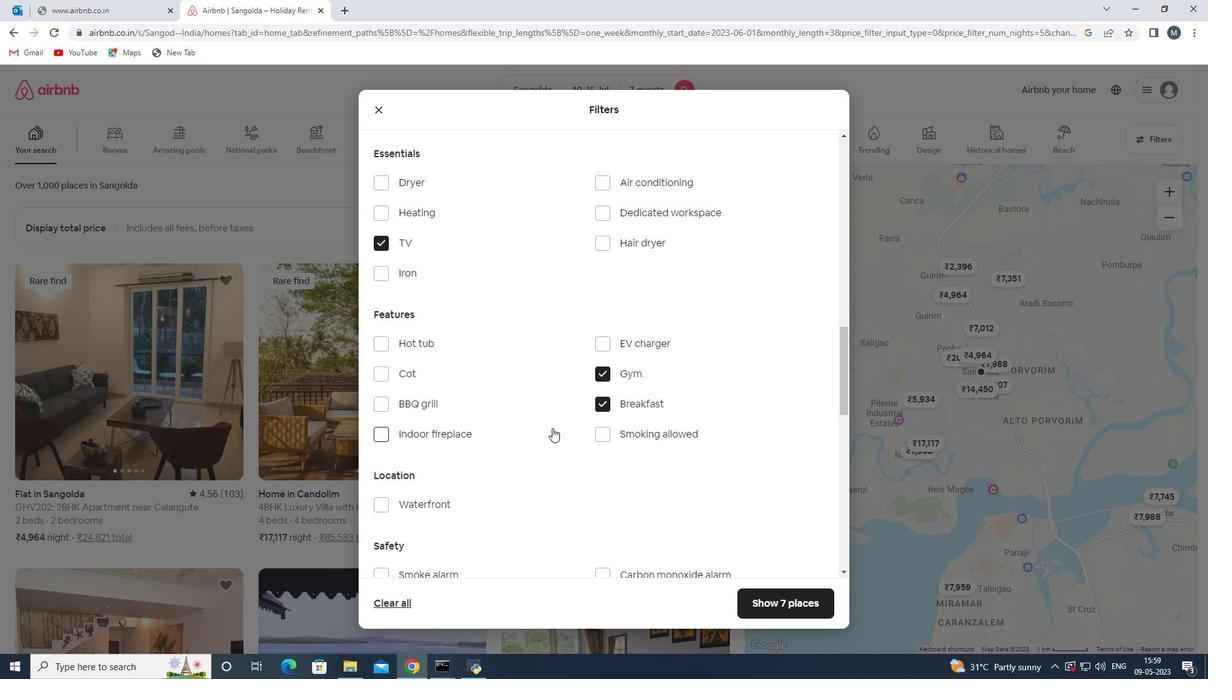 
Action: Mouse scrolled (549, 428) with delta (0, 0)
Screenshot: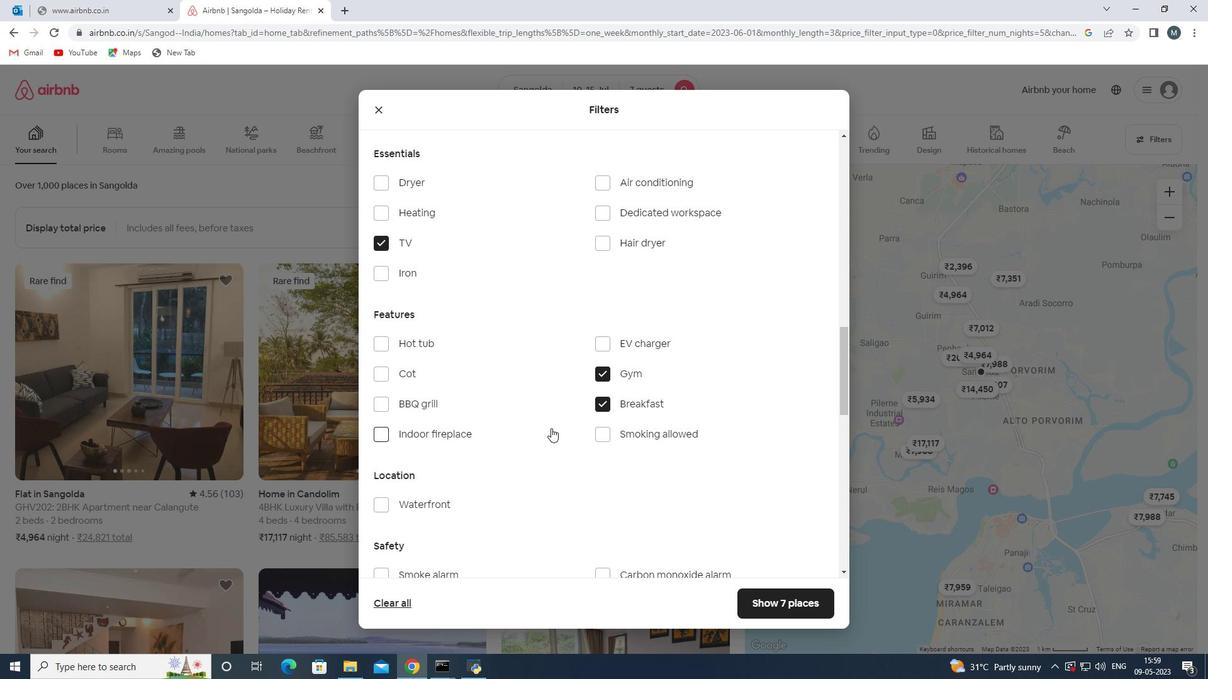 
Action: Mouse moved to (548, 429)
Screenshot: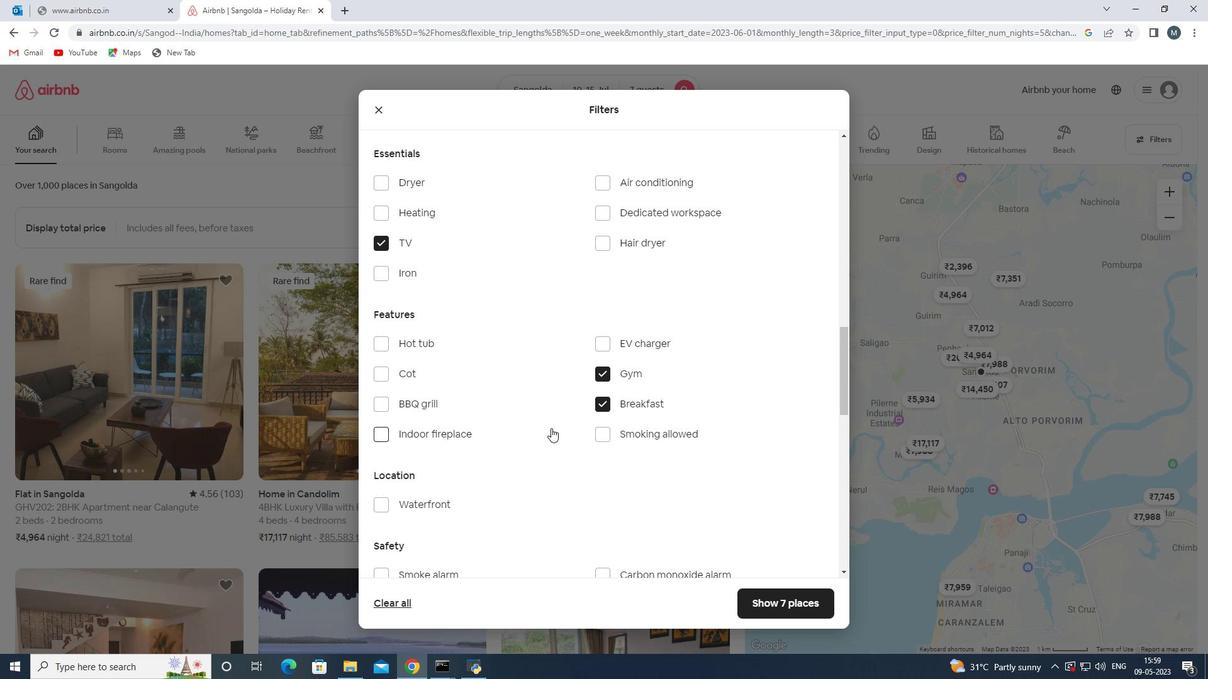 
Action: Mouse scrolled (548, 428) with delta (0, 0)
Screenshot: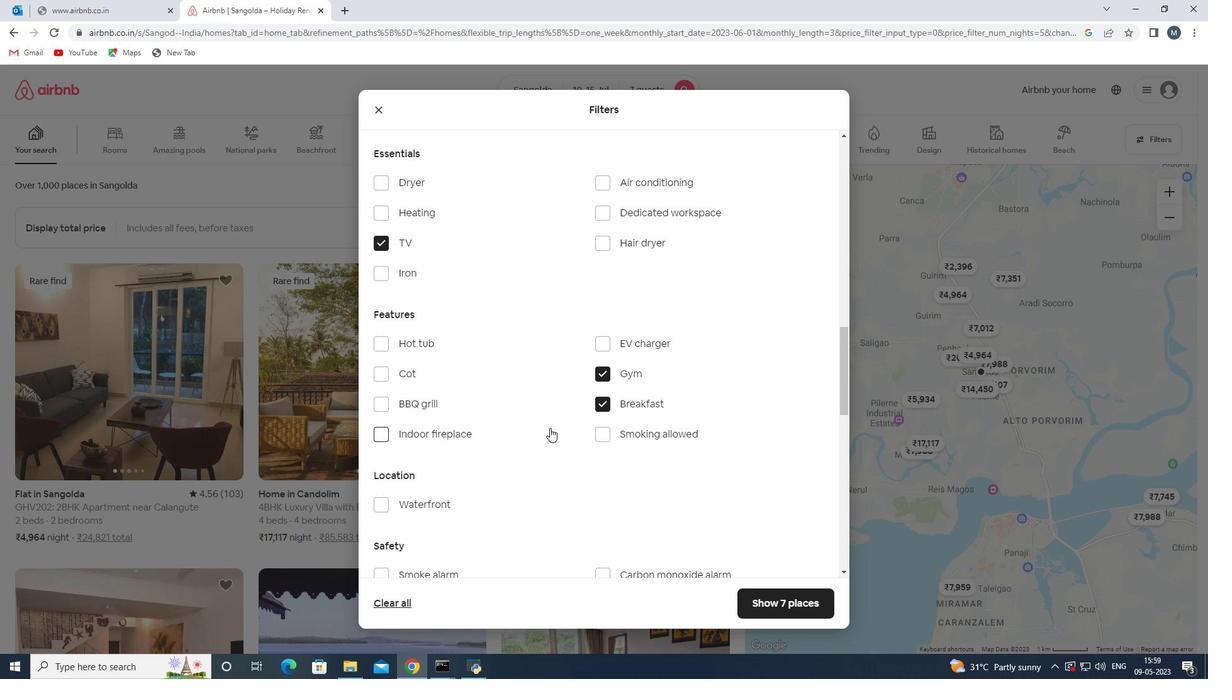 
Action: Mouse moved to (548, 429)
Screenshot: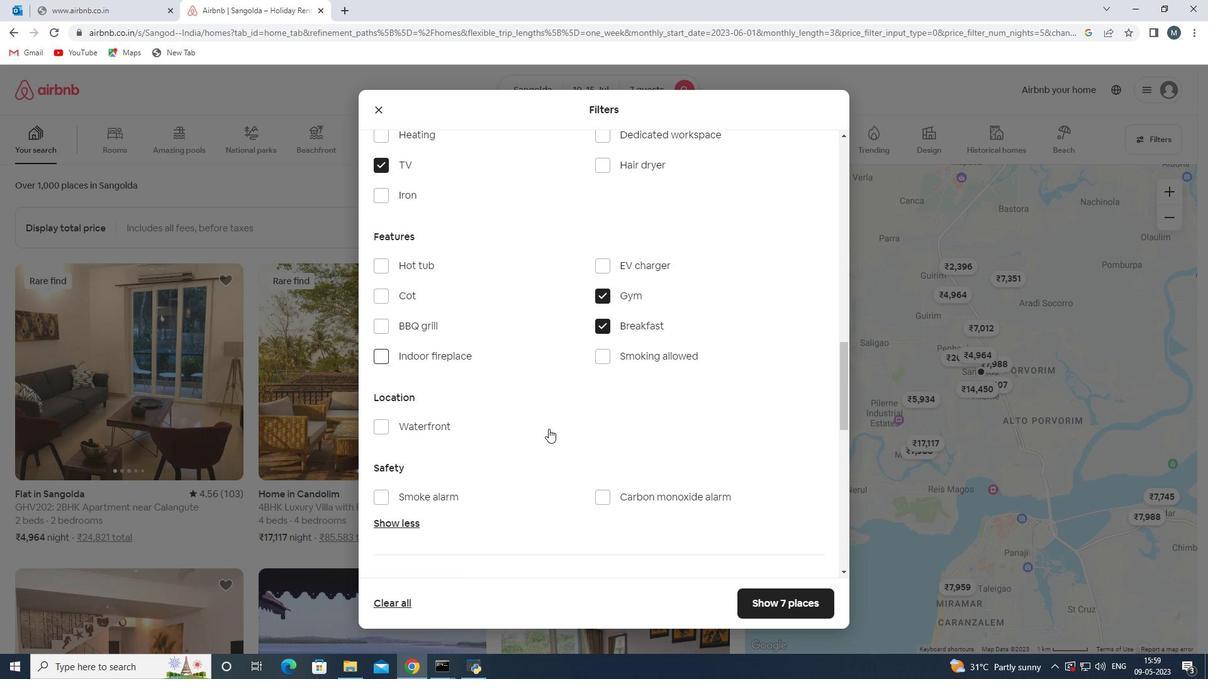 
Action: Mouse scrolled (548, 428) with delta (0, 0)
Screenshot: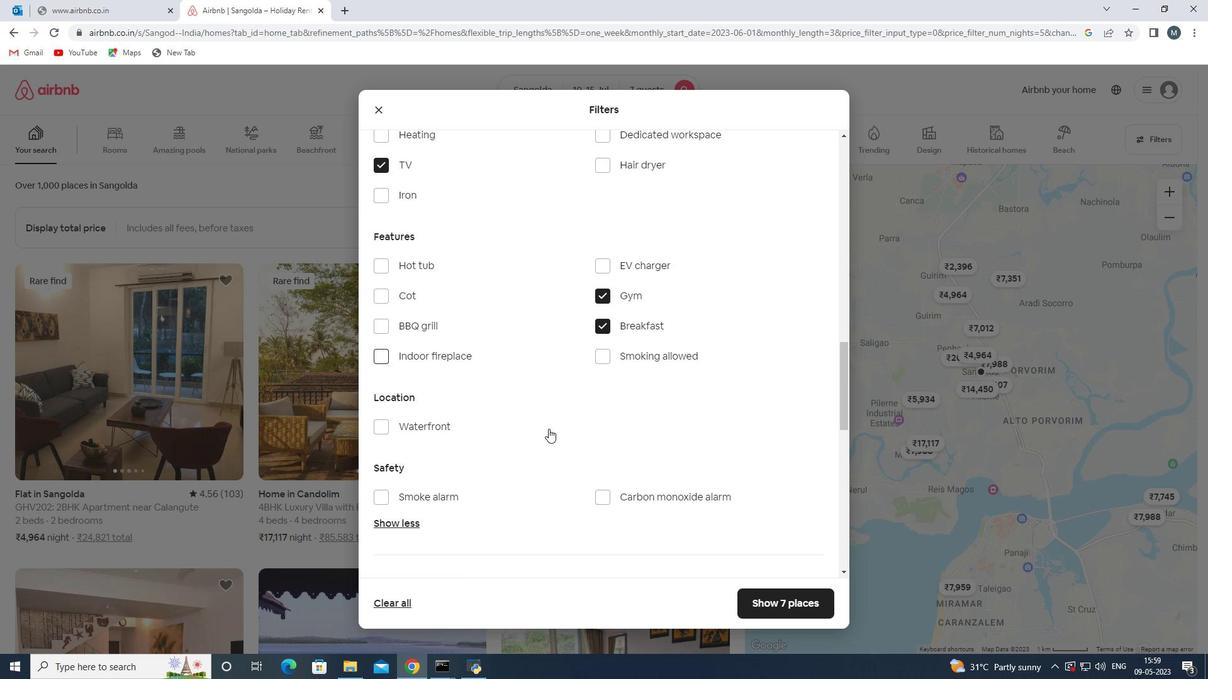 
Action: Mouse moved to (699, 451)
Screenshot: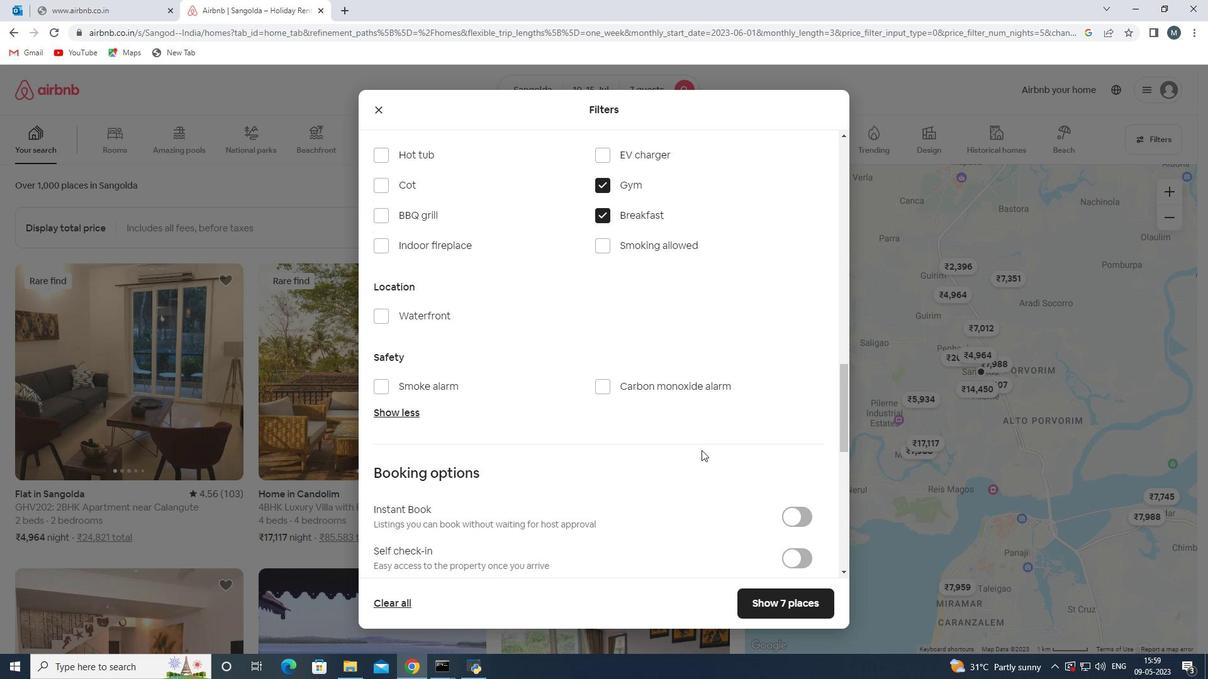 
Action: Mouse scrolled (699, 450) with delta (0, 0)
Screenshot: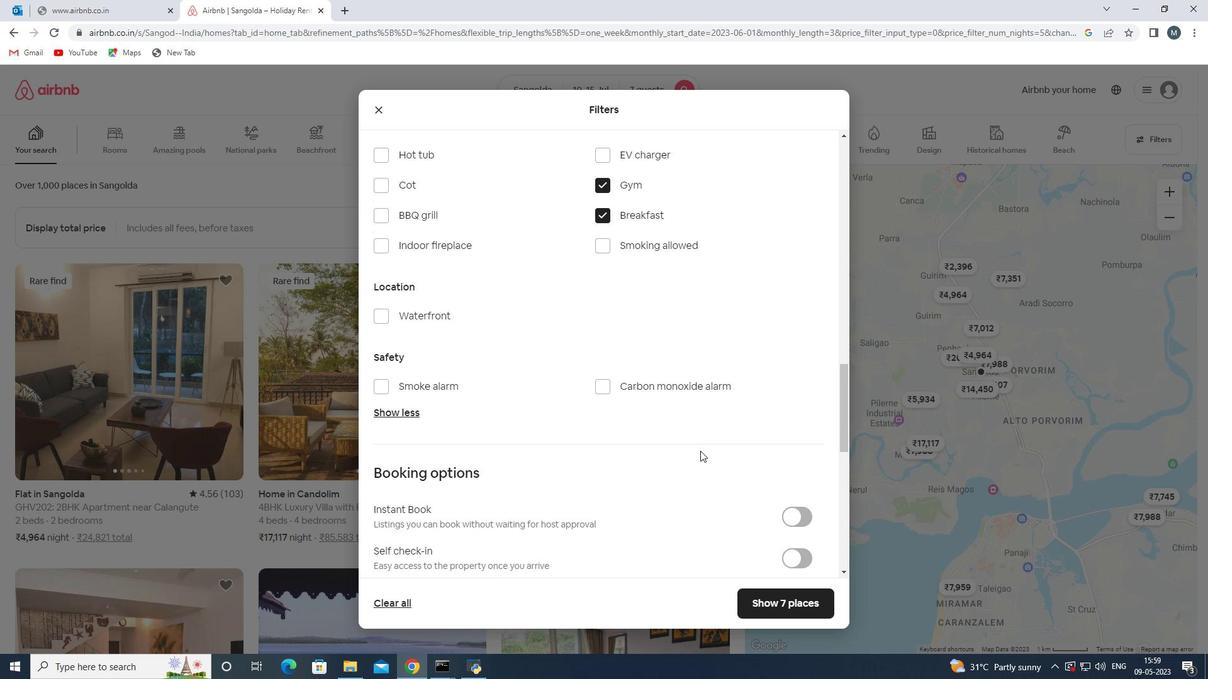 
Action: Mouse moved to (791, 489)
Screenshot: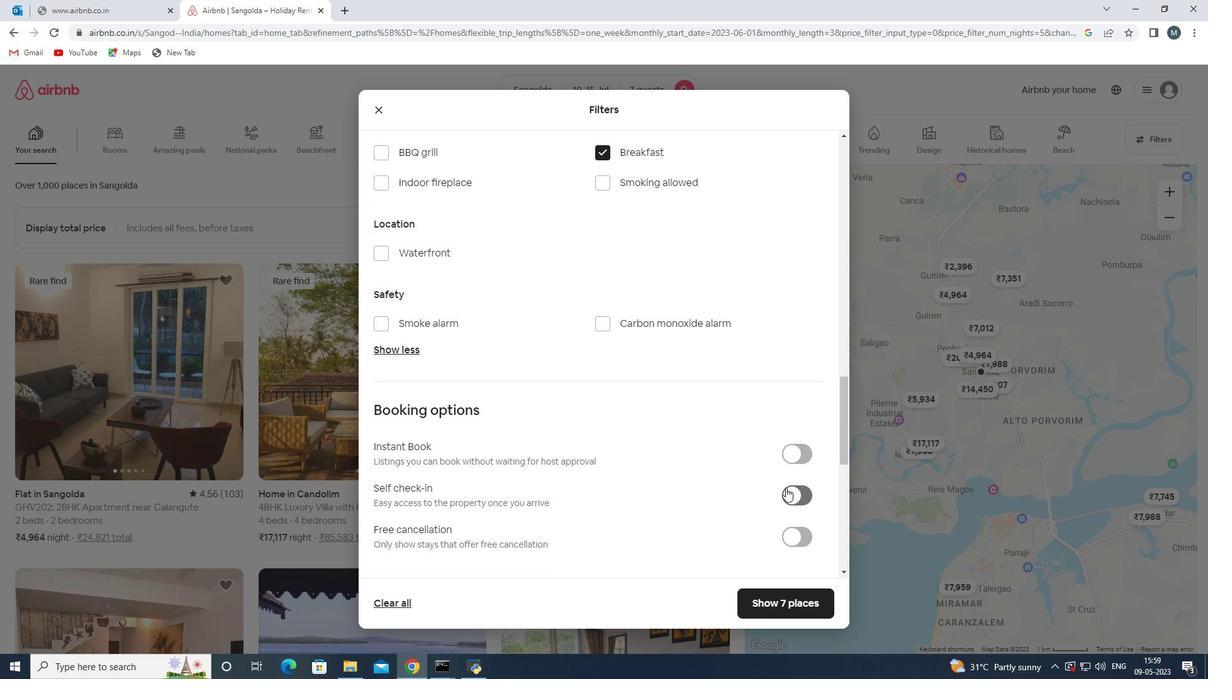 
Action: Mouse pressed left at (791, 489)
Screenshot: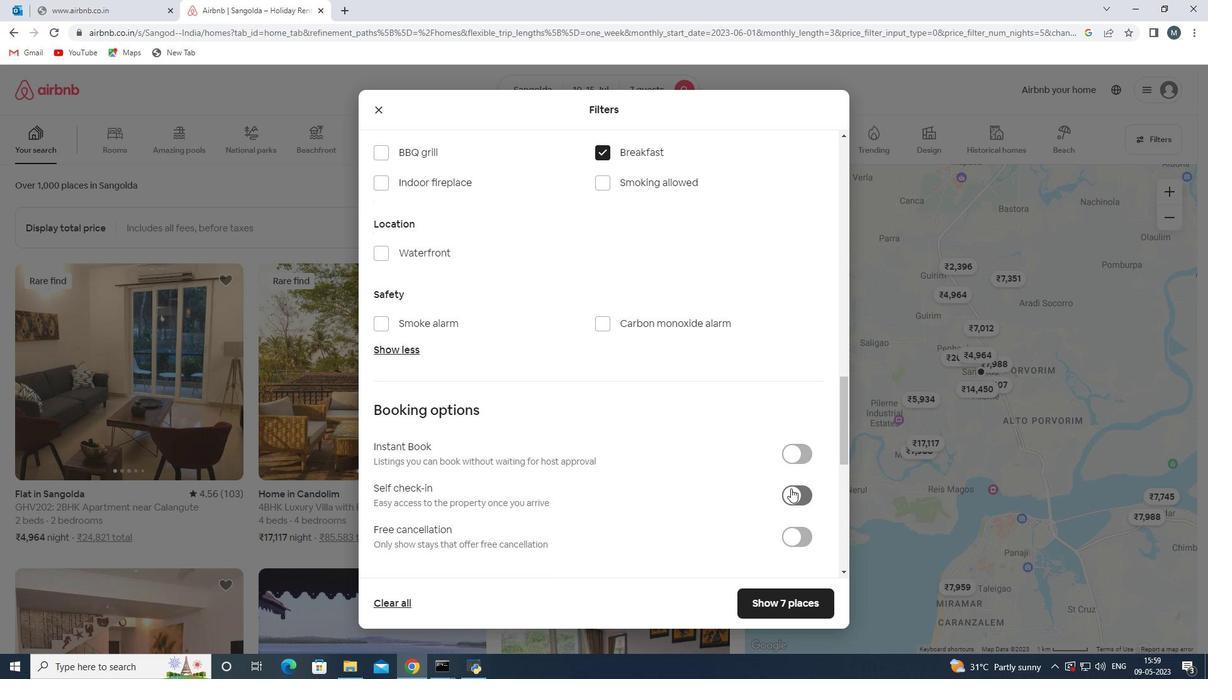 
Action: Mouse moved to (571, 411)
Screenshot: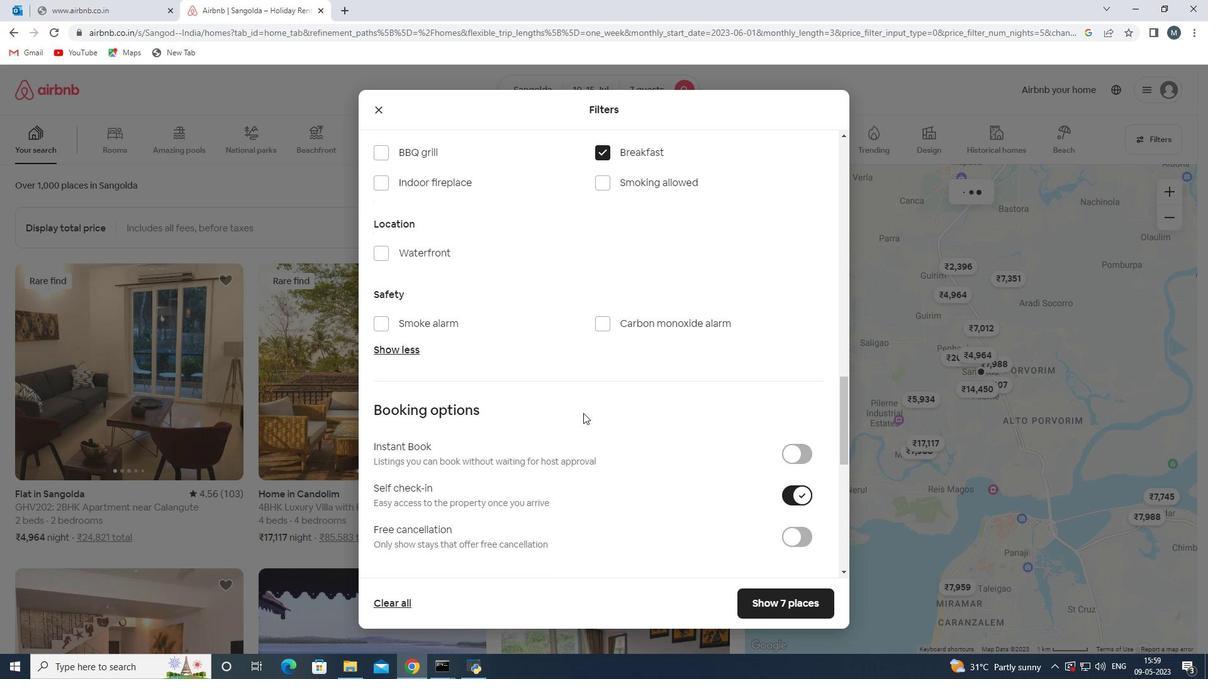 
Action: Mouse scrolled (571, 411) with delta (0, 0)
Screenshot: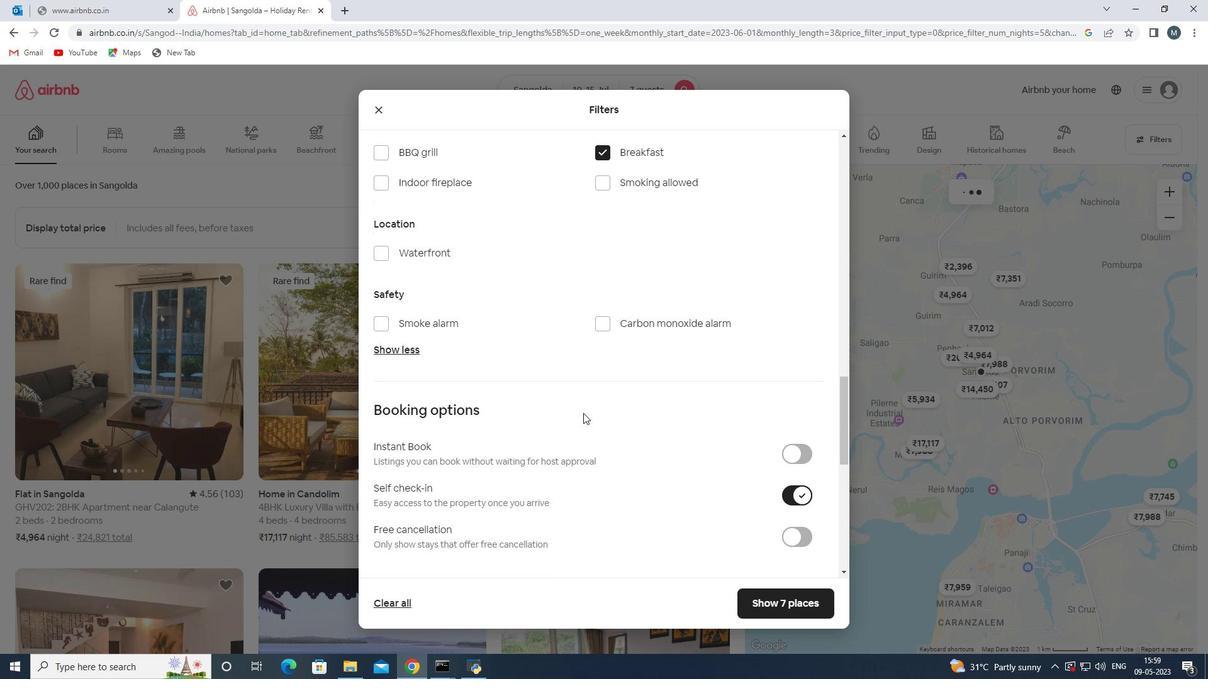 
Action: Mouse moved to (571, 411)
Screenshot: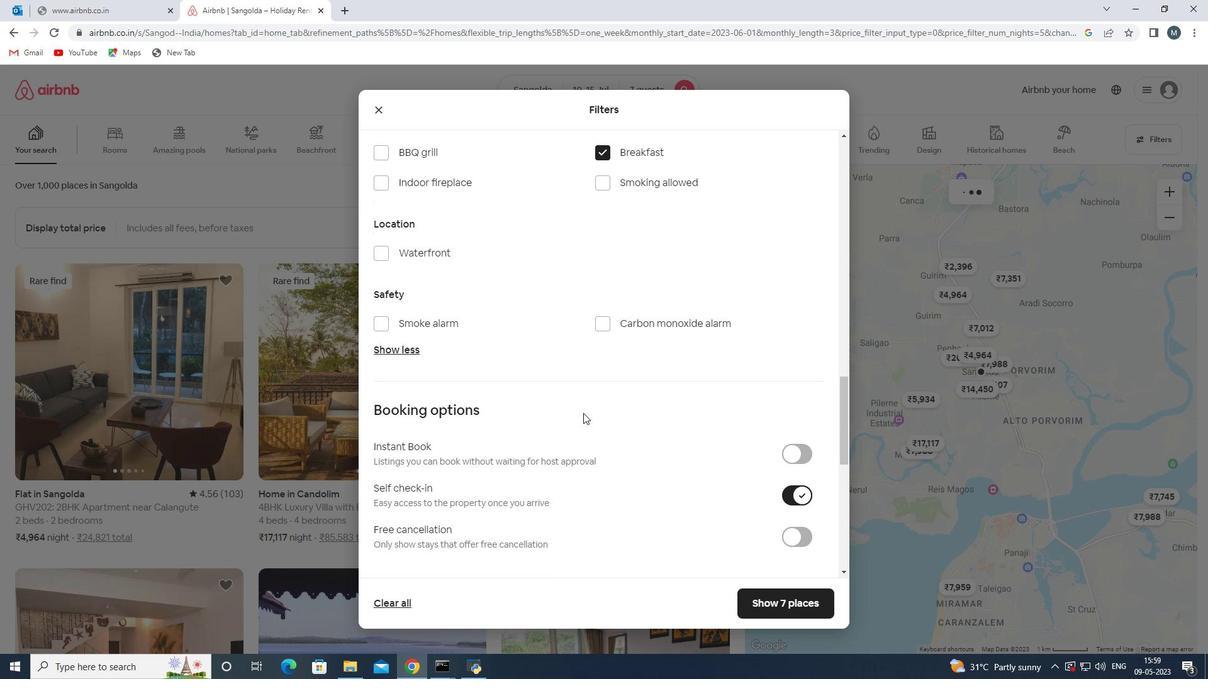 
Action: Mouse scrolled (571, 411) with delta (0, 0)
Screenshot: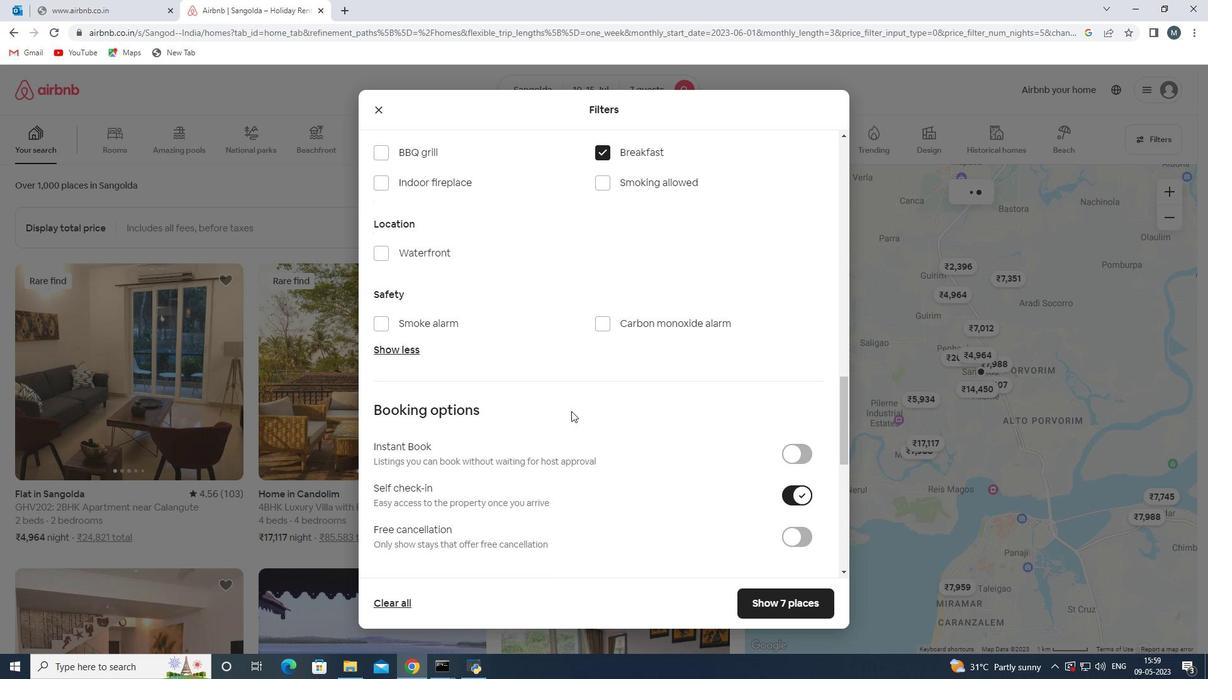 
Action: Mouse moved to (532, 413)
Screenshot: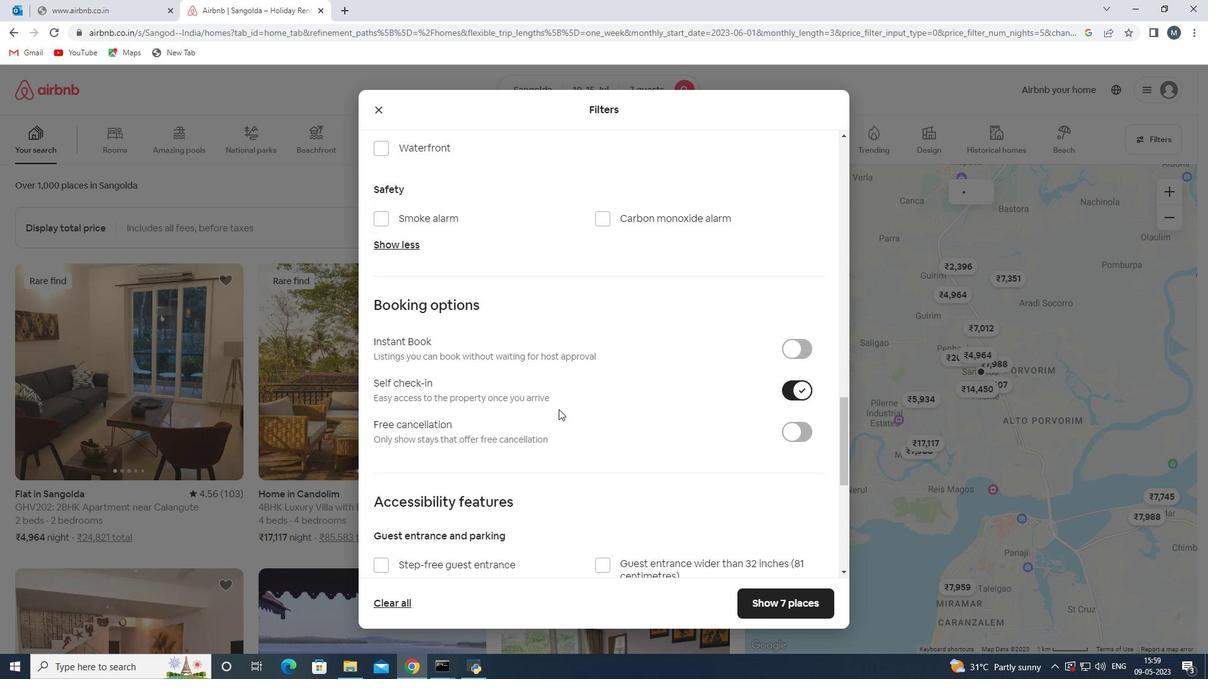 
Action: Mouse scrolled (532, 412) with delta (0, 0)
Screenshot: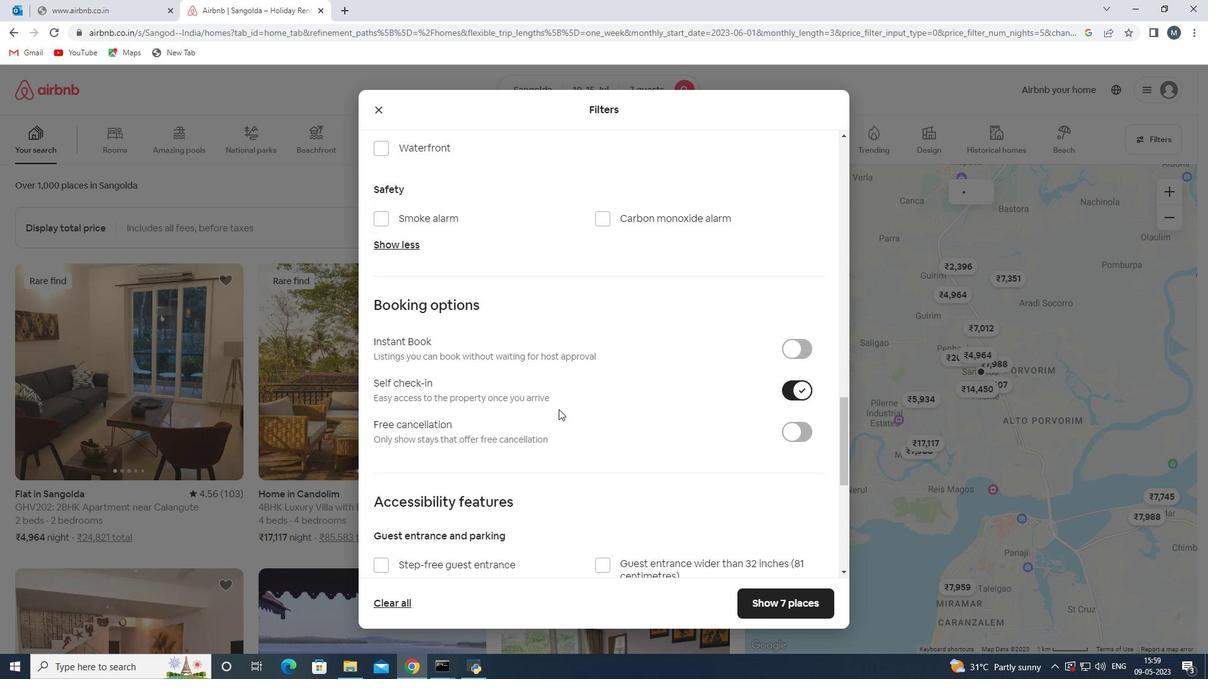 
Action: Mouse moved to (525, 416)
Screenshot: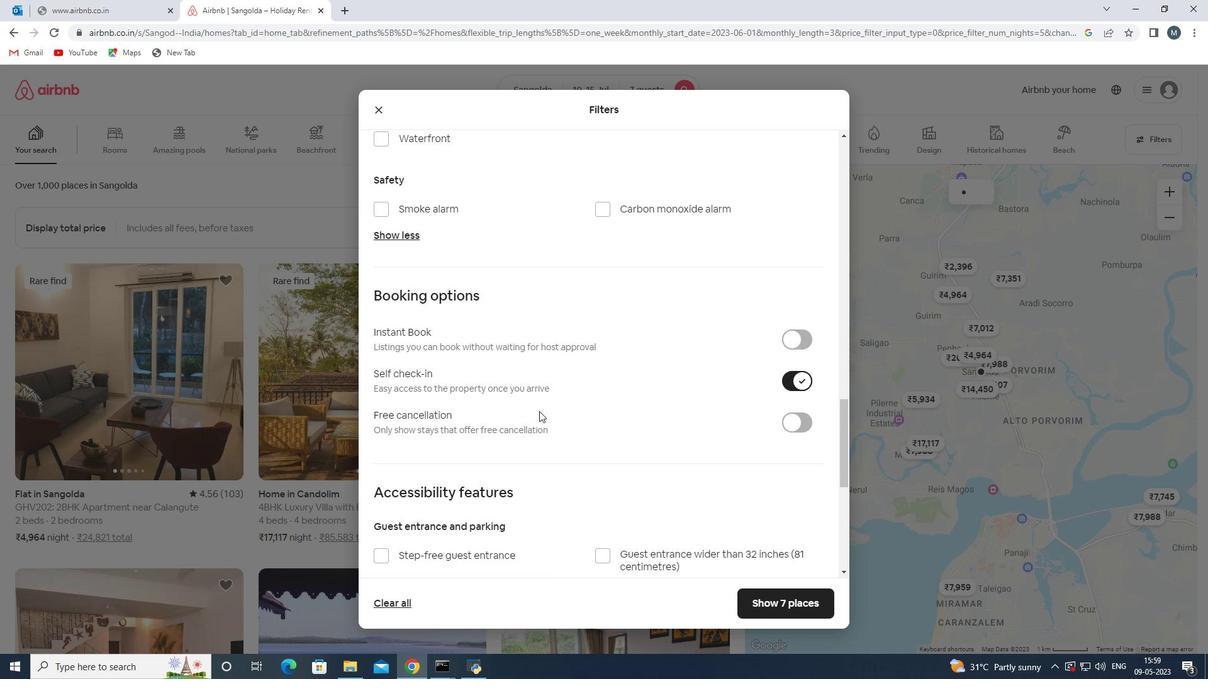 
Action: Mouse scrolled (525, 415) with delta (0, 0)
Screenshot: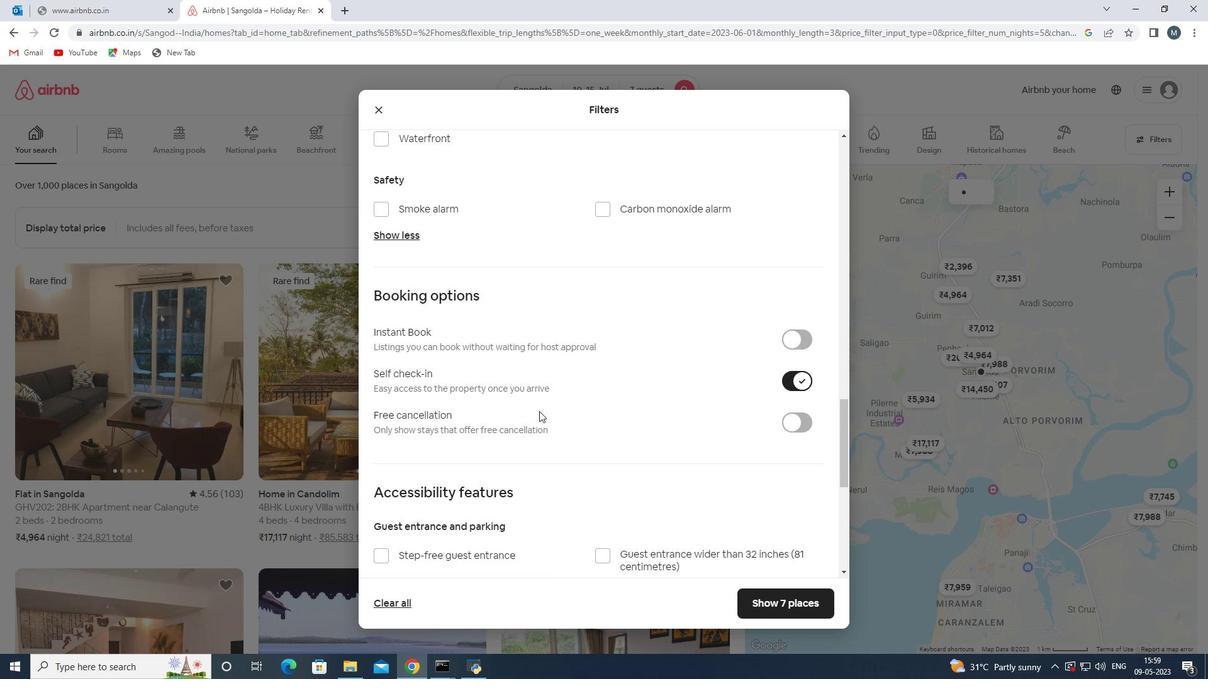 
Action: Mouse moved to (515, 417)
Screenshot: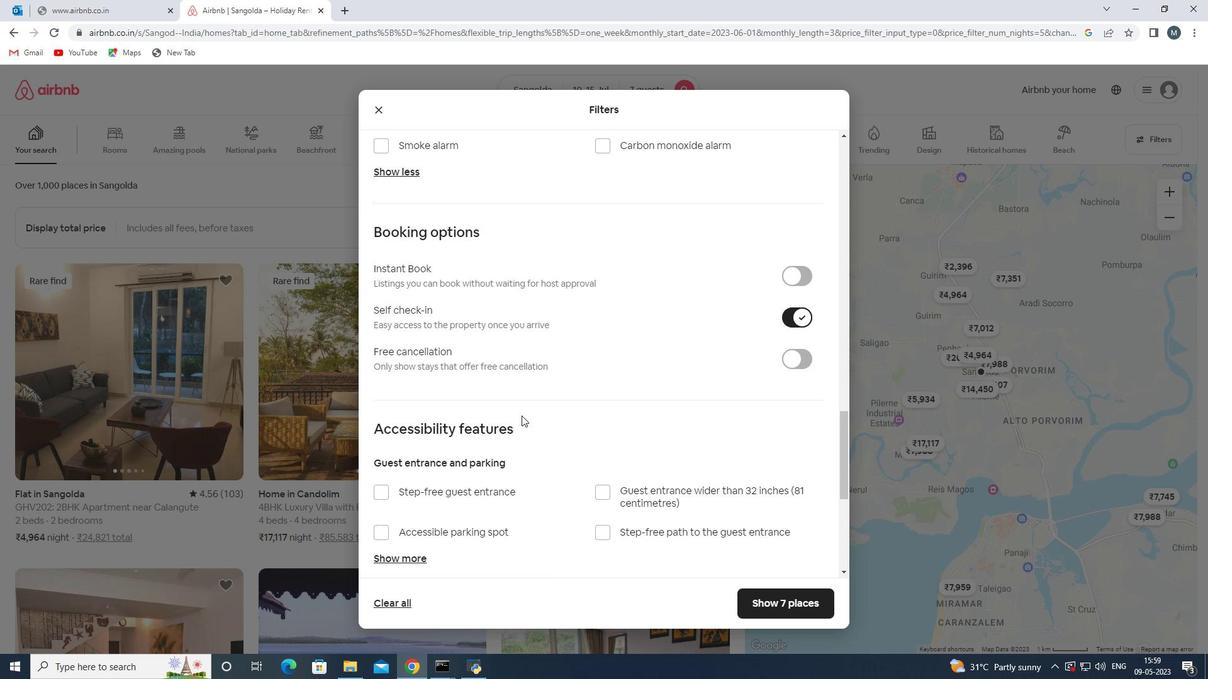 
Action: Mouse scrolled (515, 416) with delta (0, 0)
Screenshot: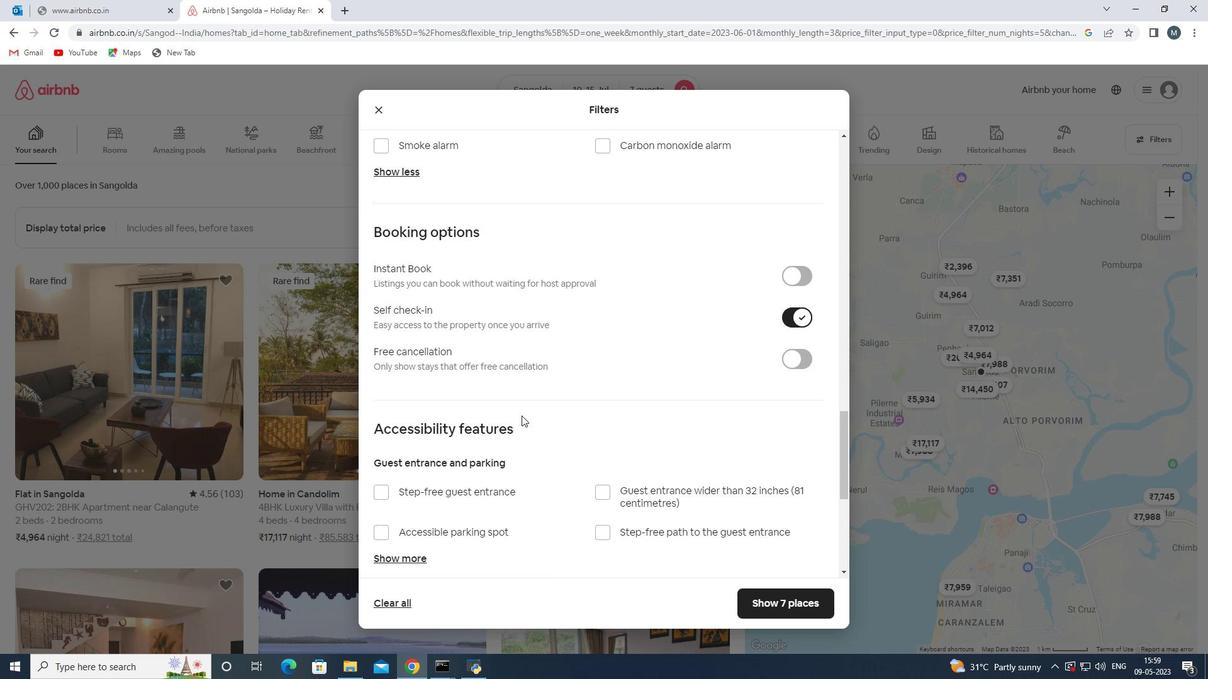 
Action: Mouse moved to (514, 417)
Screenshot: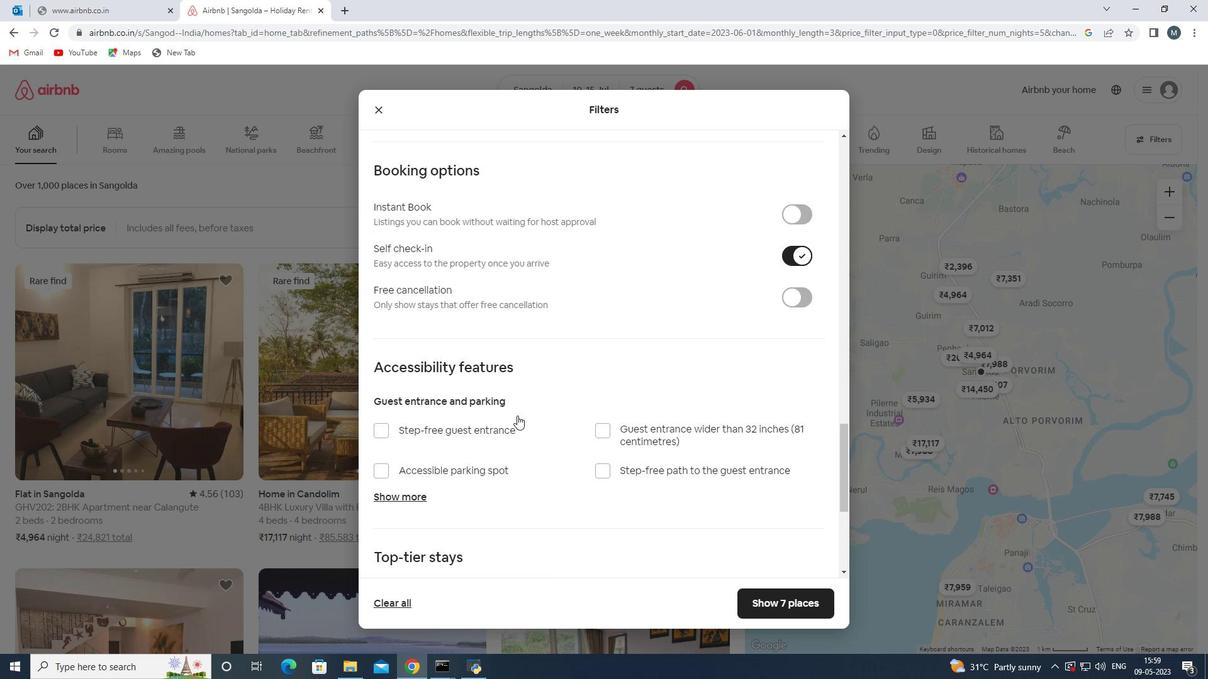 
Action: Mouse scrolled (514, 417) with delta (0, 0)
Screenshot: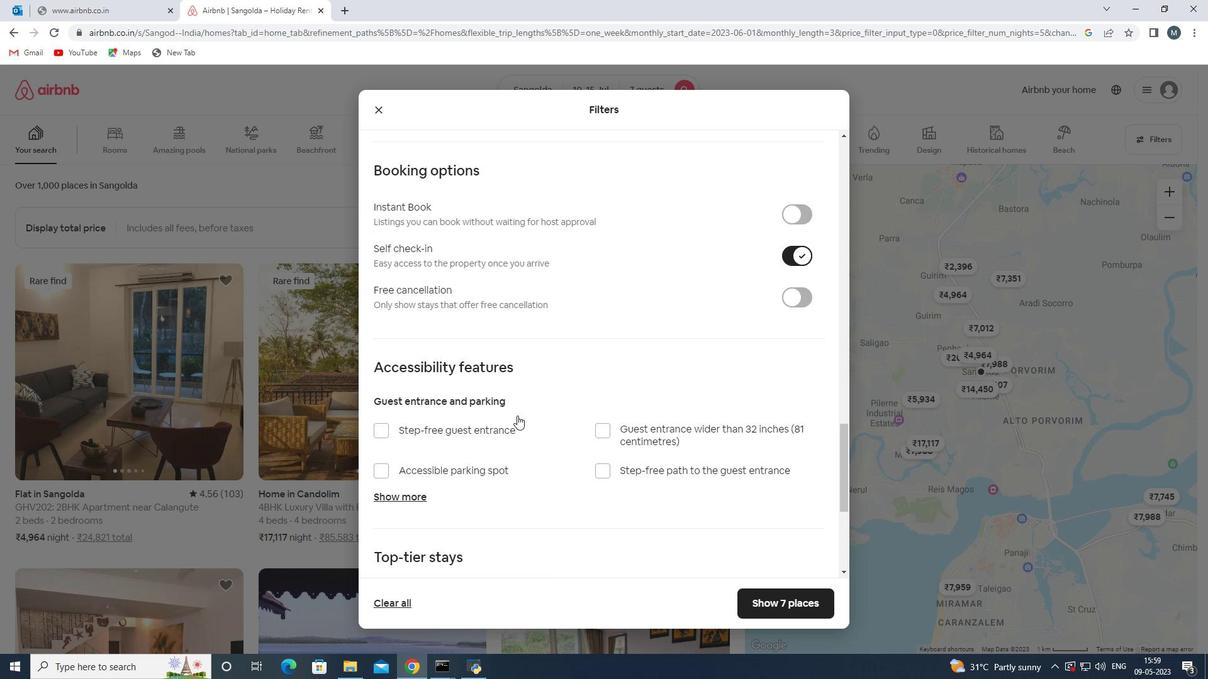 
Action: Mouse moved to (508, 420)
Screenshot: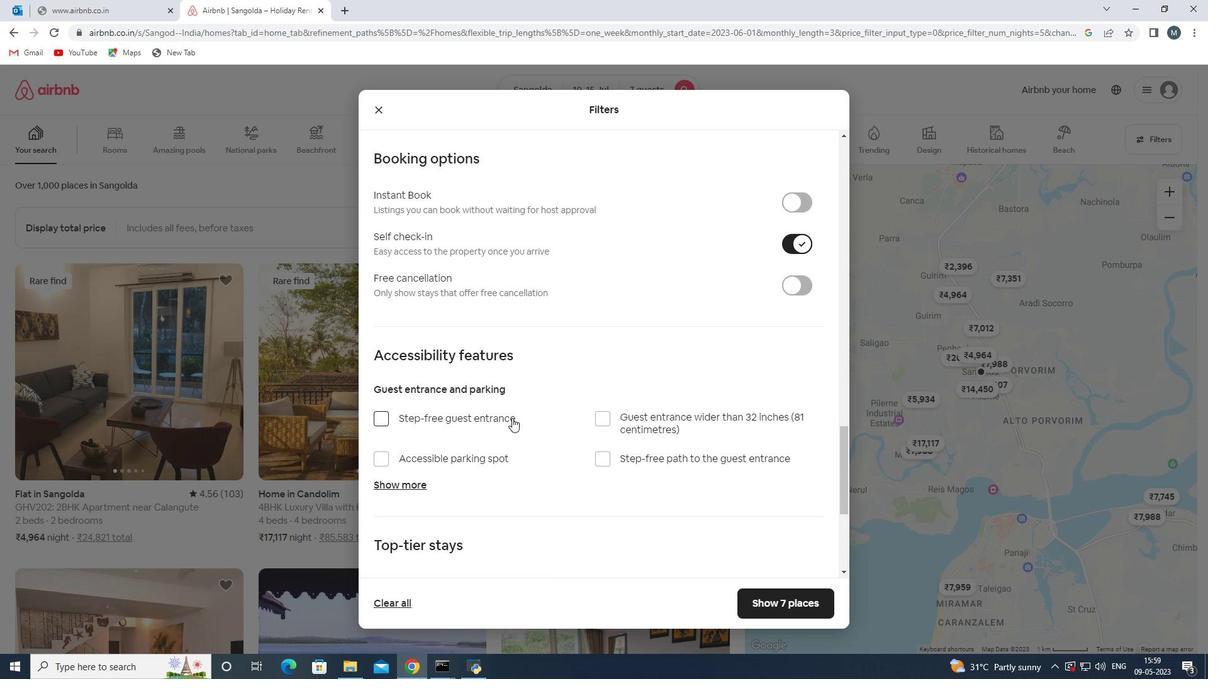 
Action: Mouse scrolled (508, 419) with delta (0, 0)
Screenshot: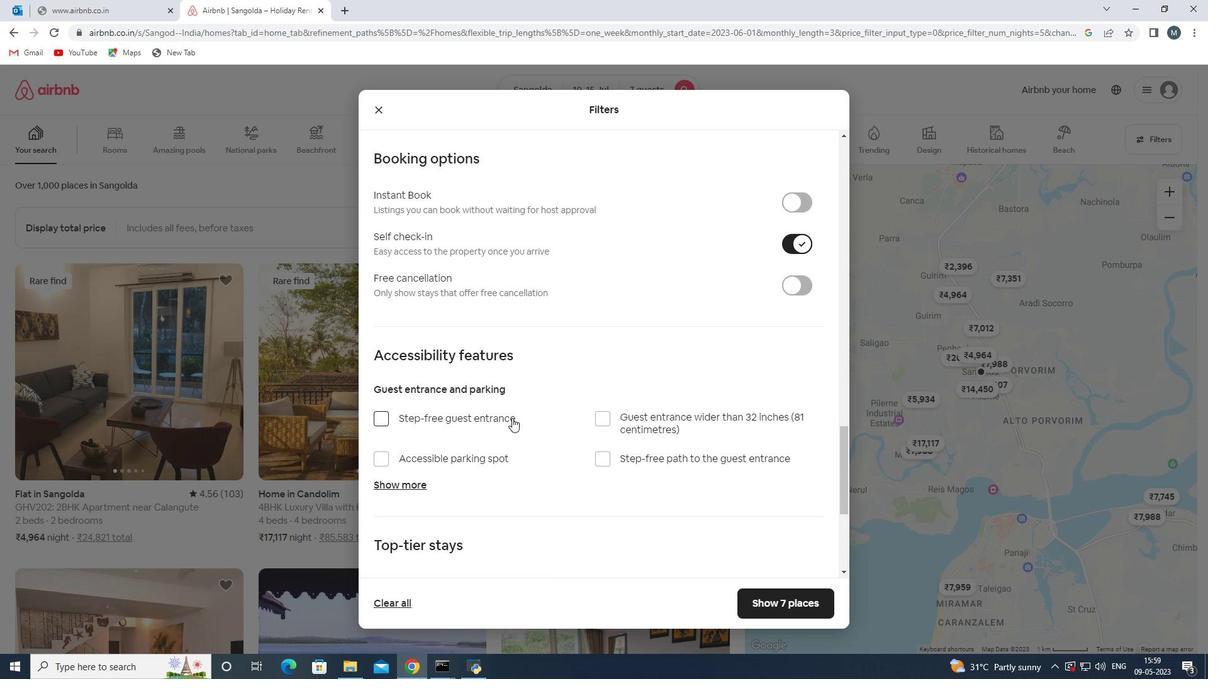 
Action: Mouse moved to (478, 440)
Screenshot: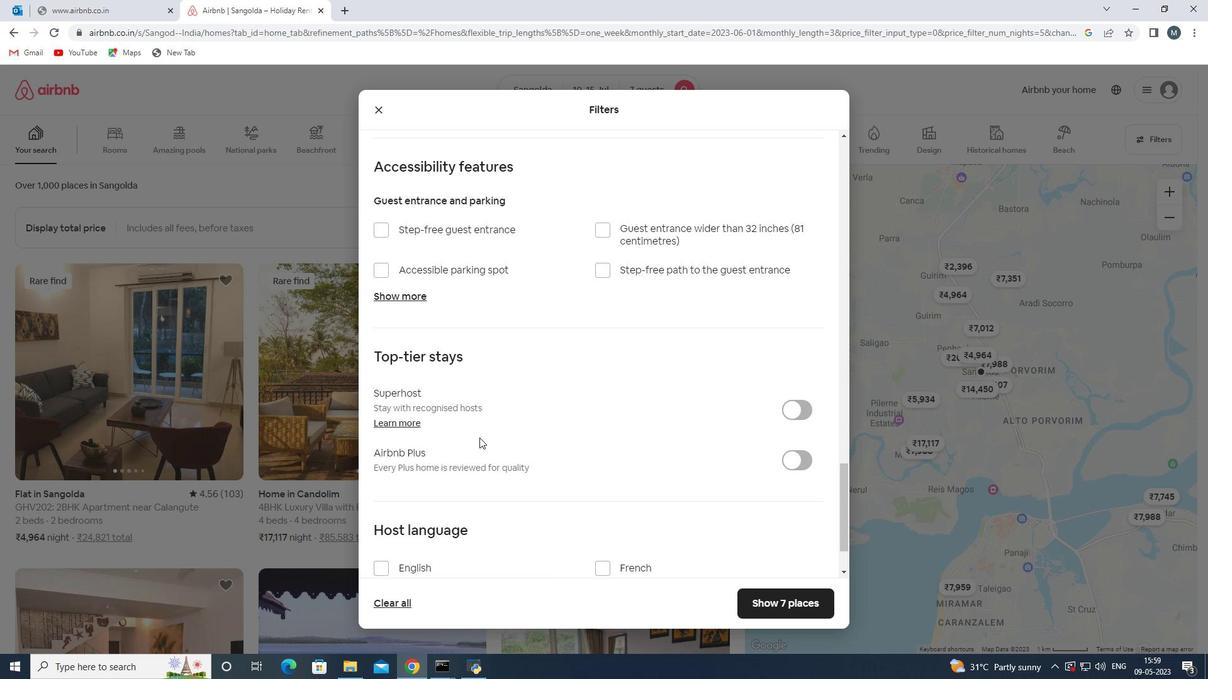 
Action: Mouse scrolled (478, 439) with delta (0, 0)
Screenshot: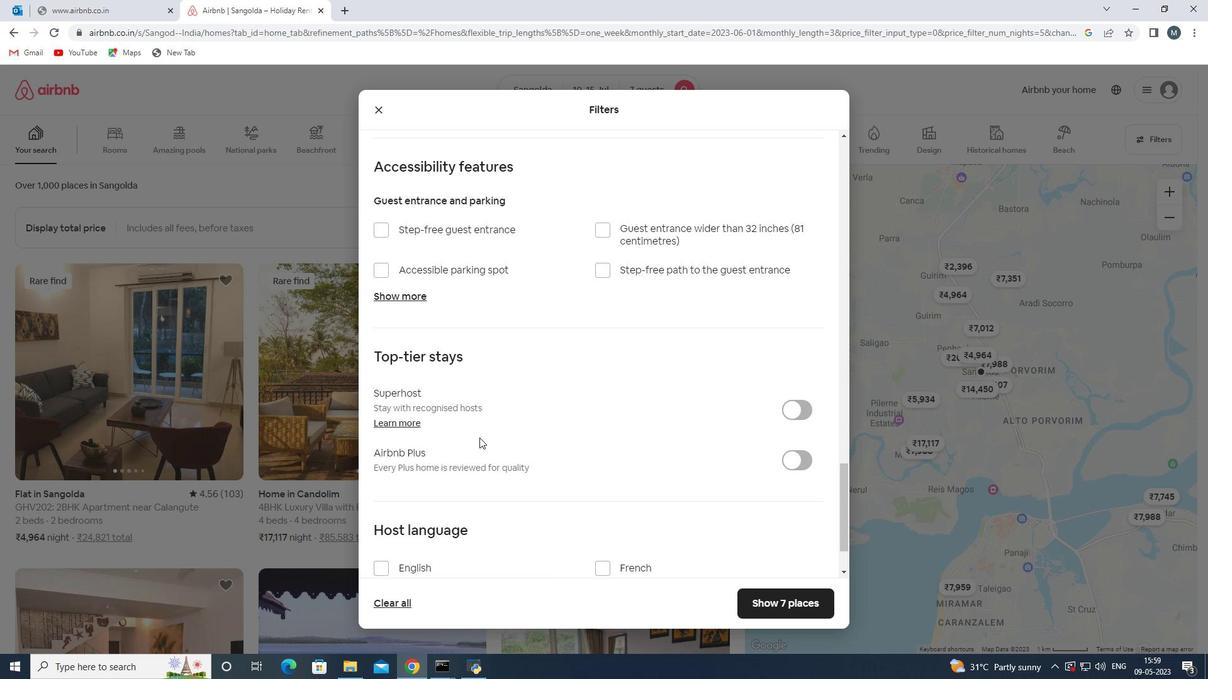 
Action: Mouse scrolled (478, 439) with delta (0, 0)
Screenshot: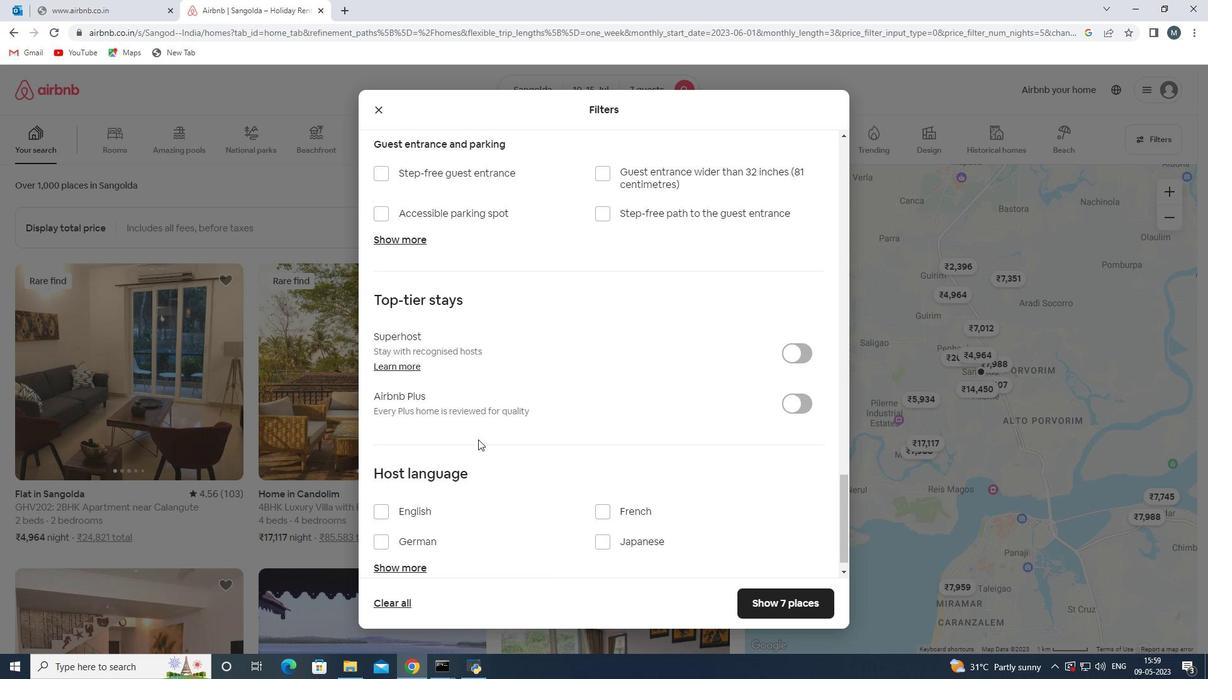 
Action: Mouse moved to (478, 440)
Screenshot: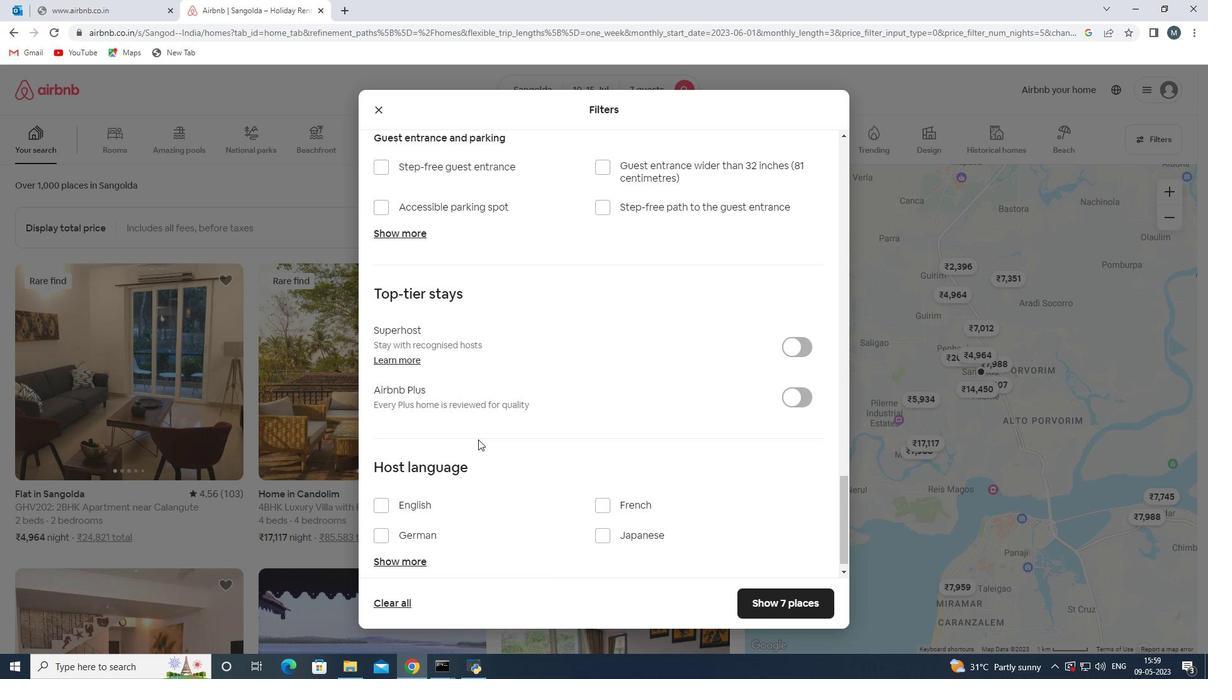 
Action: Mouse scrolled (478, 440) with delta (0, 0)
Screenshot: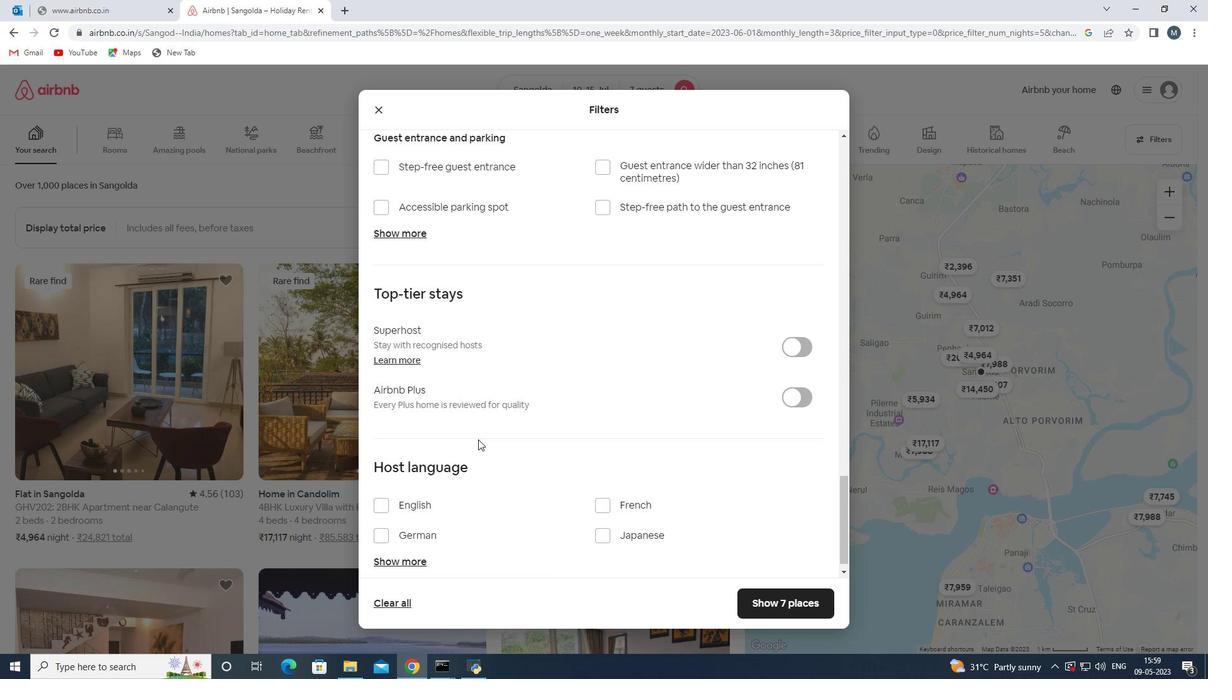 
Action: Mouse moved to (404, 488)
Screenshot: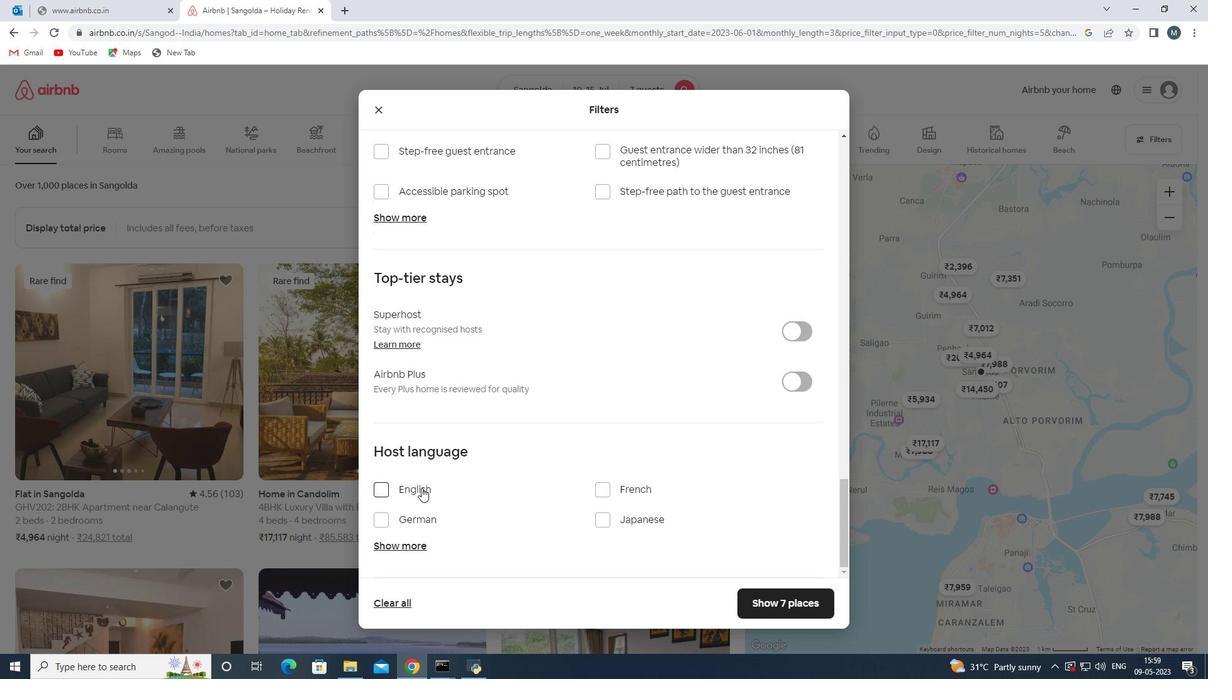 
Action: Mouse pressed left at (404, 488)
Screenshot: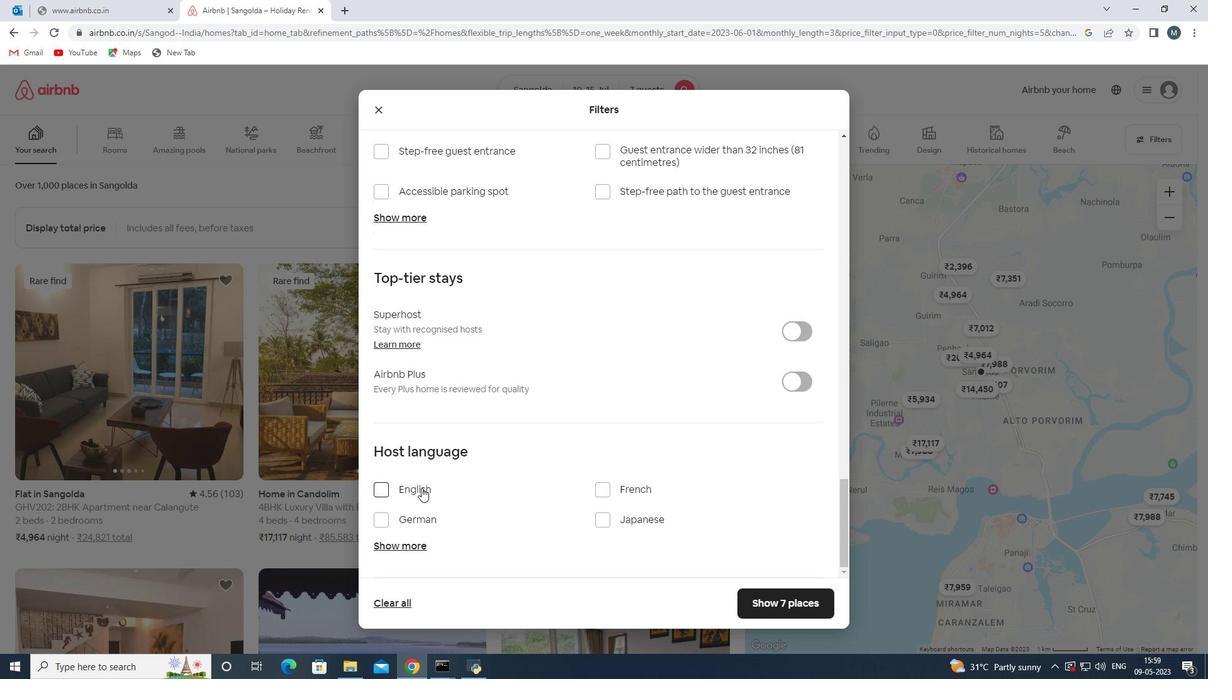 
Action: Mouse moved to (754, 600)
Screenshot: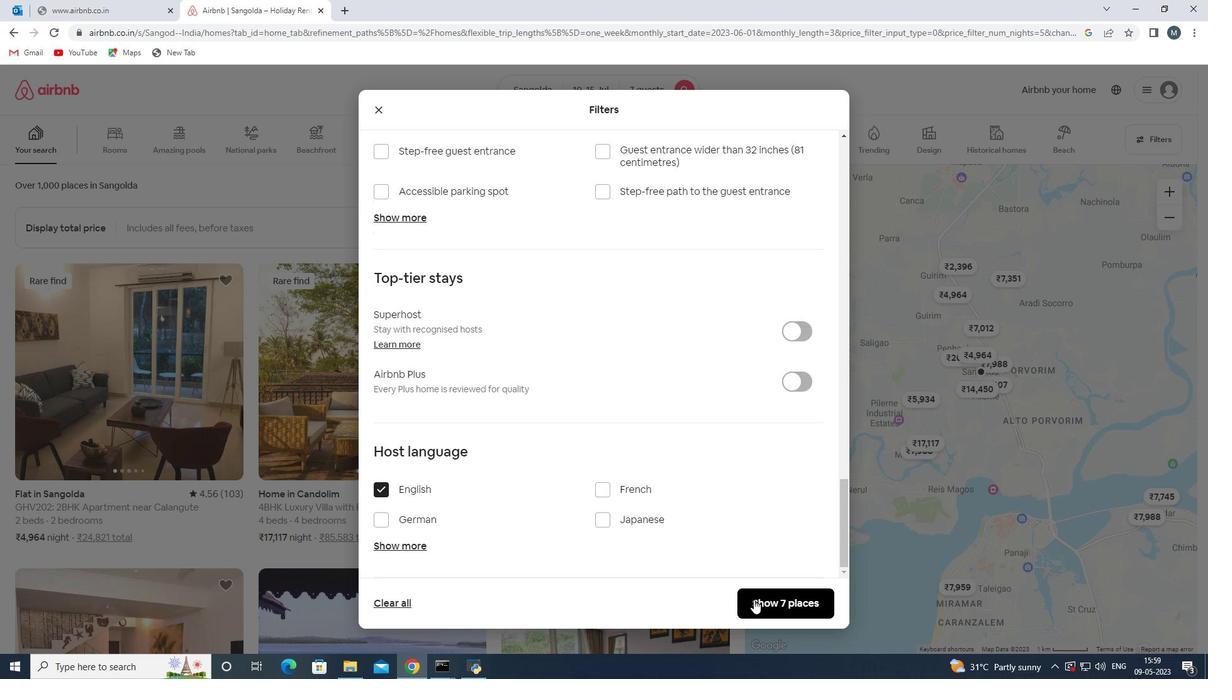 
Action: Mouse pressed left at (754, 600)
Screenshot: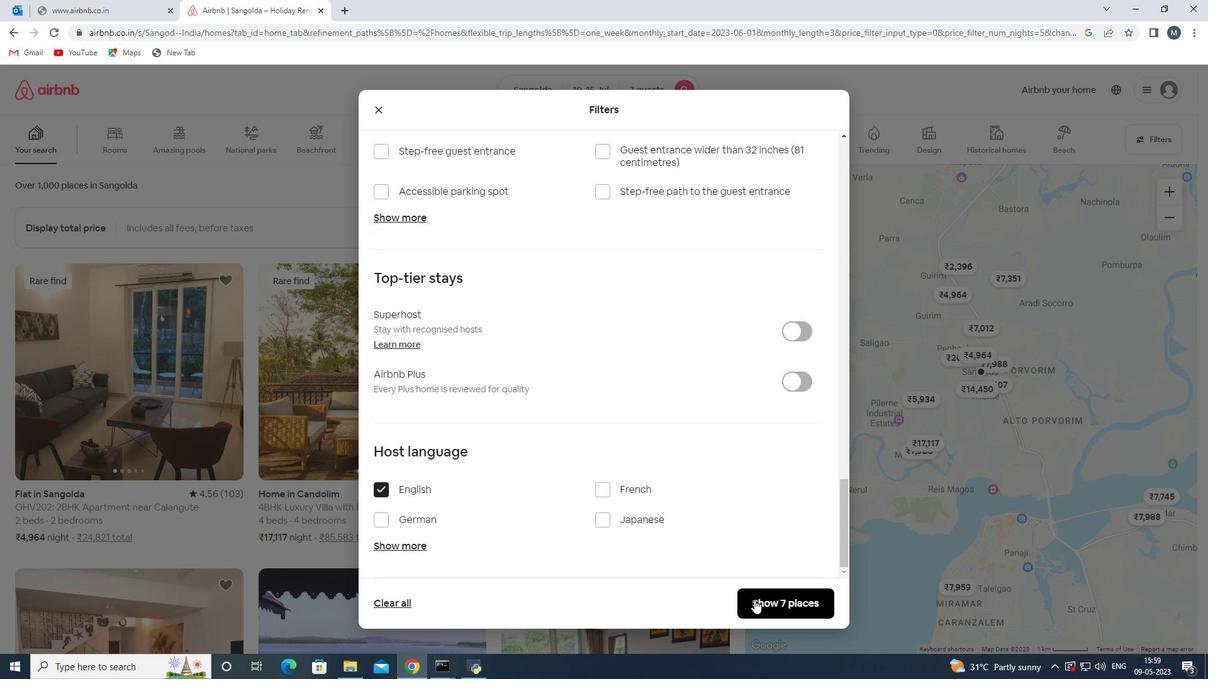
Action: Mouse moved to (753, 598)
Screenshot: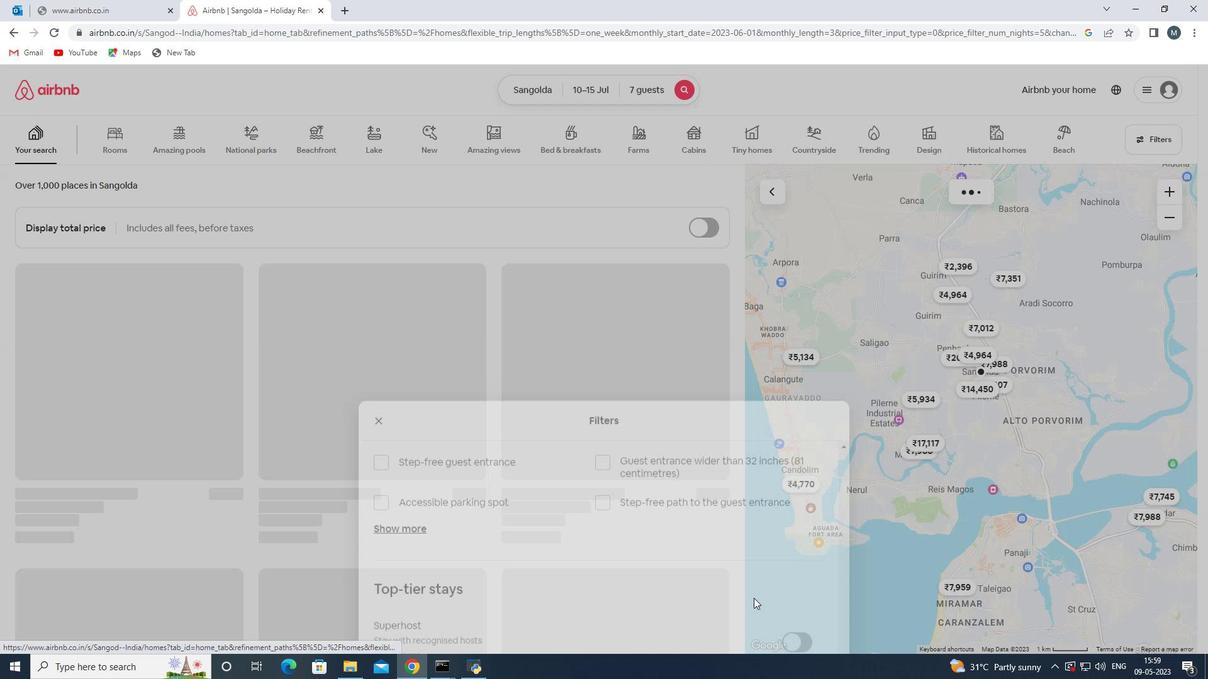 
